 Task: Open Card Bug Report Triage in Board Content Marketing SEO Optimization to Workspace Event Planning and add a team member Softage.1@softage.net, a label Orange, a checklist Legal Compliance, an attachment from your computer, a color Orange and finally, add a card description 'Conduct performance review for team member' and a comment 'We should approach this task with a sense of humility and a willingness to seek feedback and guidance from others.'. Add a start date 'Jan 09, 1900' with a due date 'Jan 16, 1900'
Action: Mouse moved to (81, 337)
Screenshot: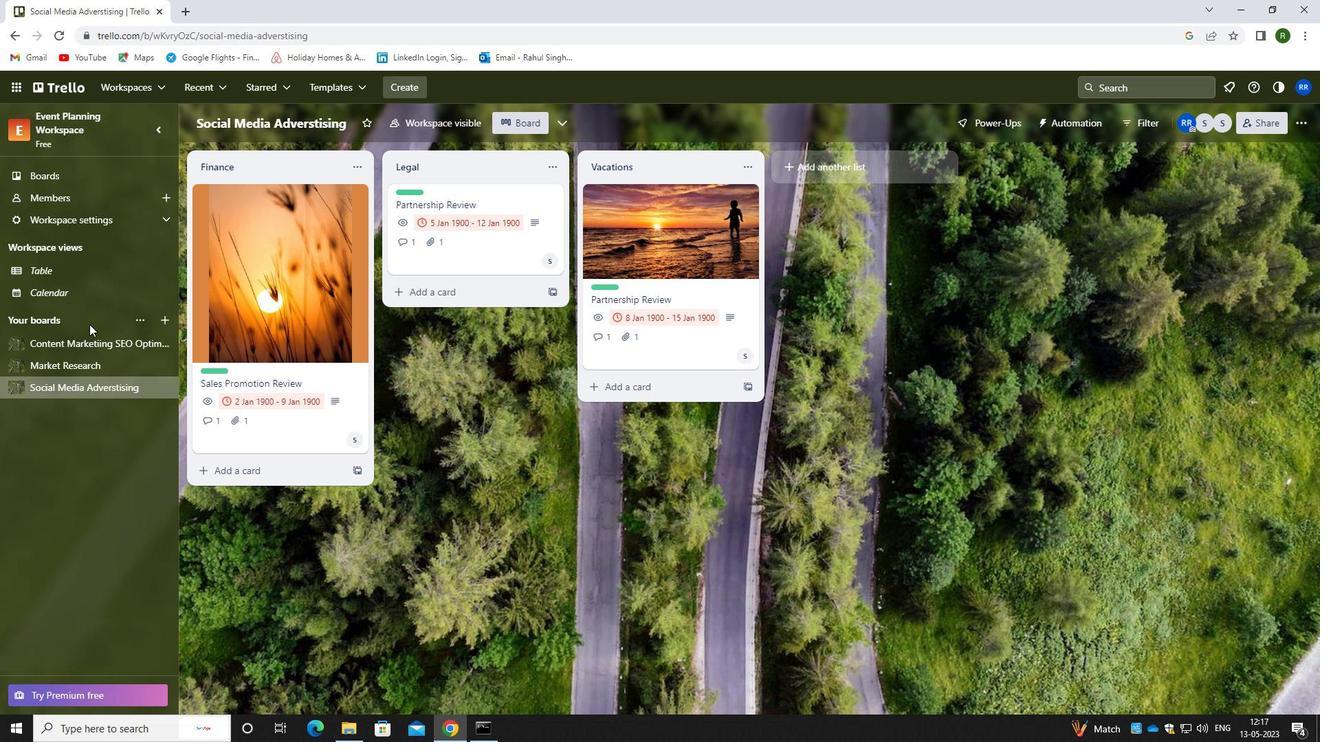 
Action: Mouse pressed left at (81, 337)
Screenshot: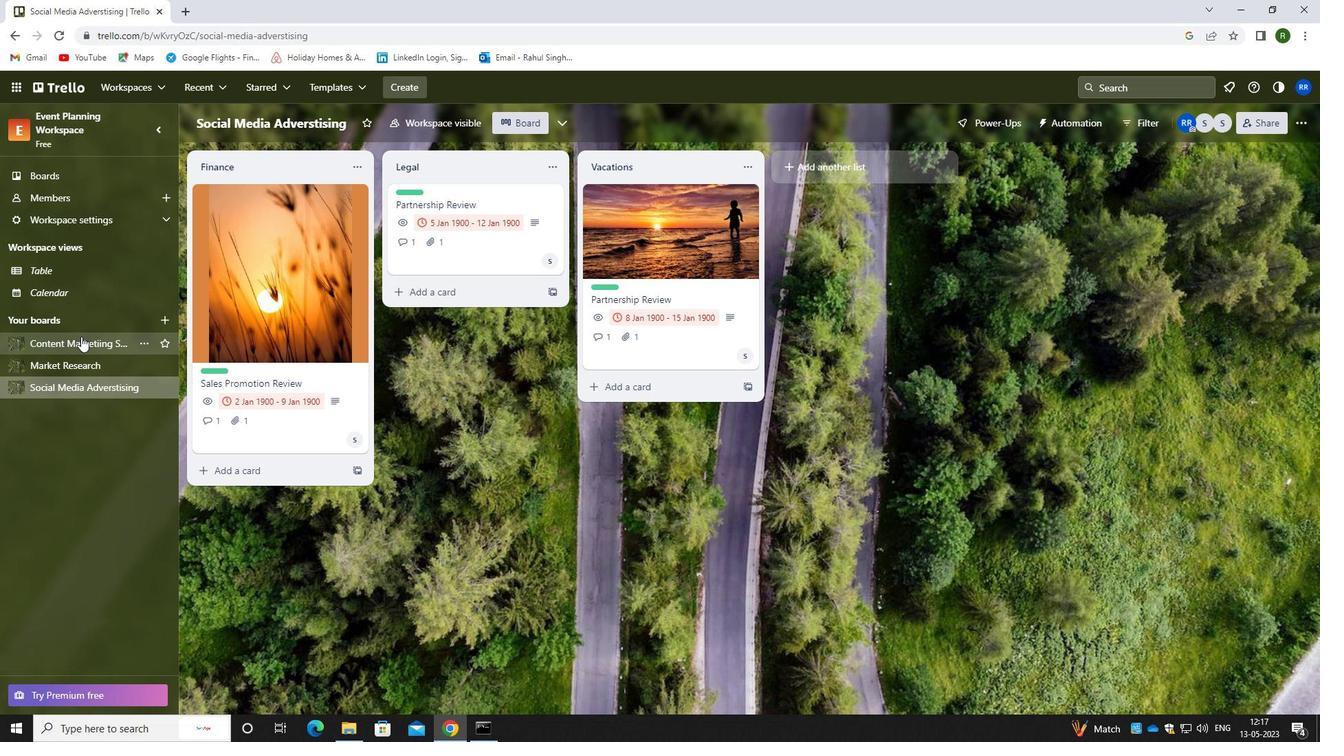 
Action: Mouse moved to (748, 200)
Screenshot: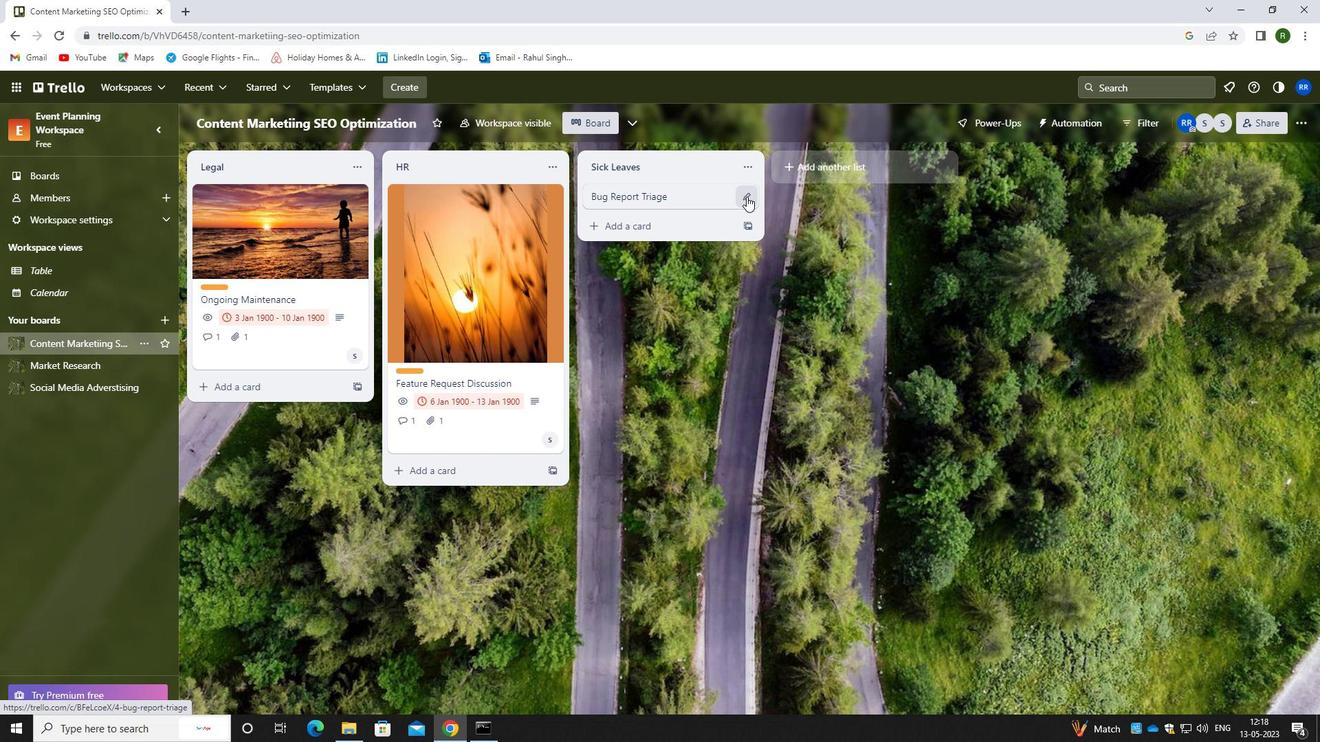 
Action: Mouse pressed left at (748, 200)
Screenshot: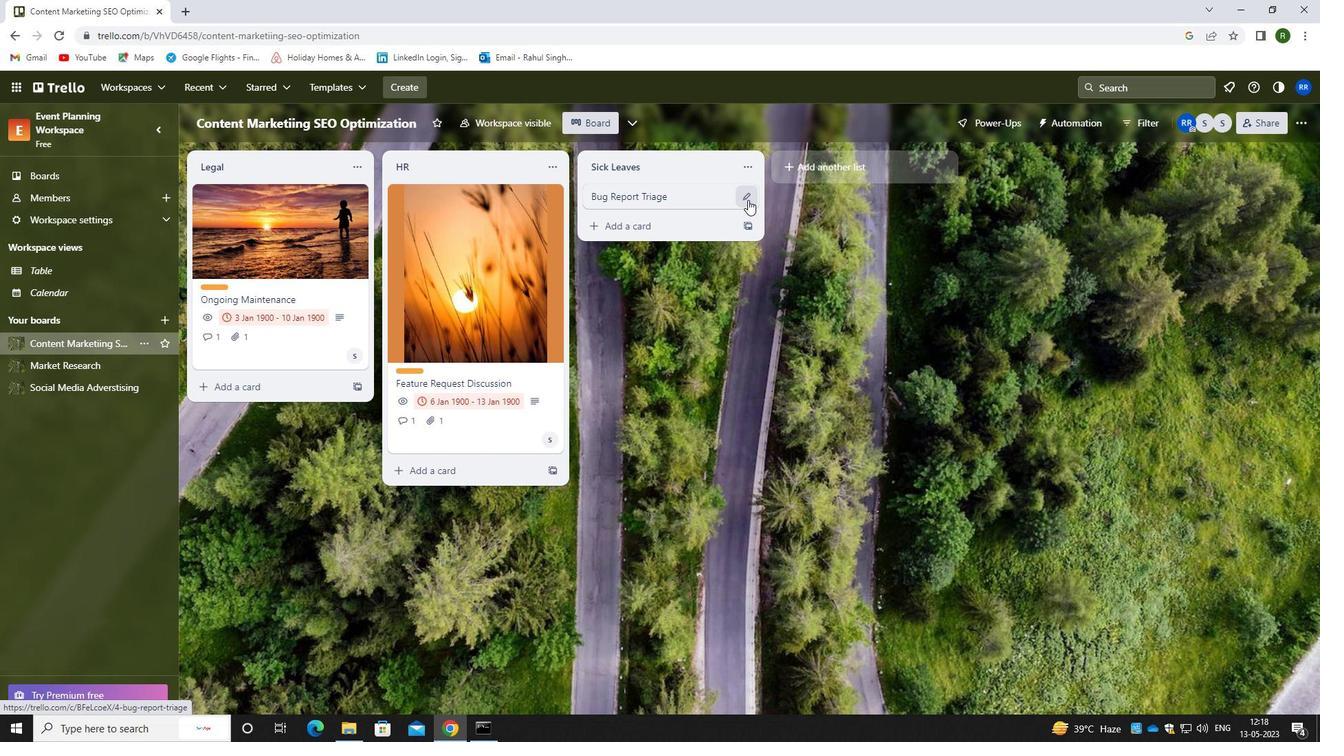 
Action: Mouse moved to (817, 190)
Screenshot: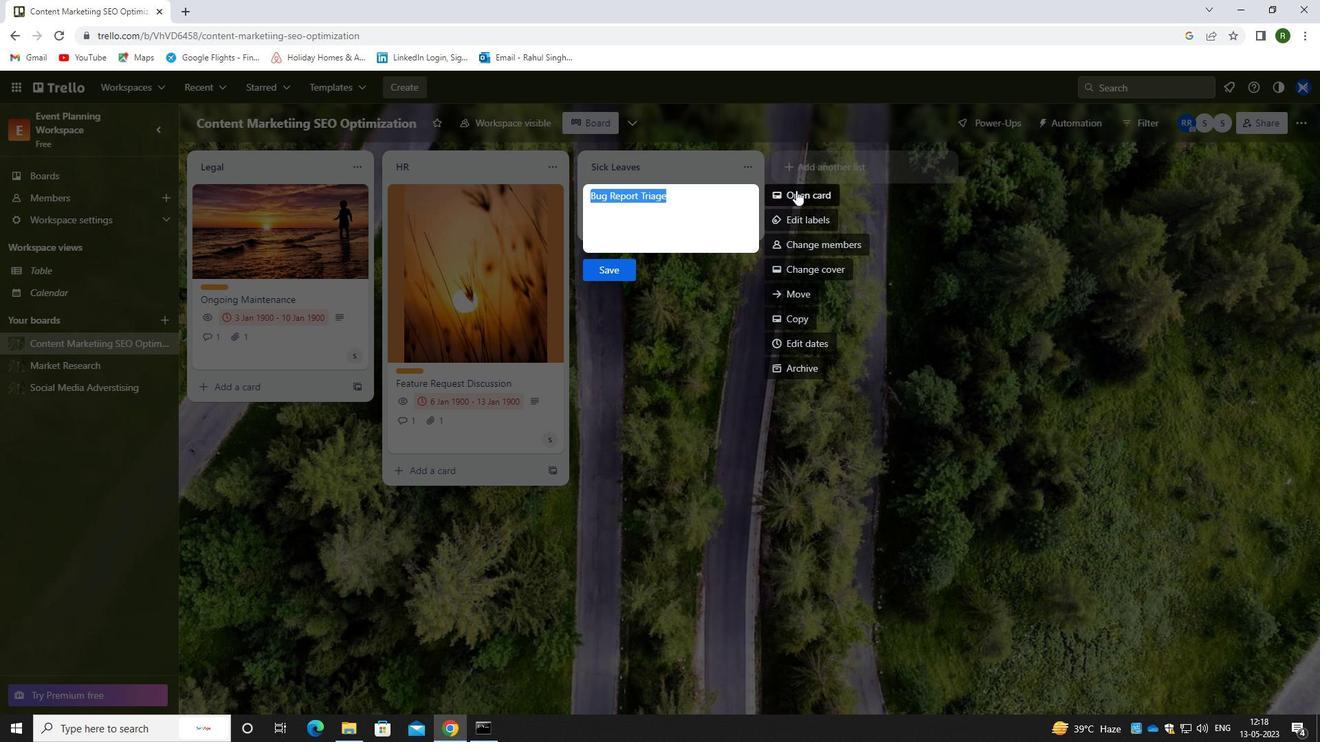 
Action: Mouse pressed left at (817, 190)
Screenshot: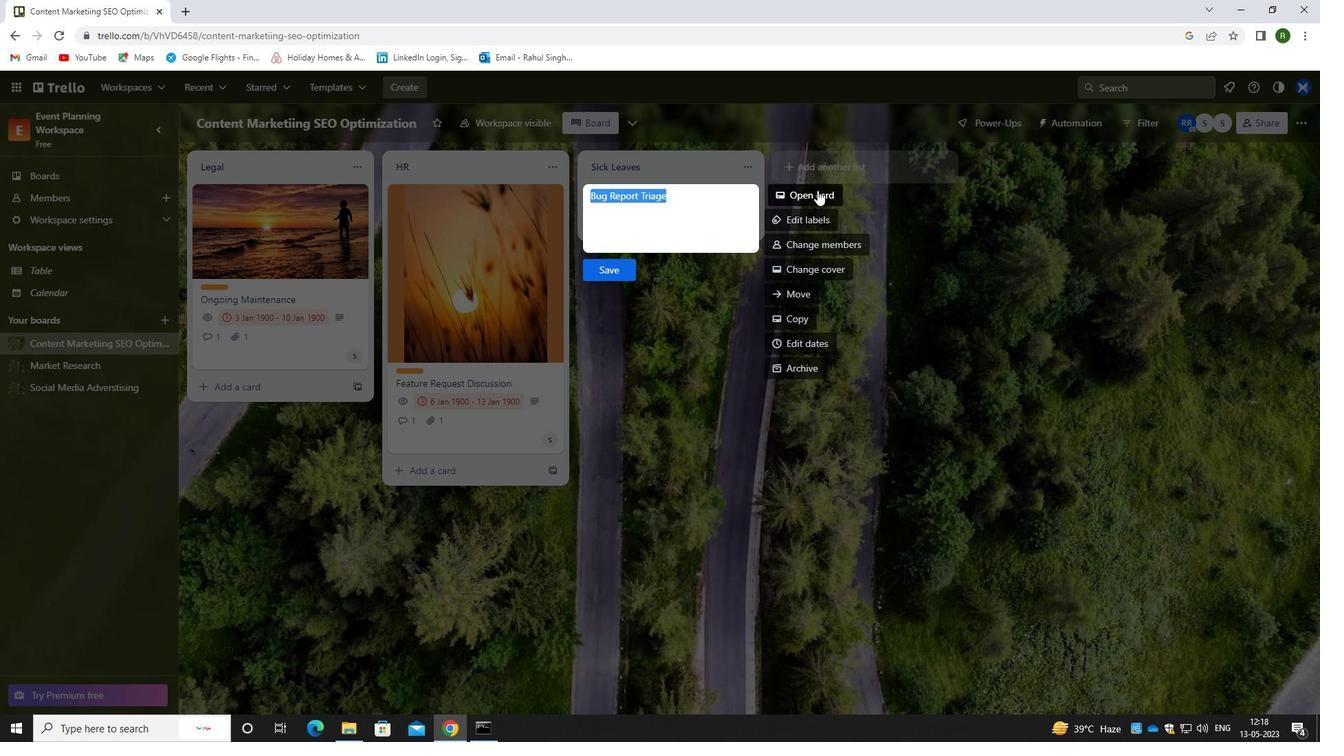 
Action: Mouse moved to (826, 240)
Screenshot: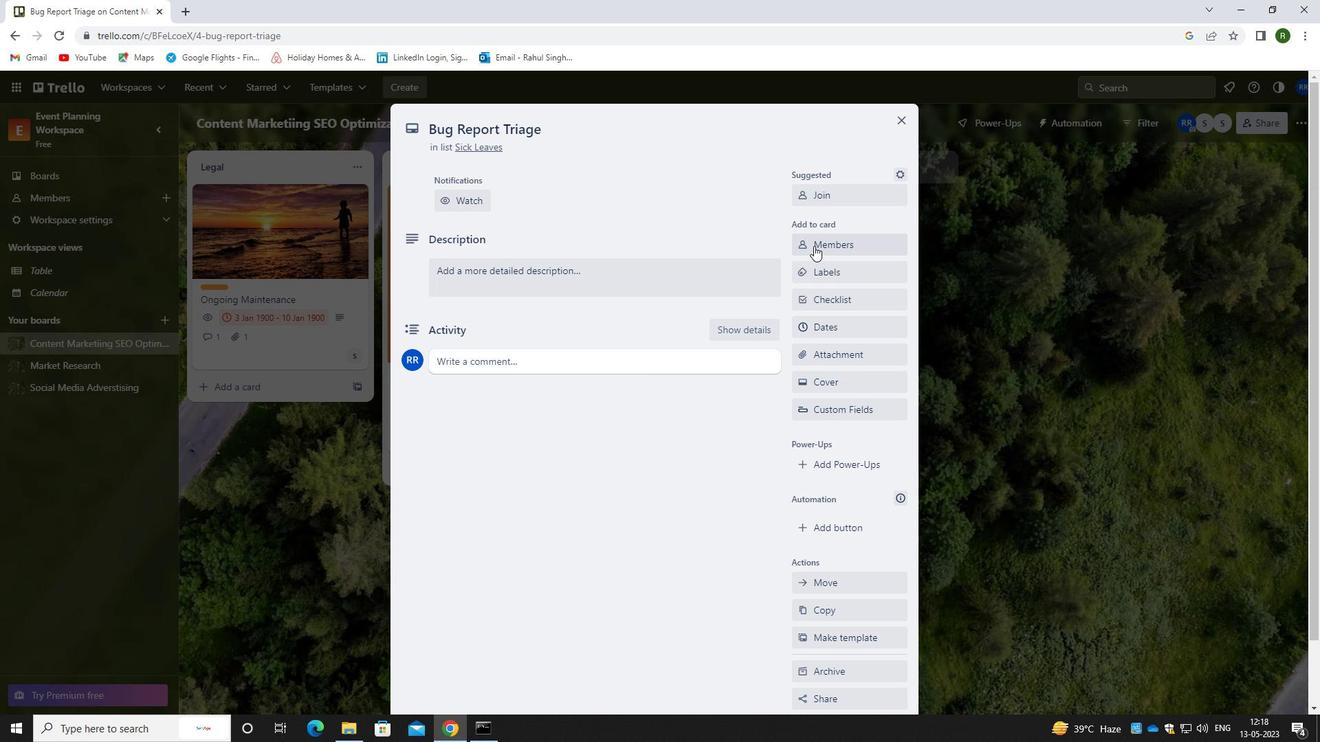 
Action: Mouse pressed left at (826, 240)
Screenshot: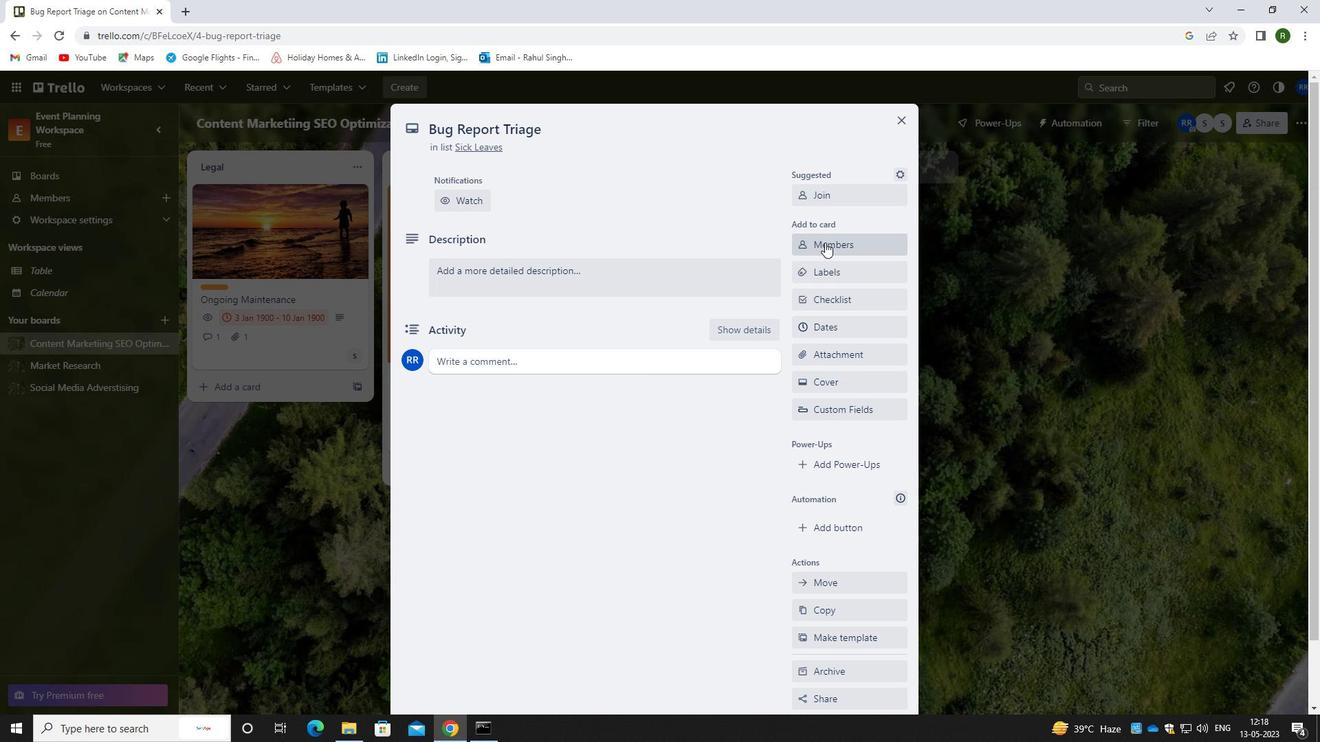 
Action: Mouse moved to (848, 305)
Screenshot: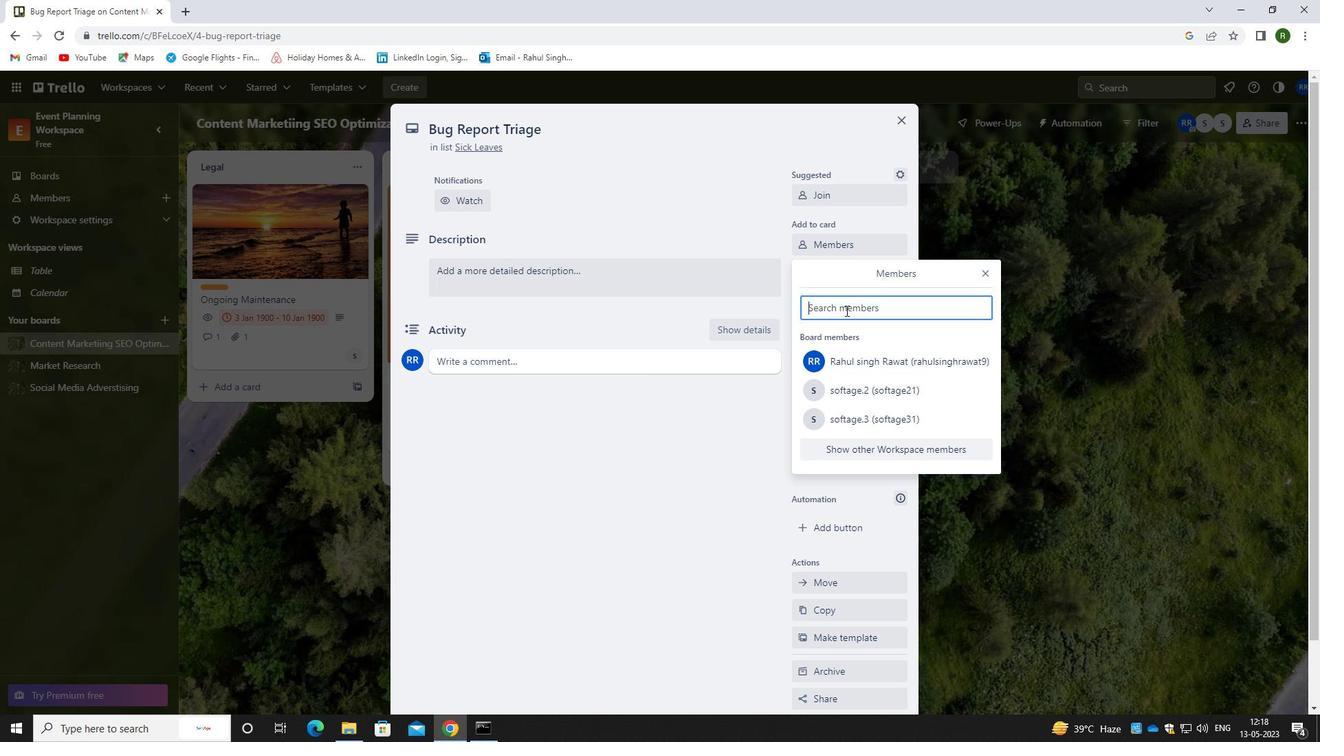 
Action: Mouse pressed left at (848, 305)
Screenshot: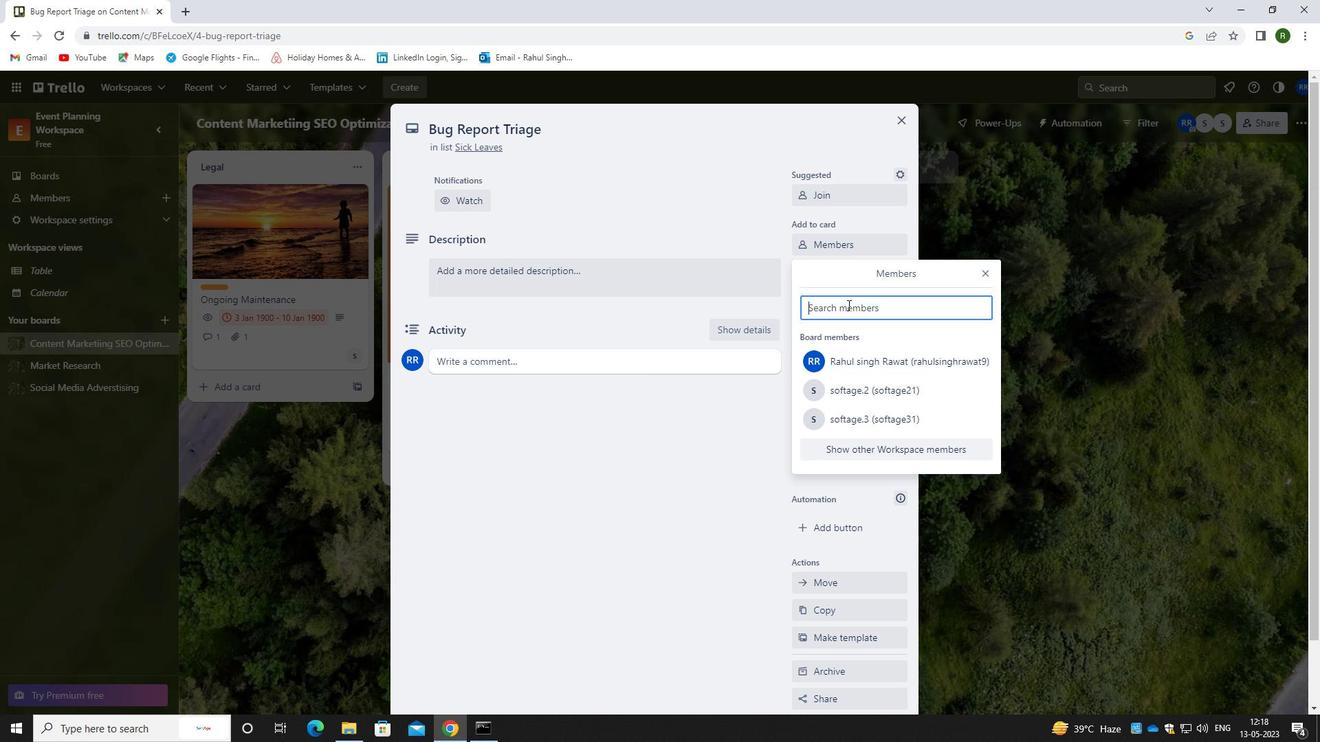 
Action: Mouse moved to (749, 252)
Screenshot: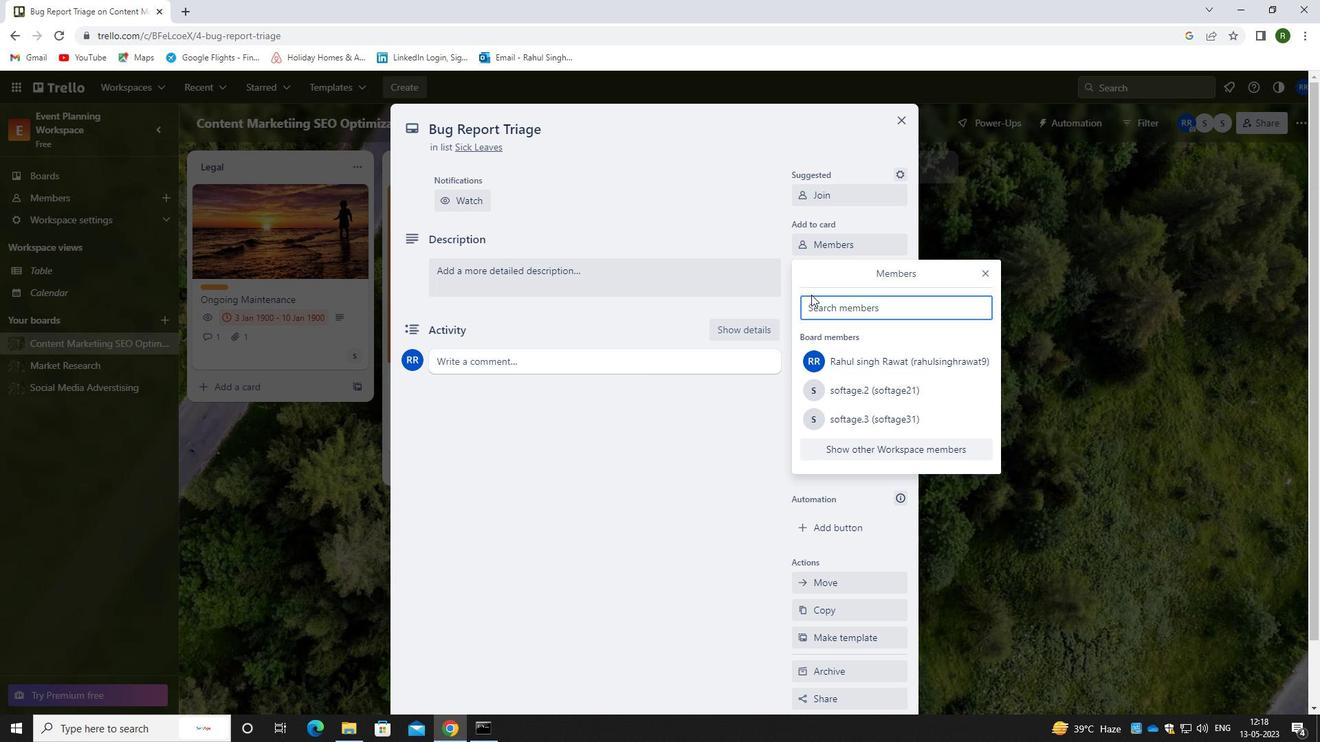 
Action: Key pressed <Key.caps_lock>s
Screenshot: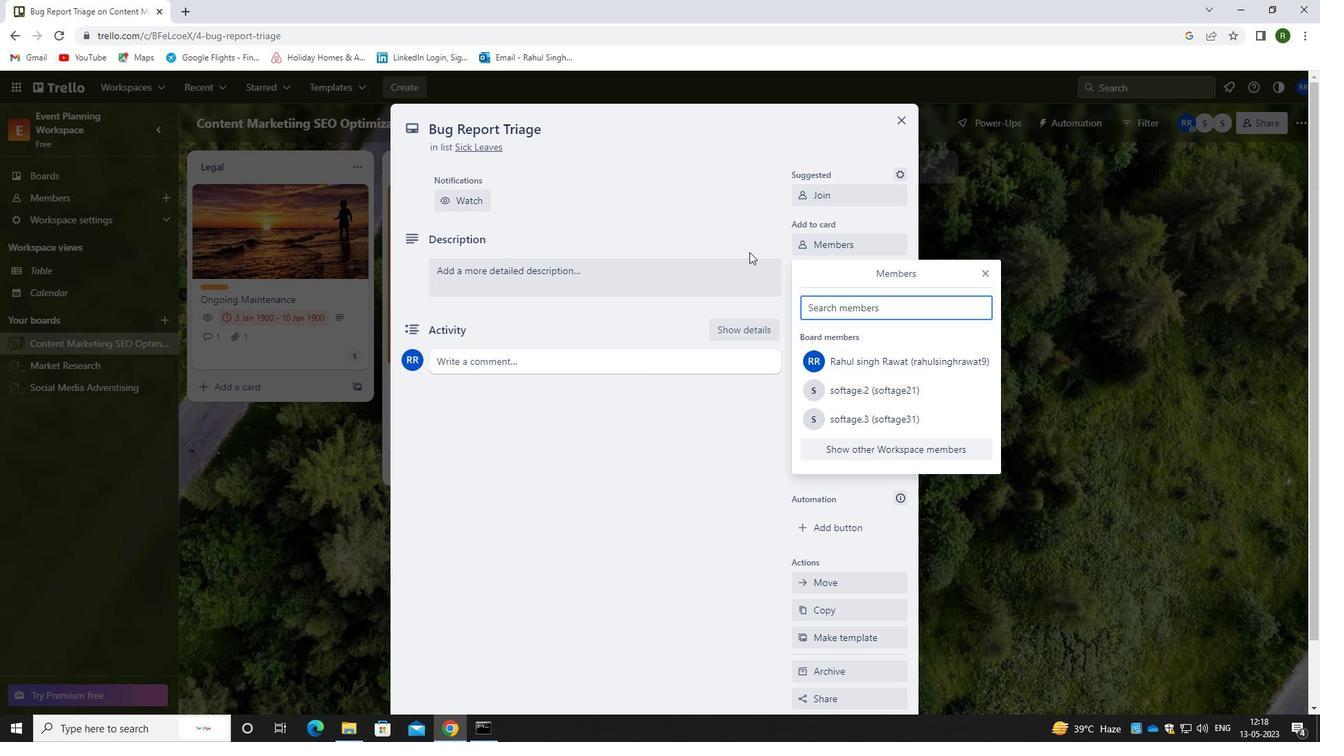 
Action: Mouse moved to (749, 252)
Screenshot: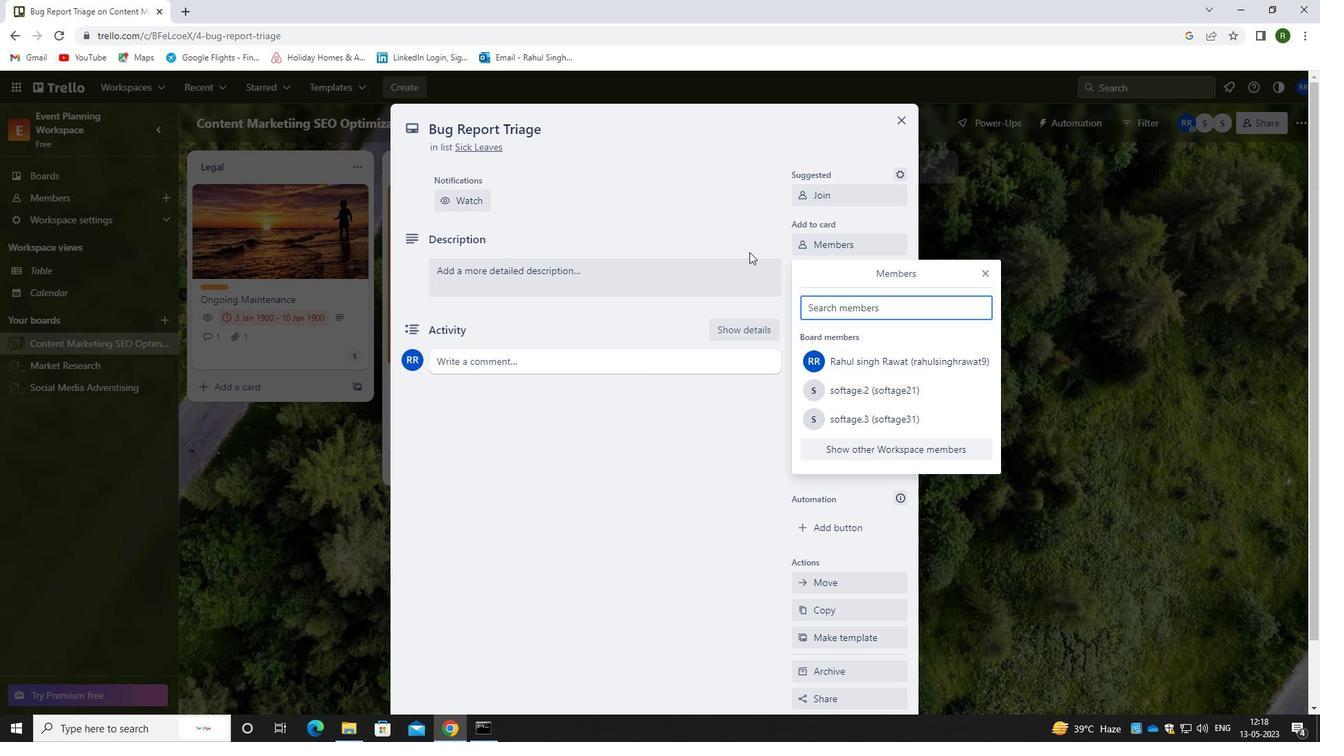 
Action: Key pressed <Key.caps_lock>Oftage.1<Key.shift>@SOFTAGE.NET
Screenshot: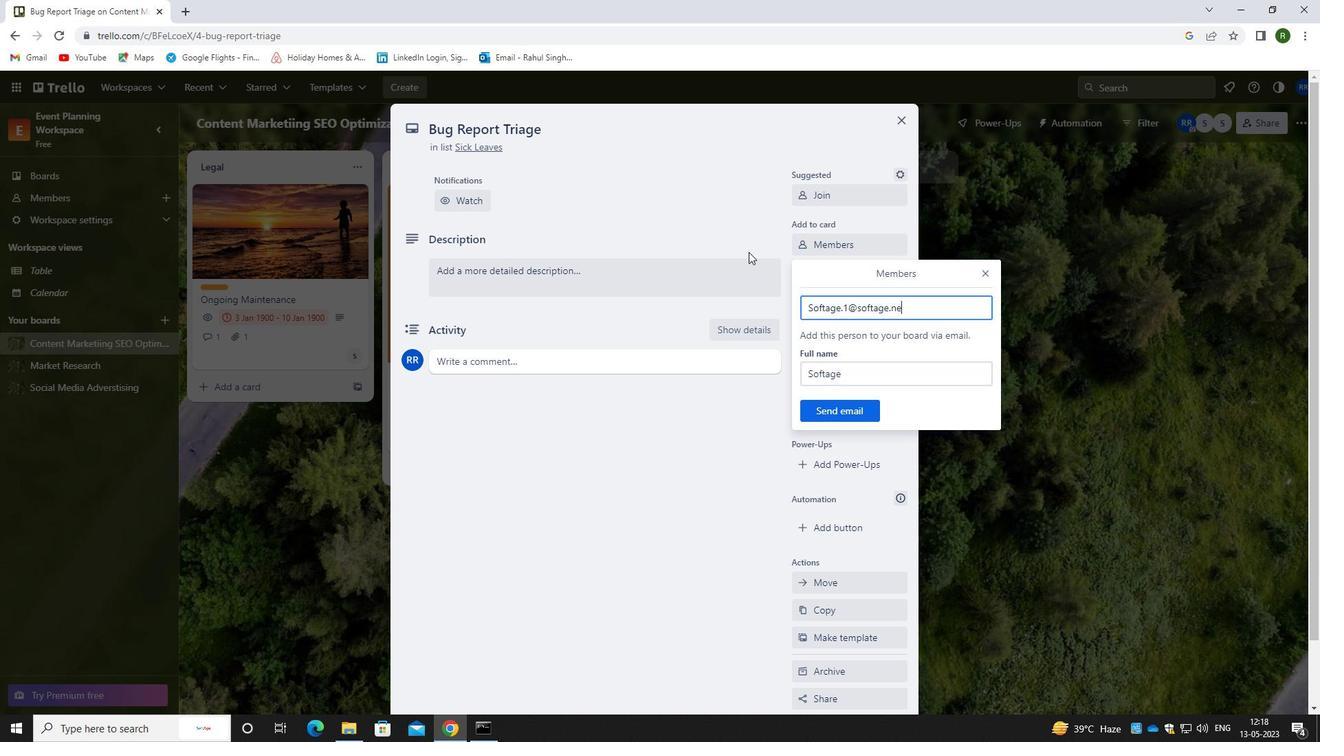 
Action: Mouse moved to (821, 414)
Screenshot: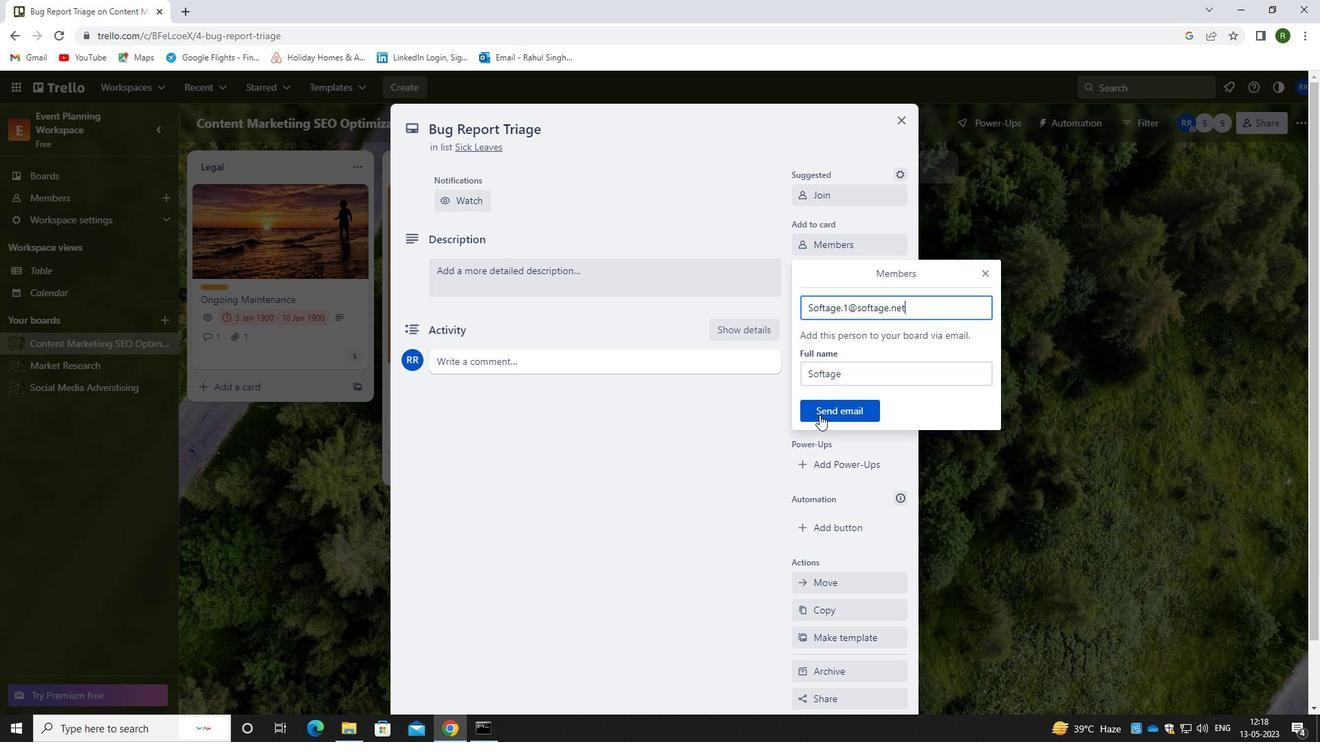 
Action: Mouse pressed left at (821, 414)
Screenshot: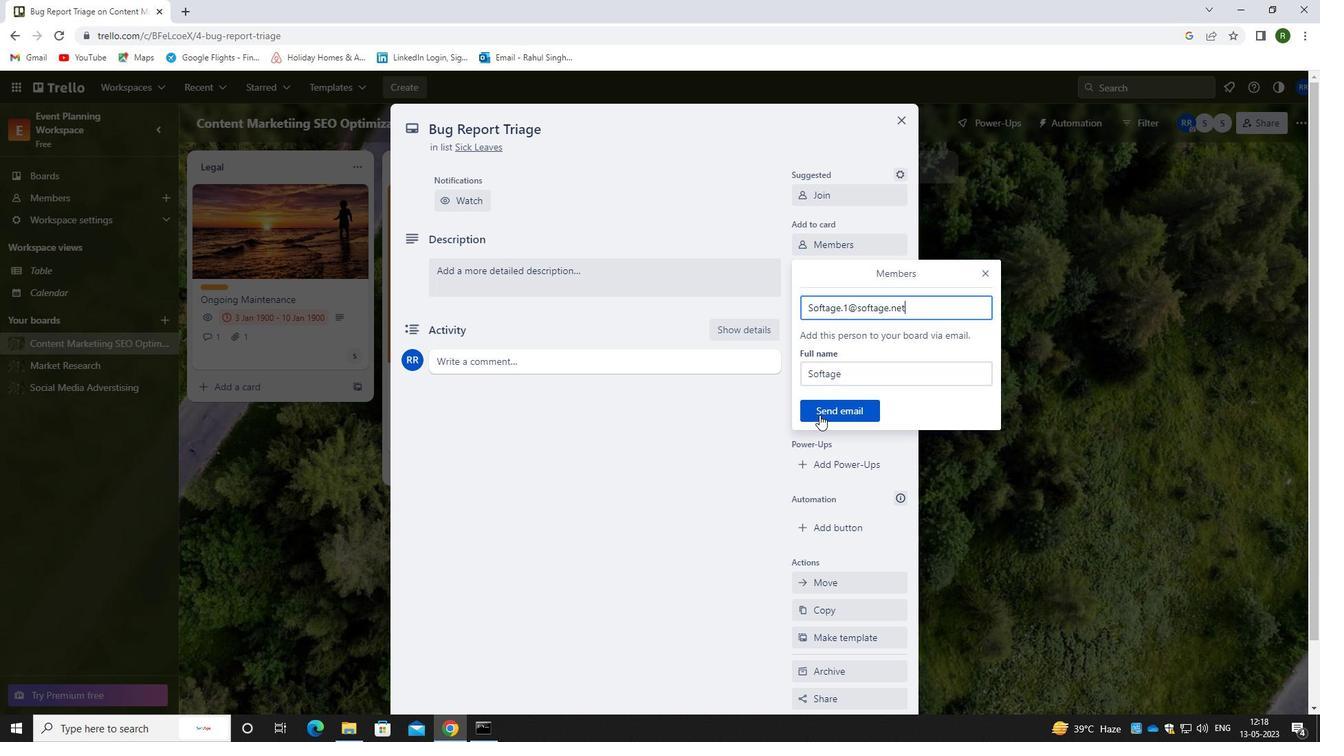 
Action: Mouse moved to (837, 301)
Screenshot: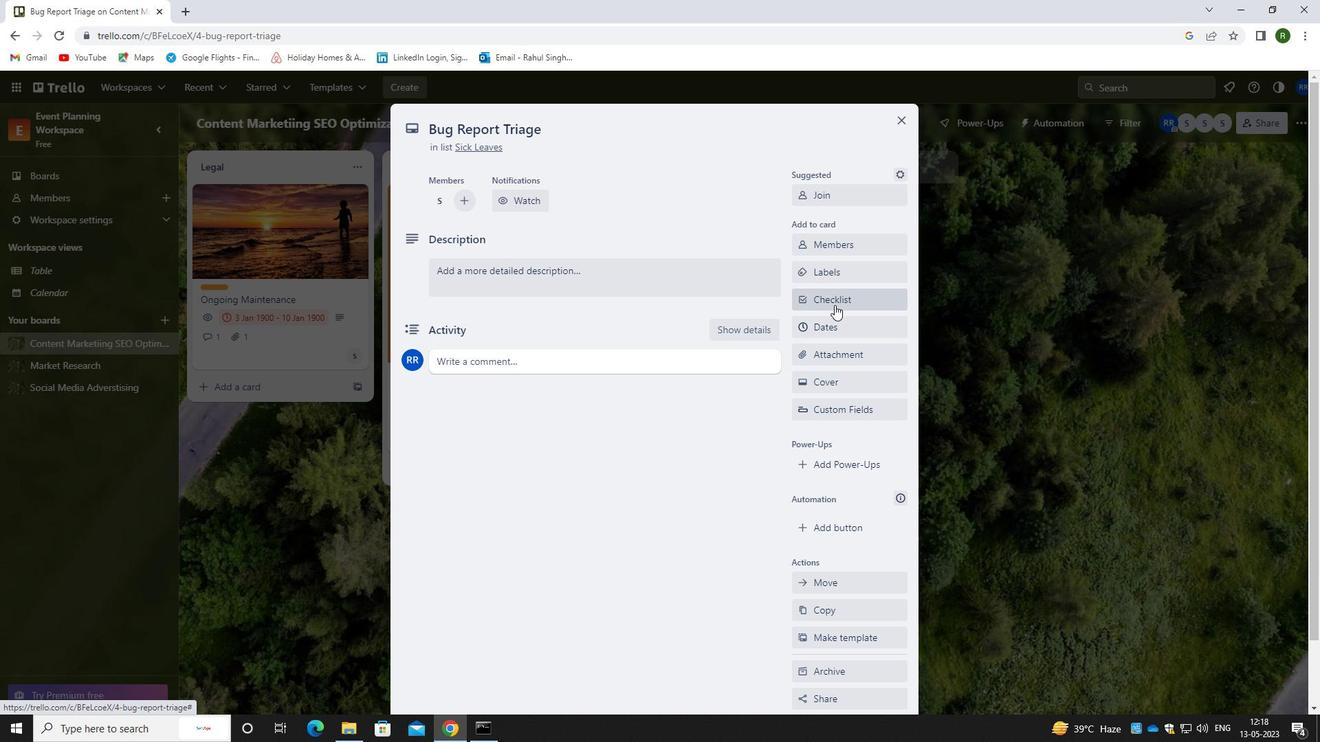 
Action: Mouse pressed left at (837, 301)
Screenshot: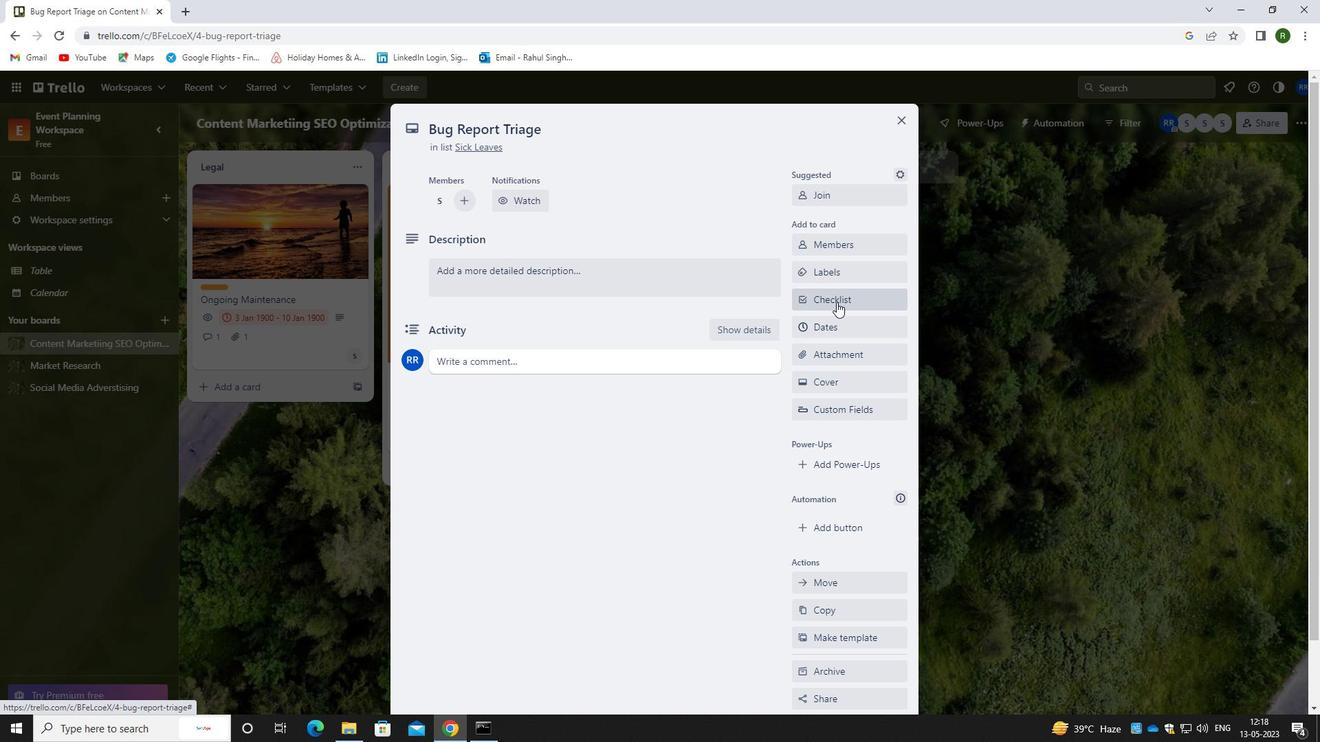 
Action: Mouse moved to (840, 274)
Screenshot: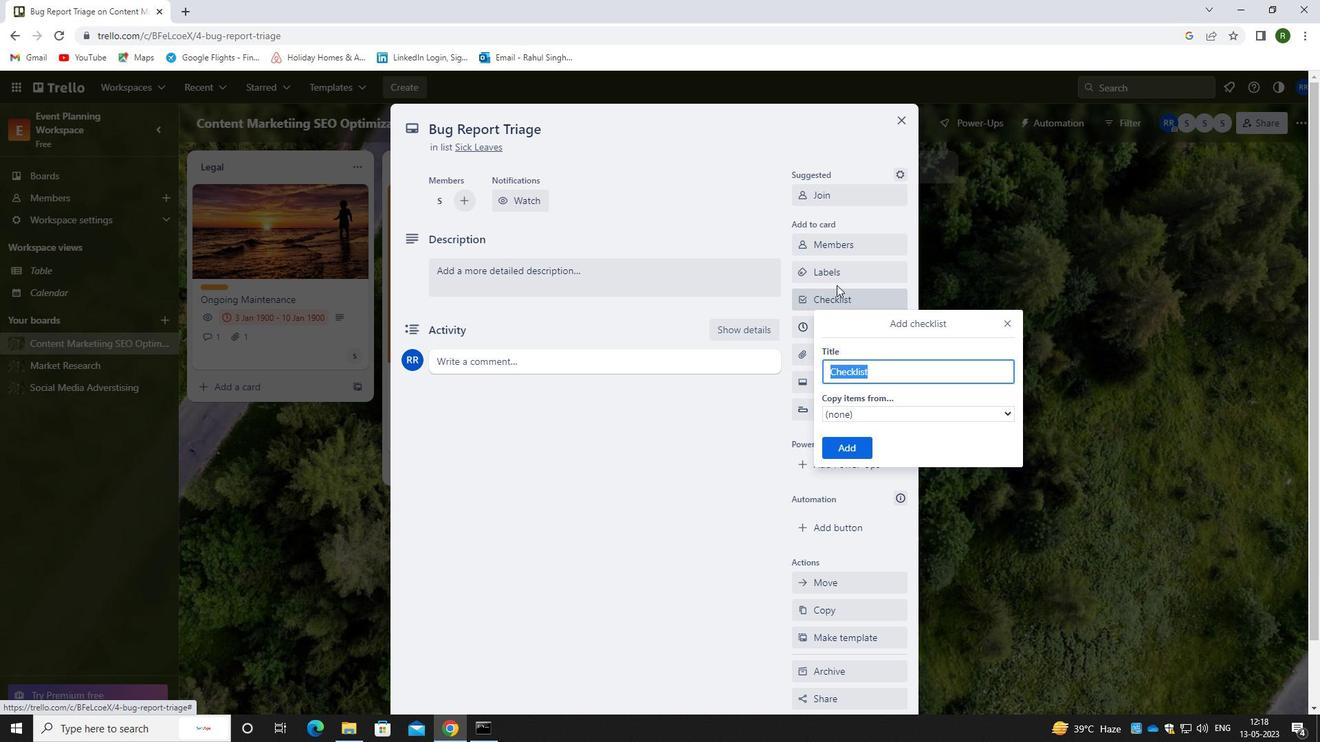 
Action: Mouse pressed left at (840, 274)
Screenshot: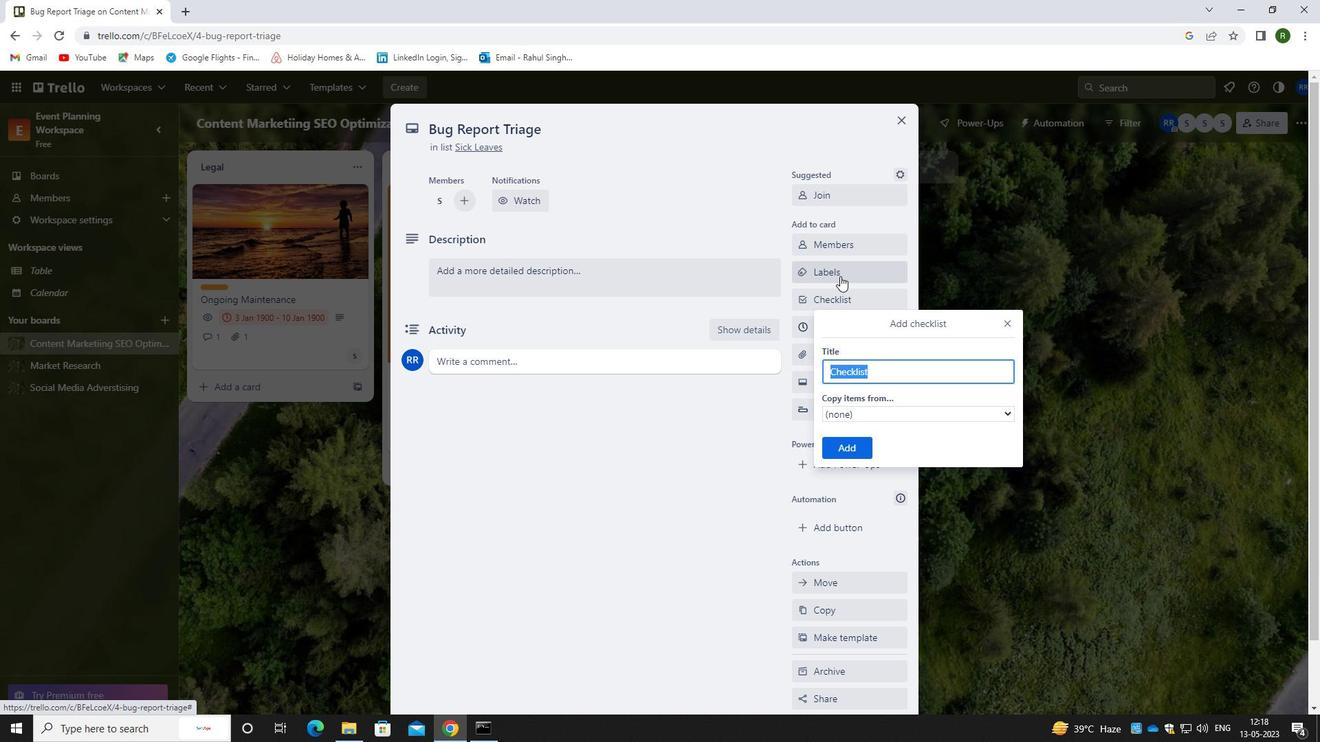 
Action: Mouse moved to (796, 310)
Screenshot: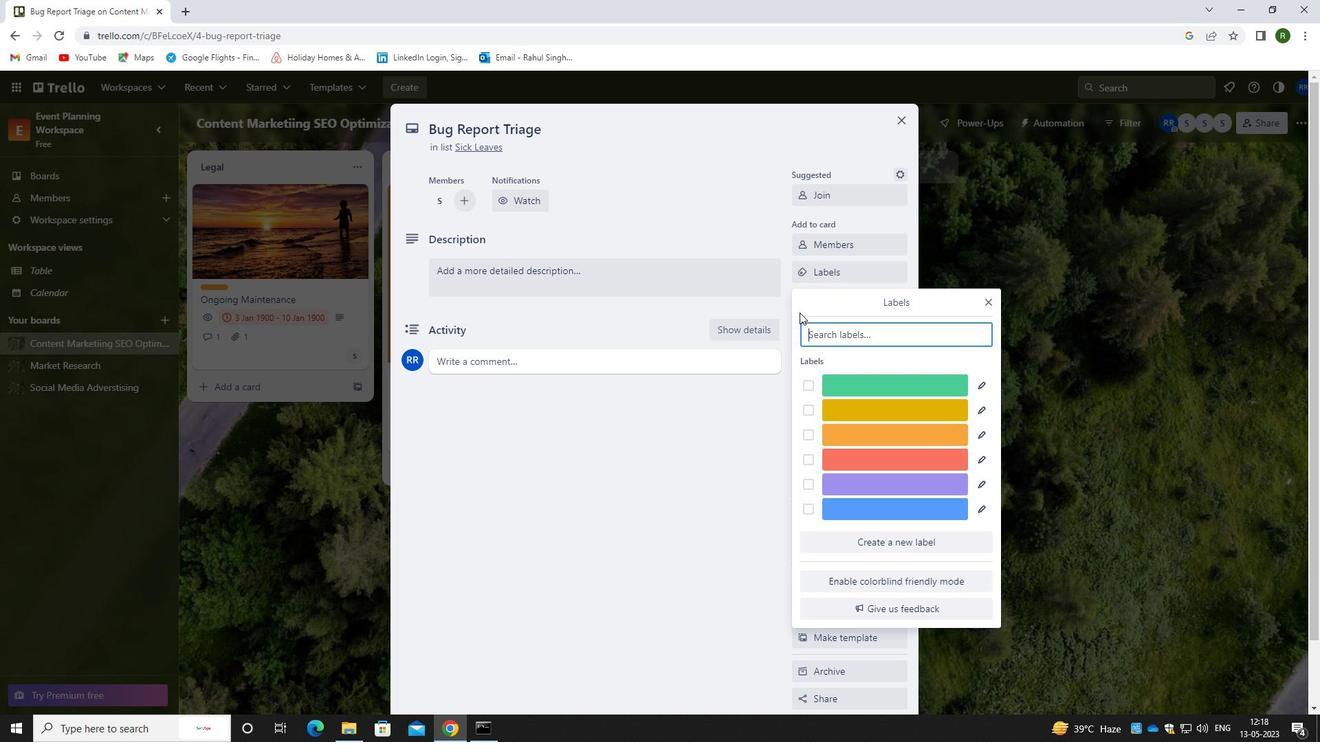 
Action: Key pressed ORANGE
Screenshot: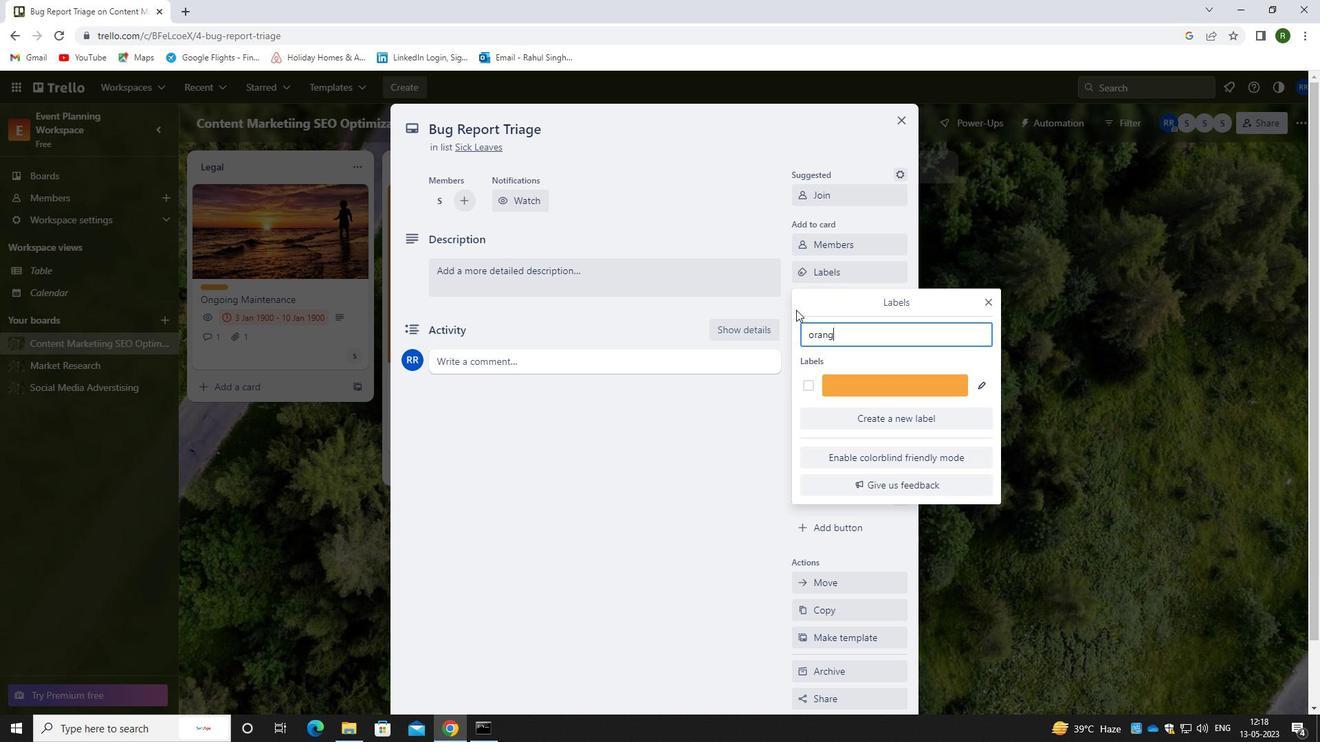 
Action: Mouse moved to (809, 380)
Screenshot: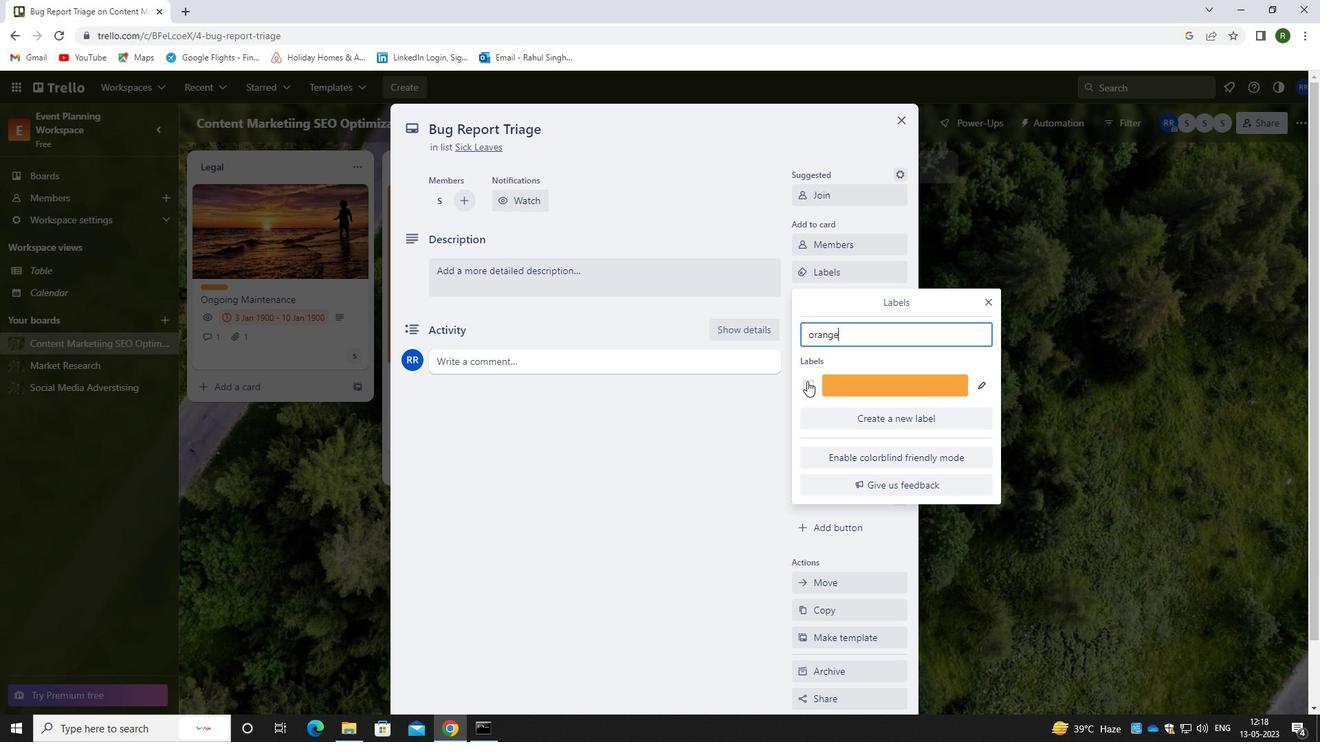 
Action: Mouse pressed left at (809, 380)
Screenshot: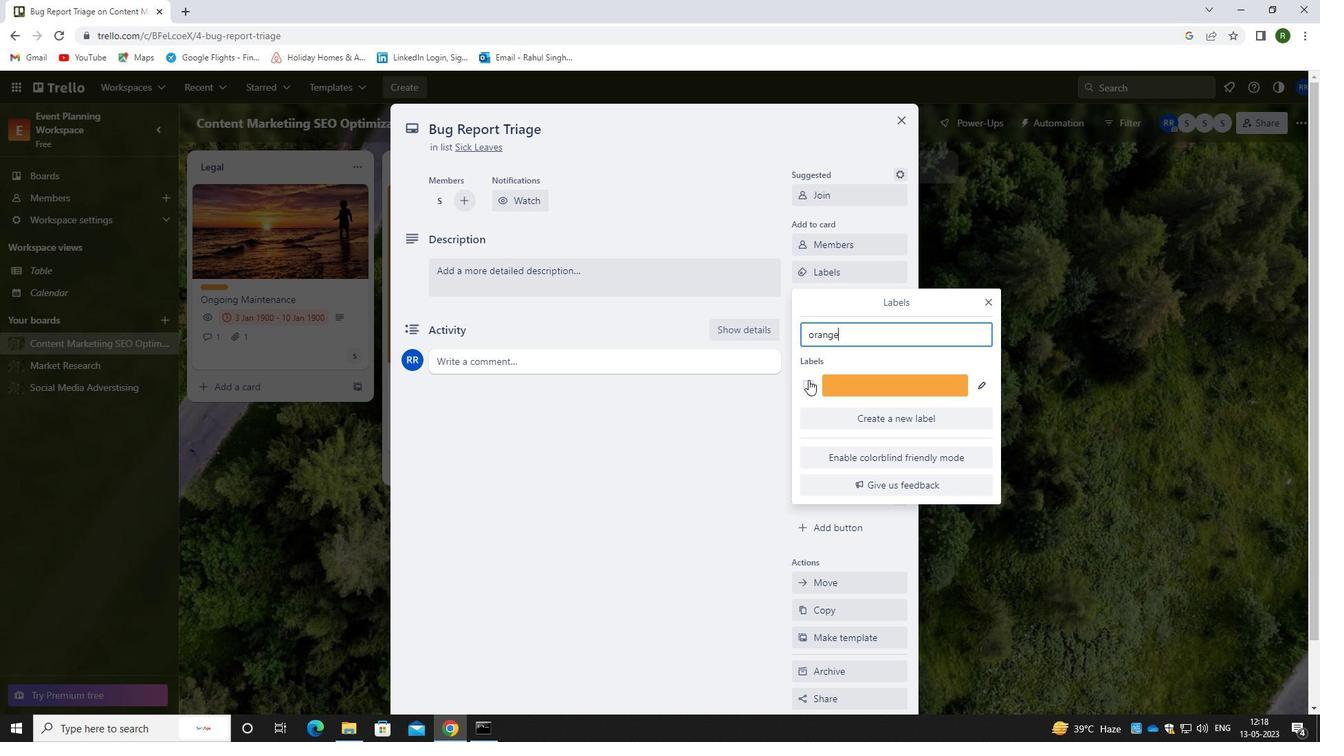 
Action: Mouse moved to (719, 436)
Screenshot: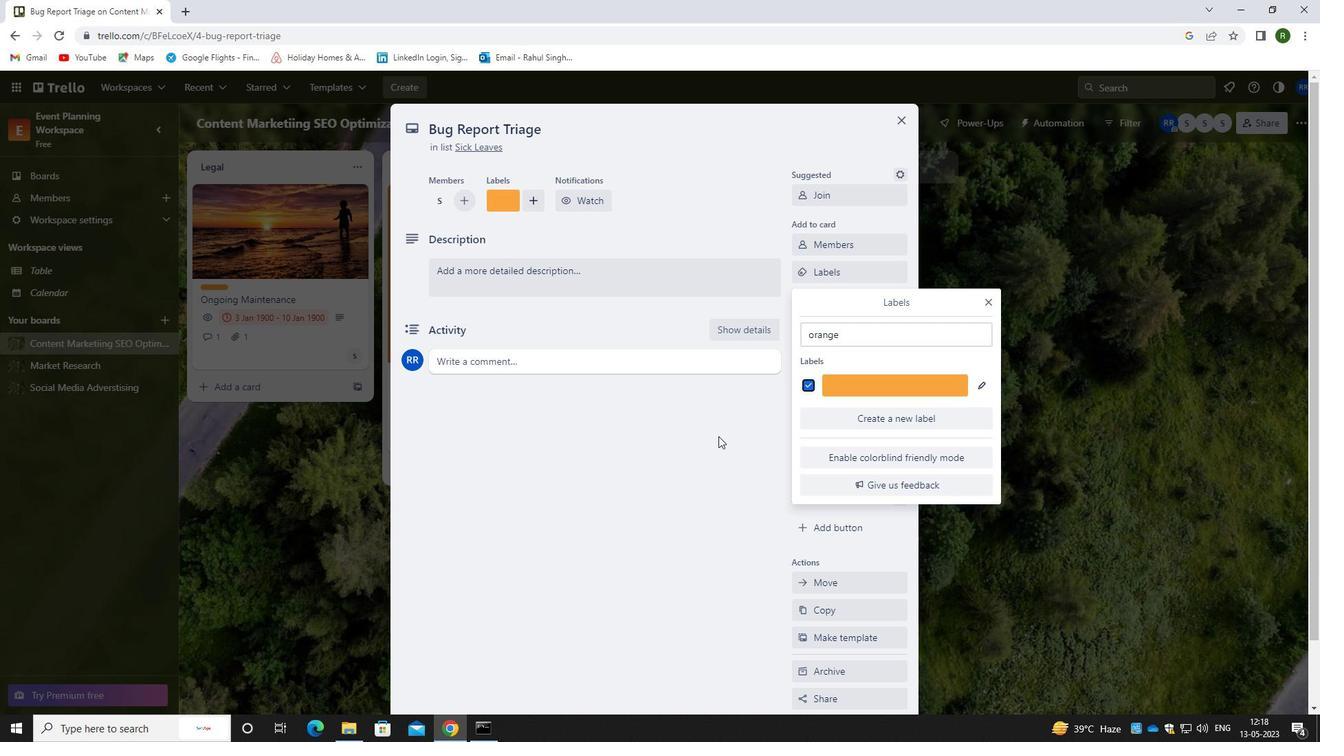 
Action: Mouse pressed left at (719, 436)
Screenshot: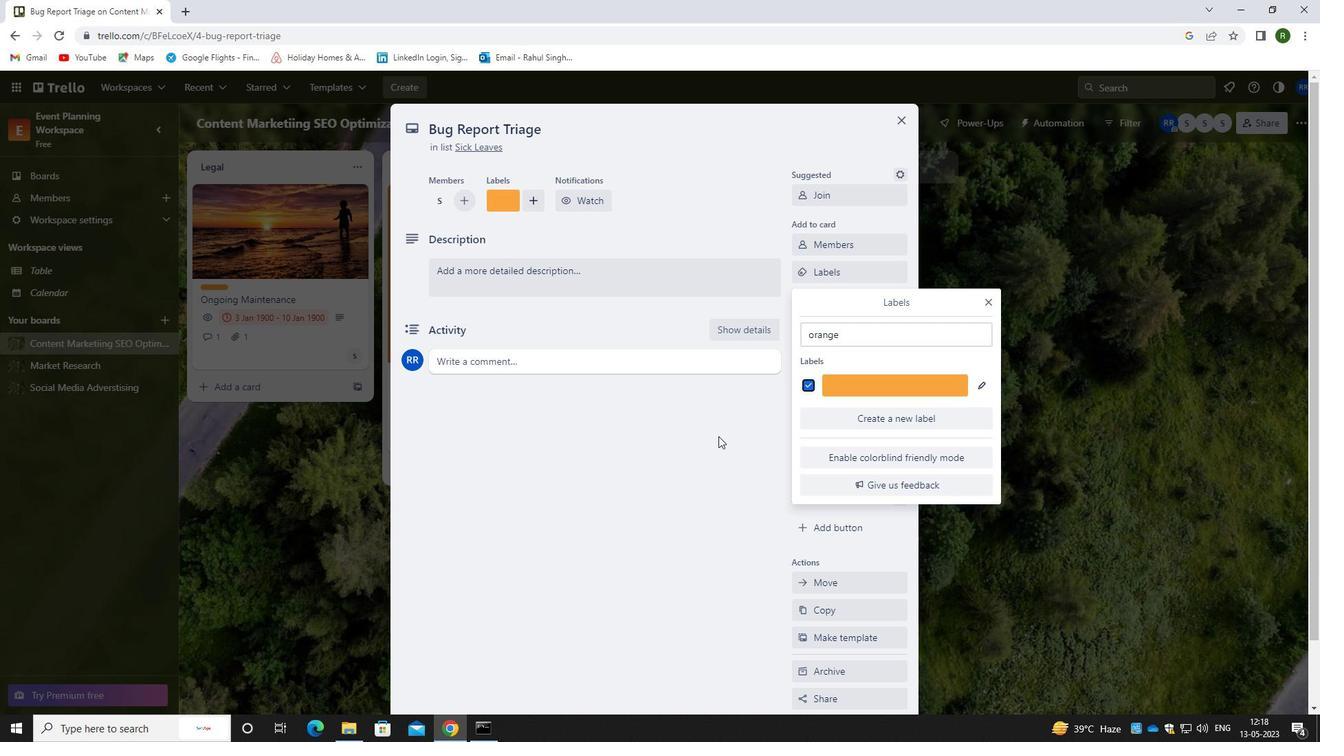 
Action: Mouse moved to (839, 297)
Screenshot: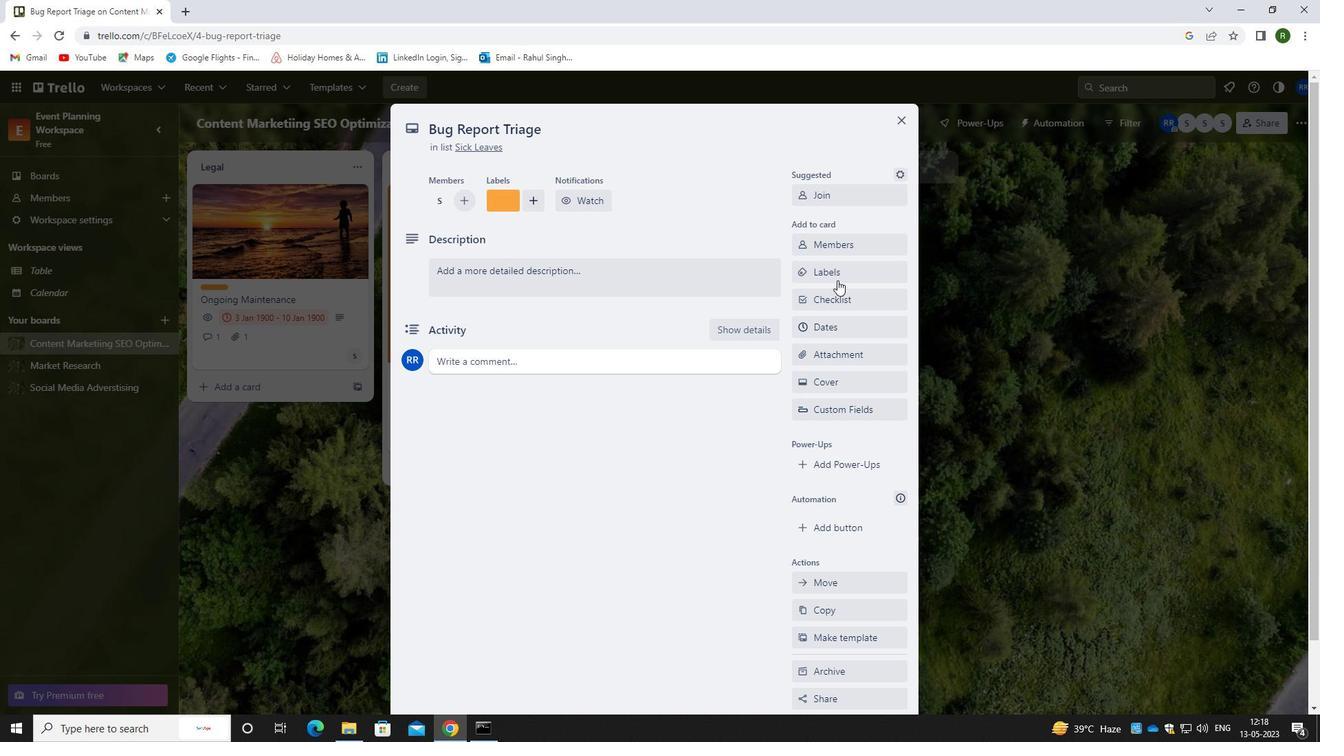 
Action: Mouse pressed left at (839, 297)
Screenshot: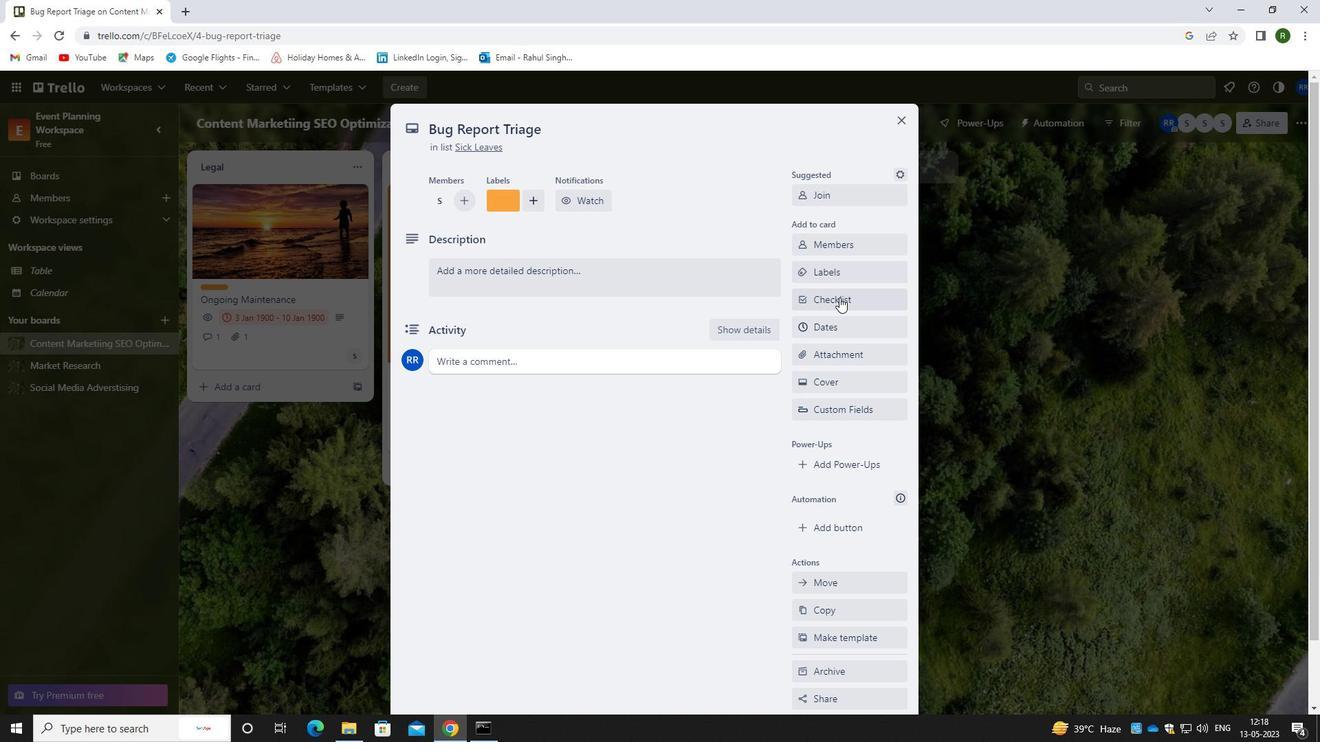 
Action: Mouse moved to (737, 281)
Screenshot: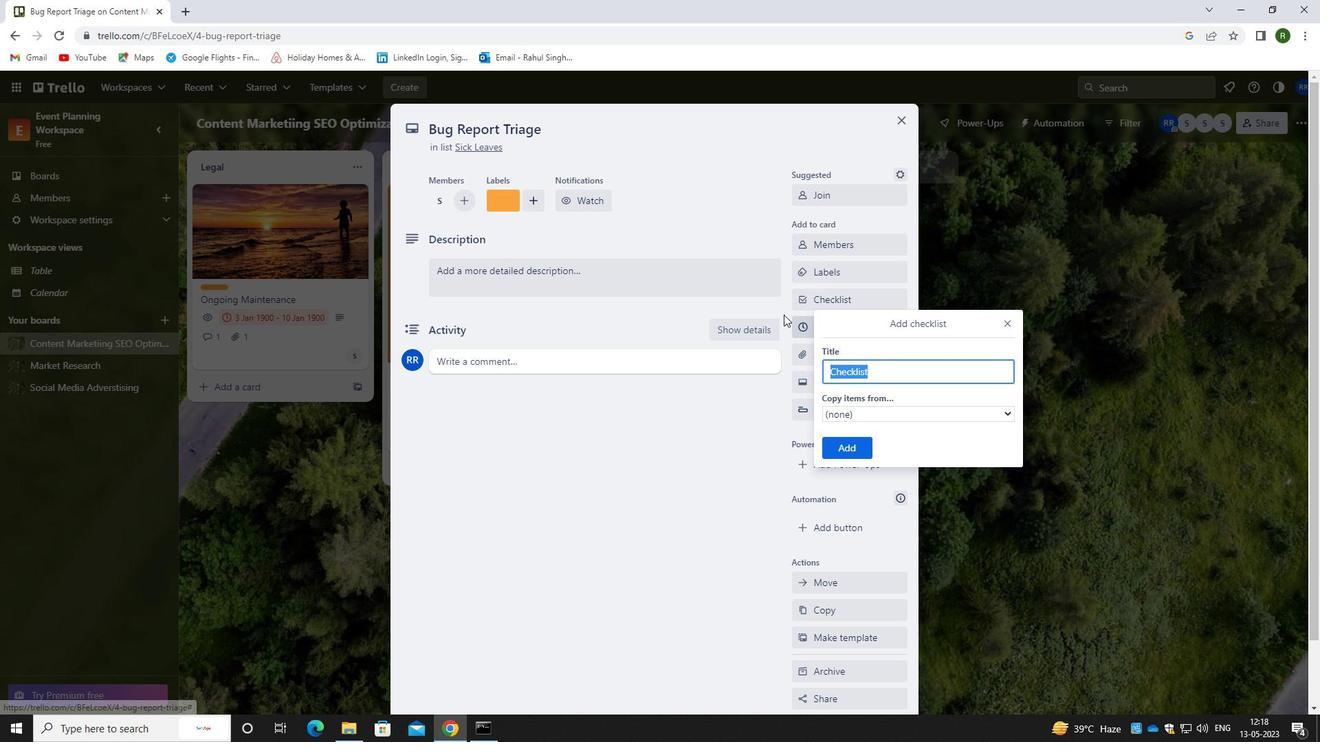 
Action: Key pressed <Key.backspace><Key.shift><Key.shift><Key.shift><Key.shift><Key.shift>LEGAL<Key.space><Key.shift>CO
Screenshot: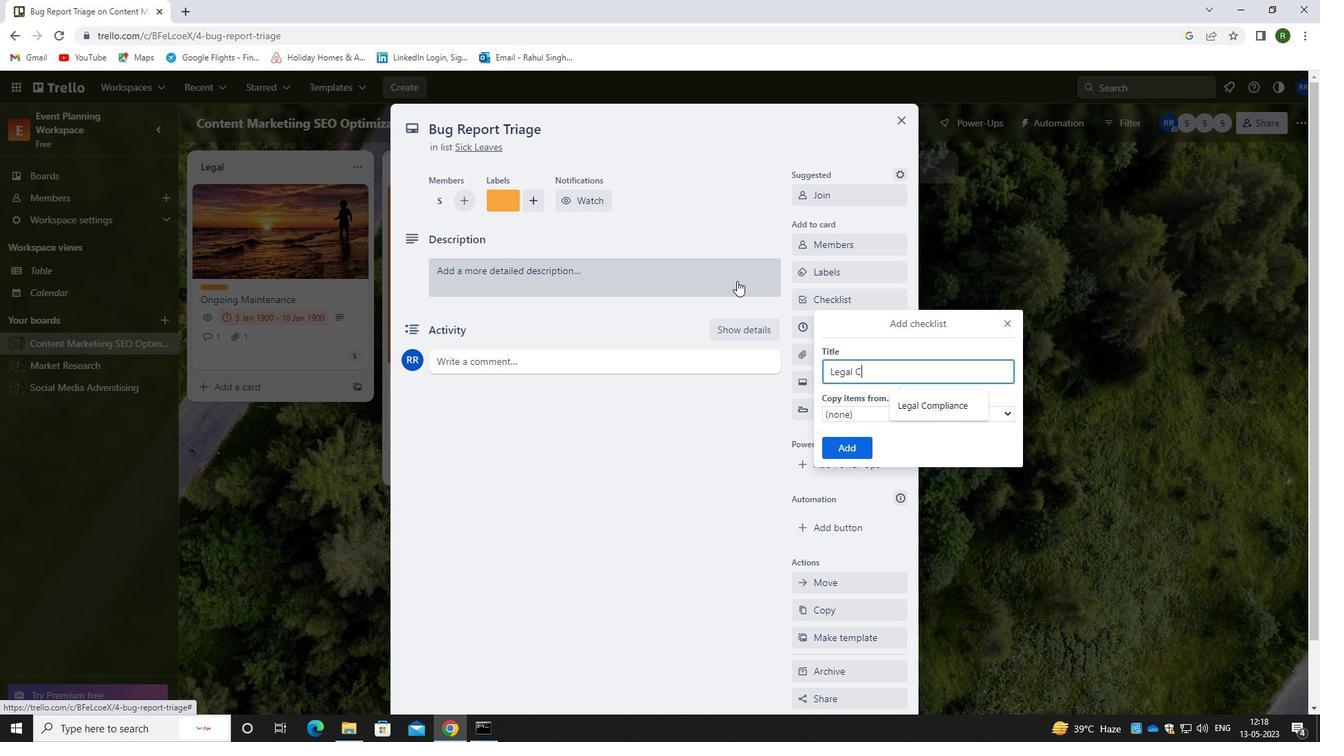 
Action: Mouse moved to (955, 413)
Screenshot: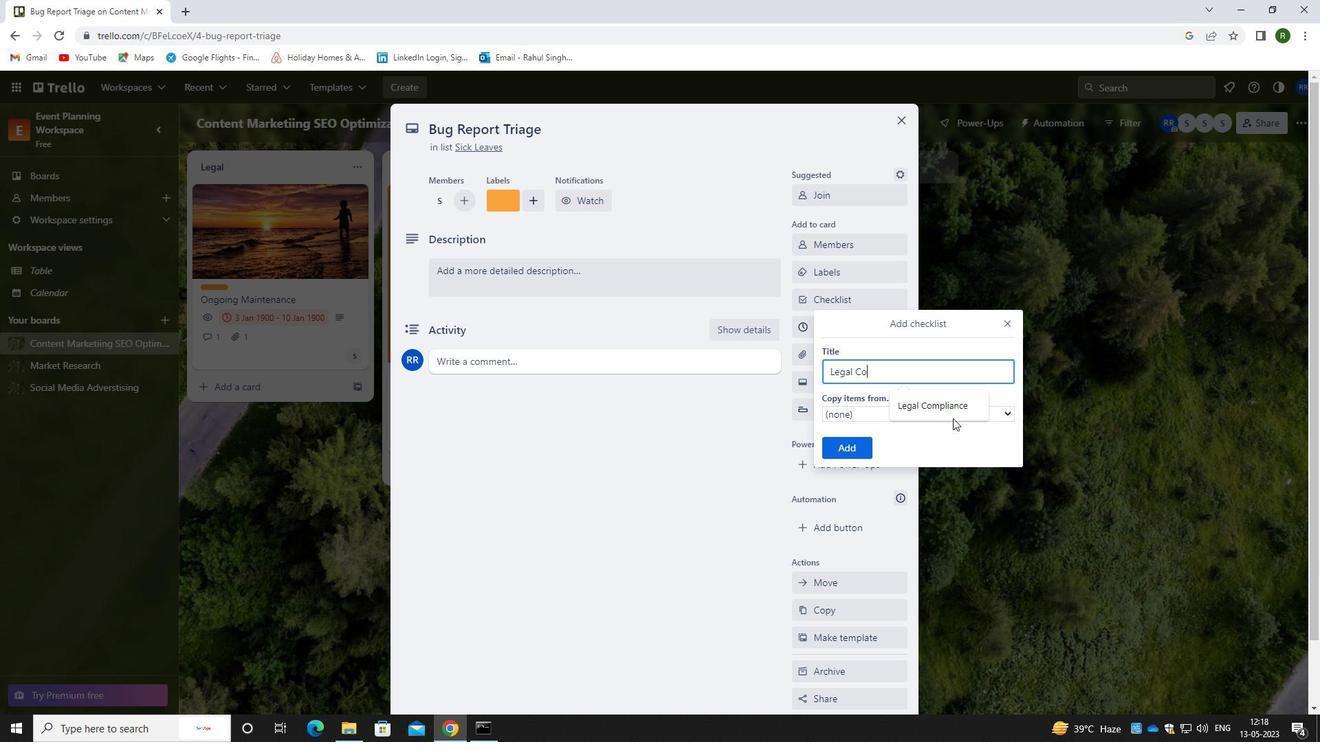 
Action: Key pressed M
Screenshot: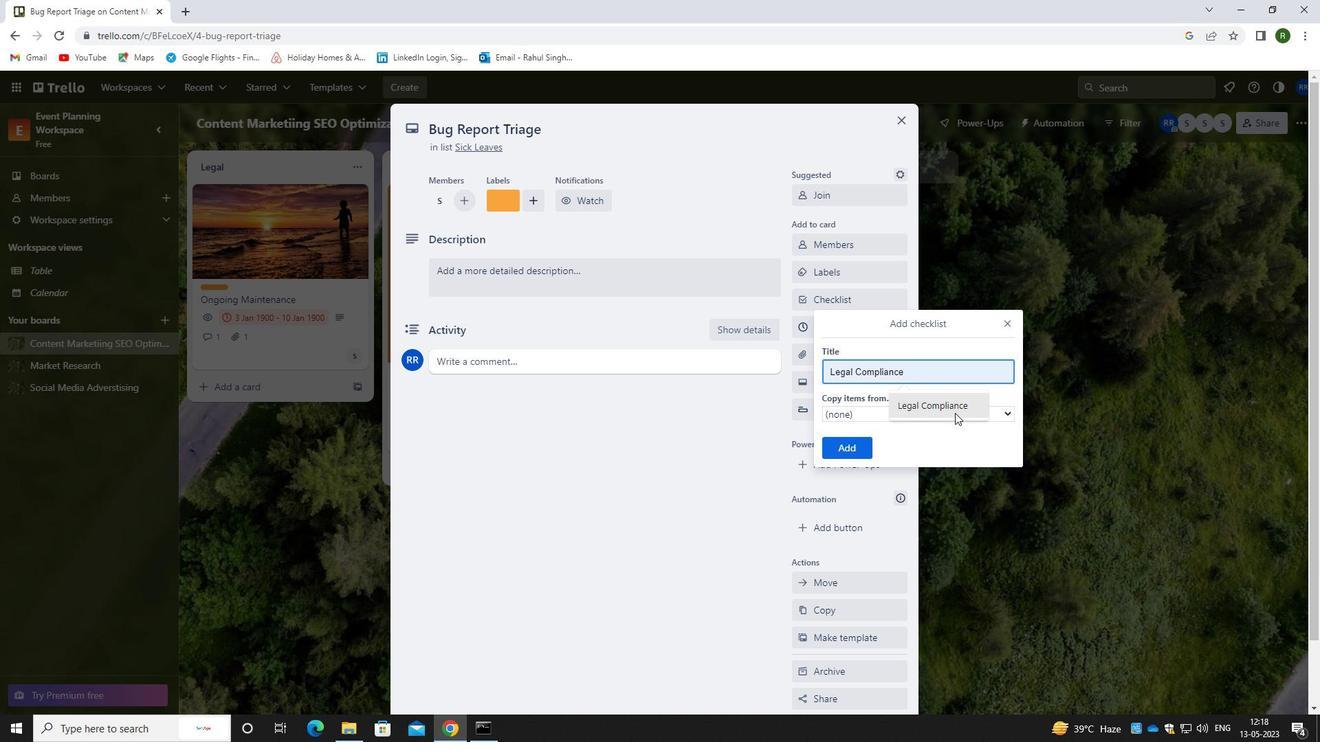 
Action: Mouse moved to (954, 412)
Screenshot: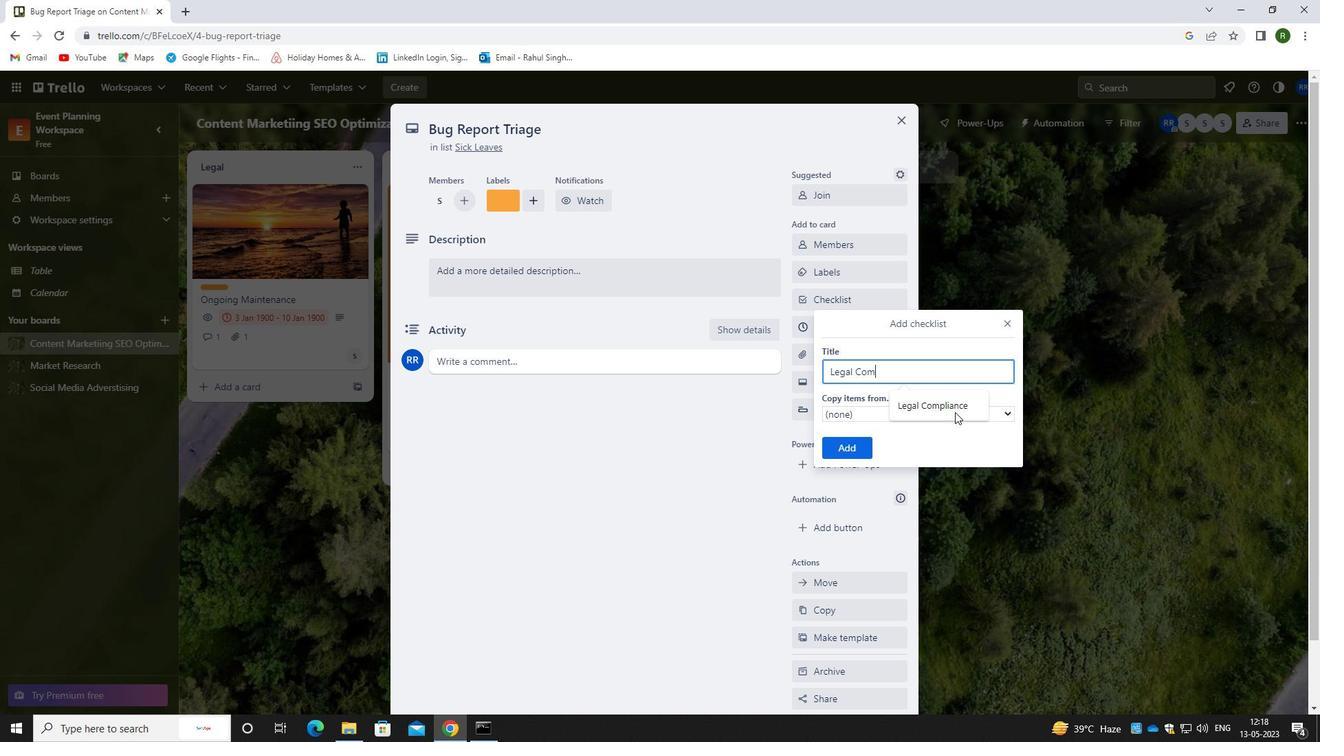 
Action: Mouse pressed left at (954, 412)
Screenshot: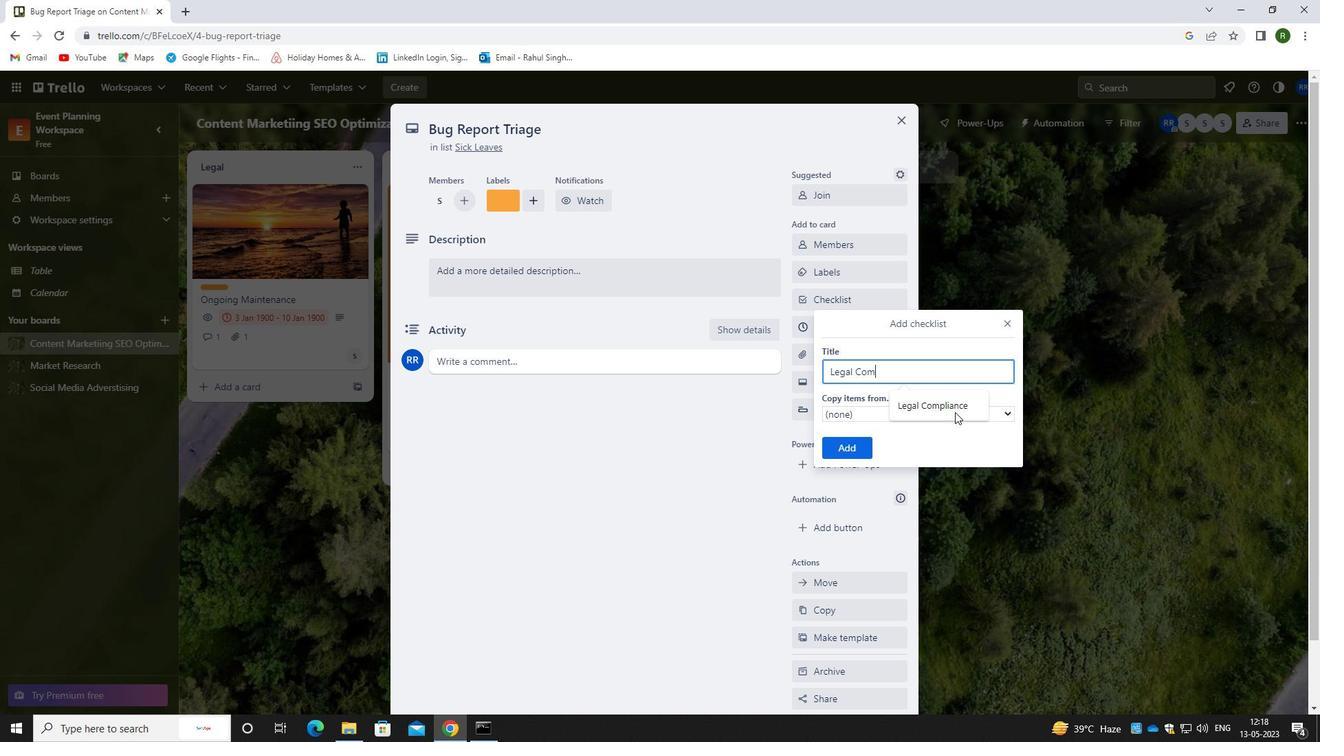 
Action: Mouse moved to (920, 407)
Screenshot: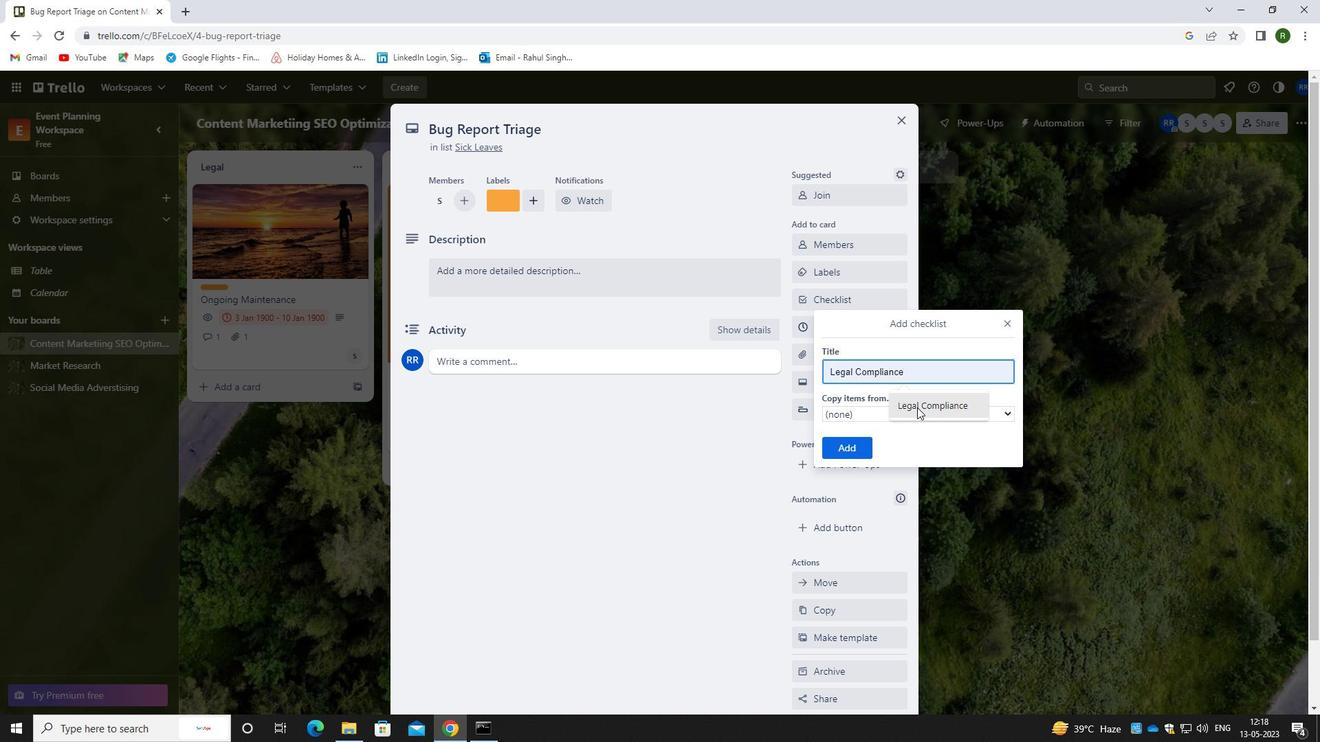 
Action: Mouse pressed left at (920, 407)
Screenshot: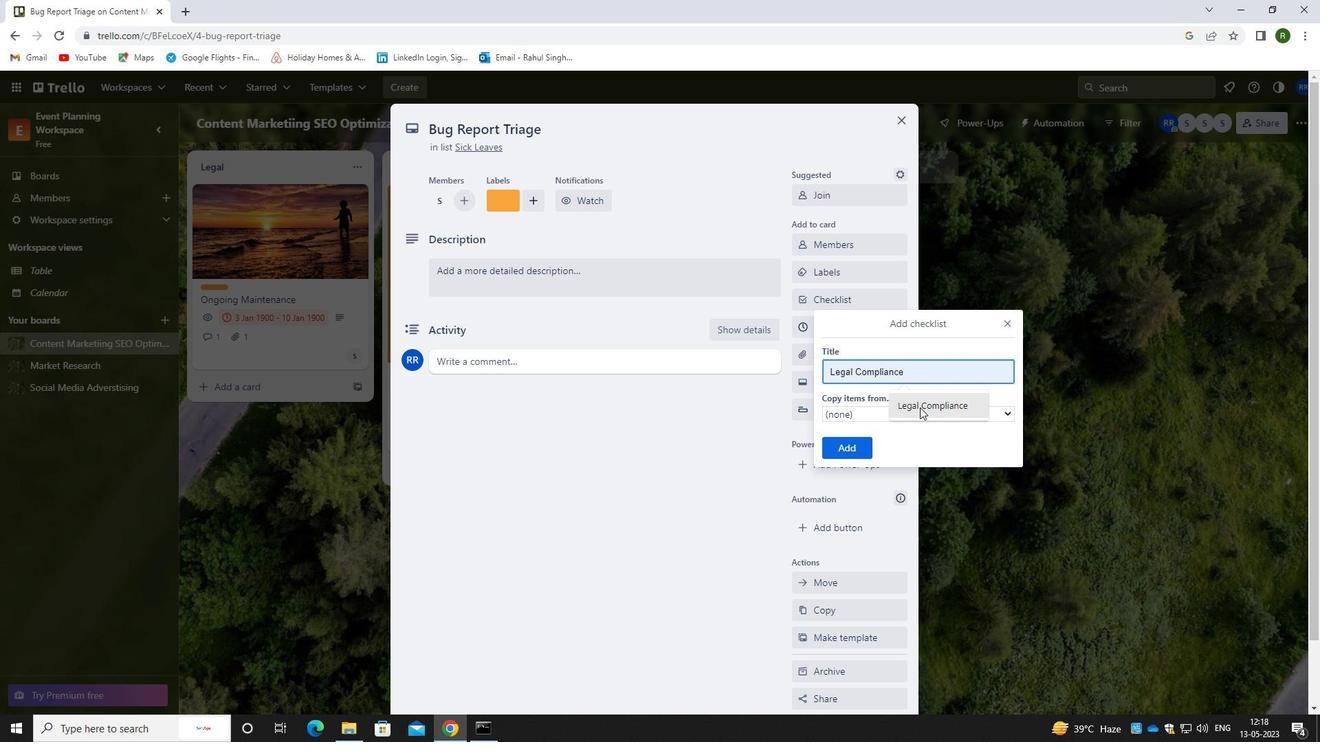 
Action: Mouse moved to (850, 449)
Screenshot: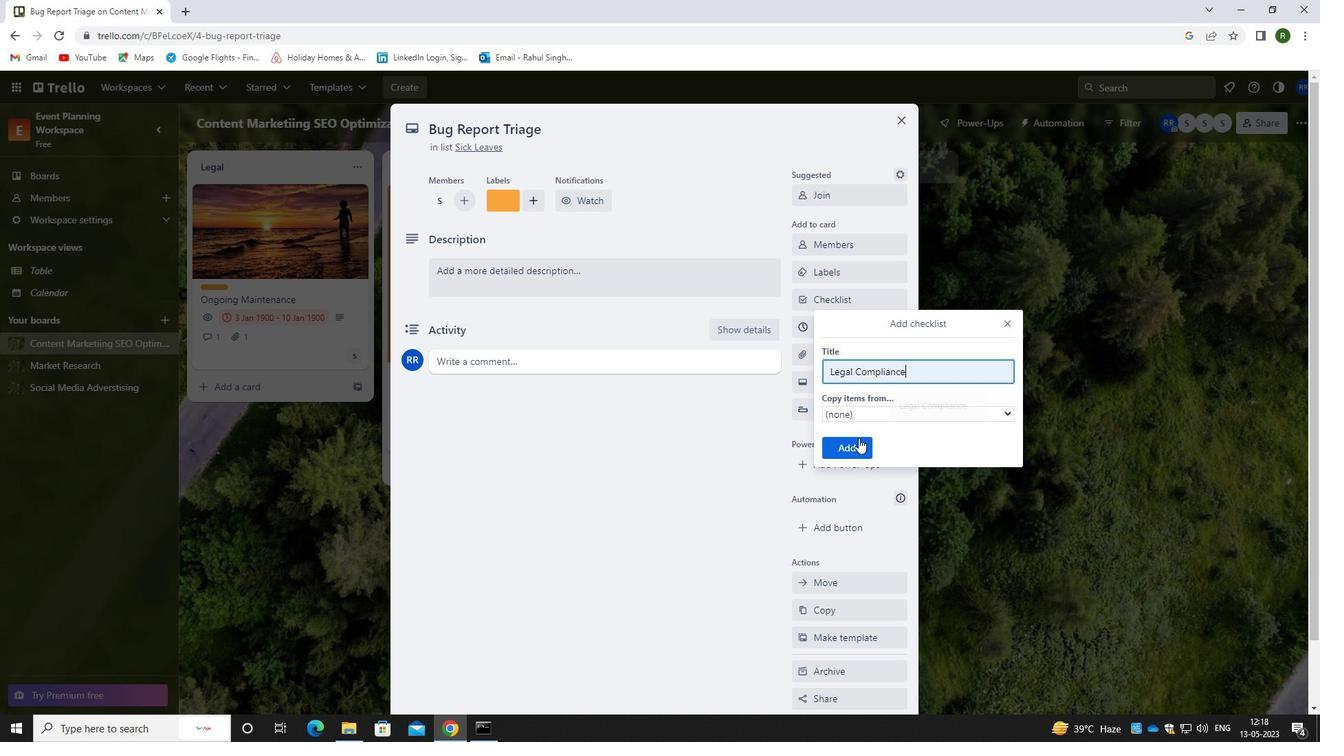 
Action: Mouse pressed left at (850, 449)
Screenshot: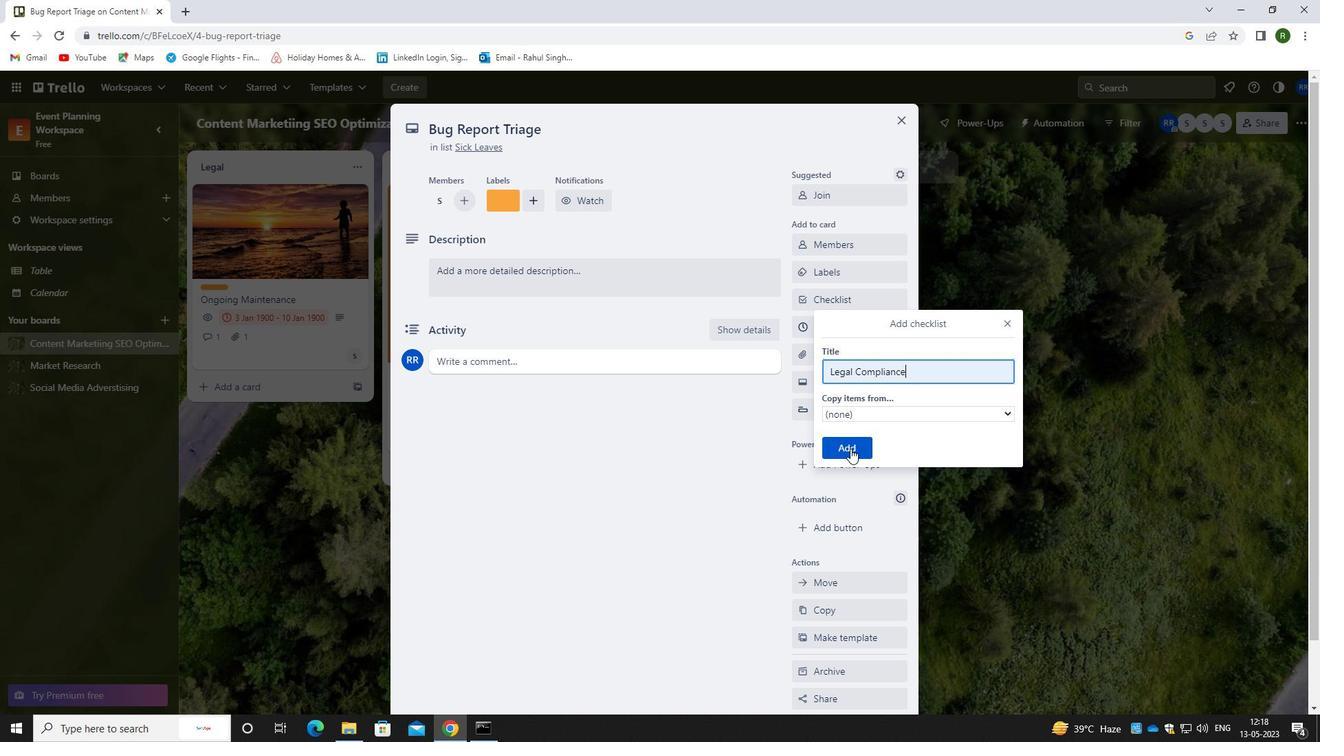 
Action: Mouse moved to (828, 353)
Screenshot: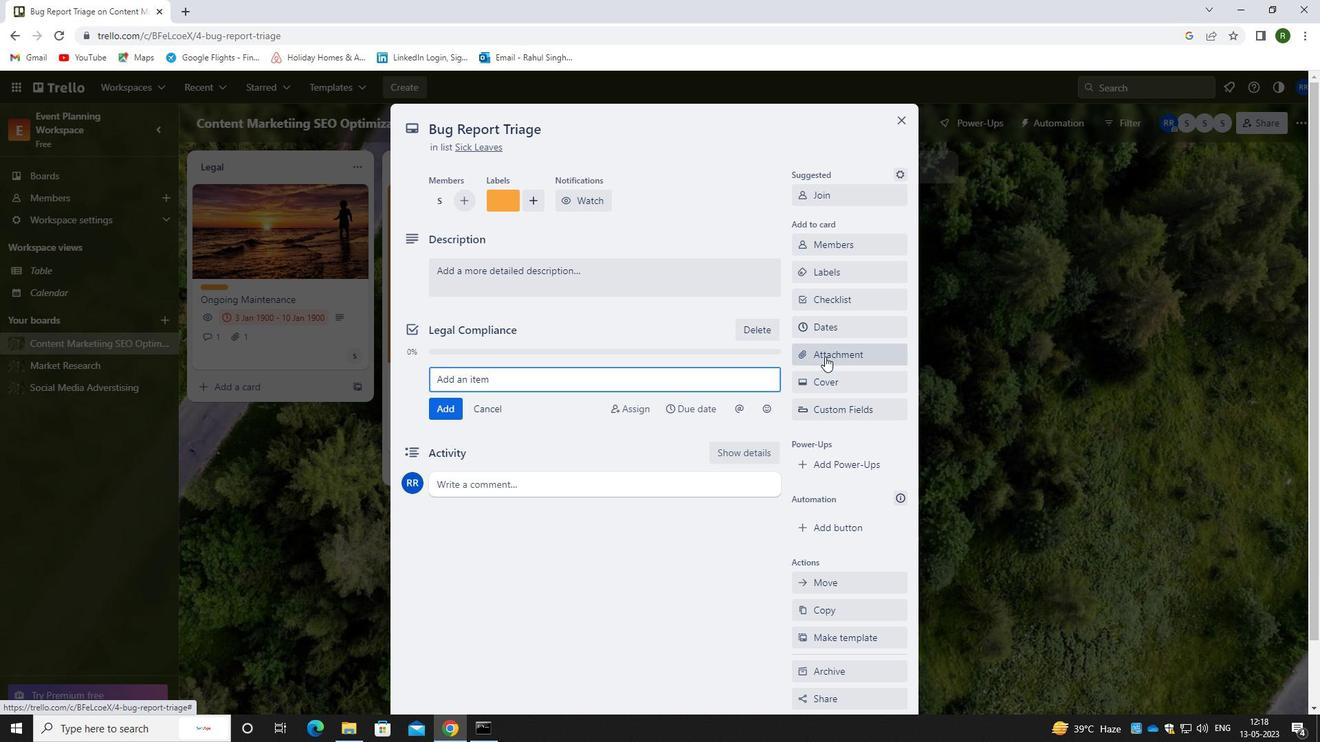 
Action: Mouse pressed left at (828, 353)
Screenshot: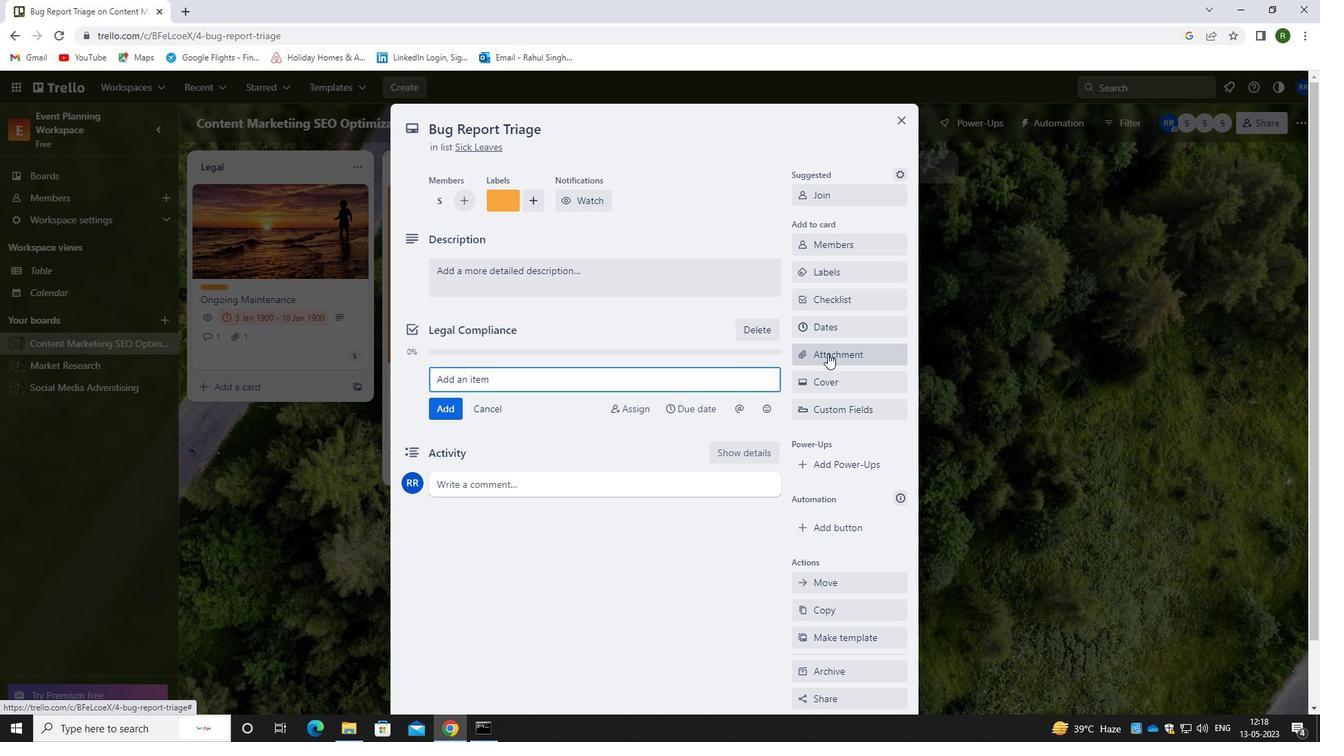 
Action: Mouse moved to (831, 420)
Screenshot: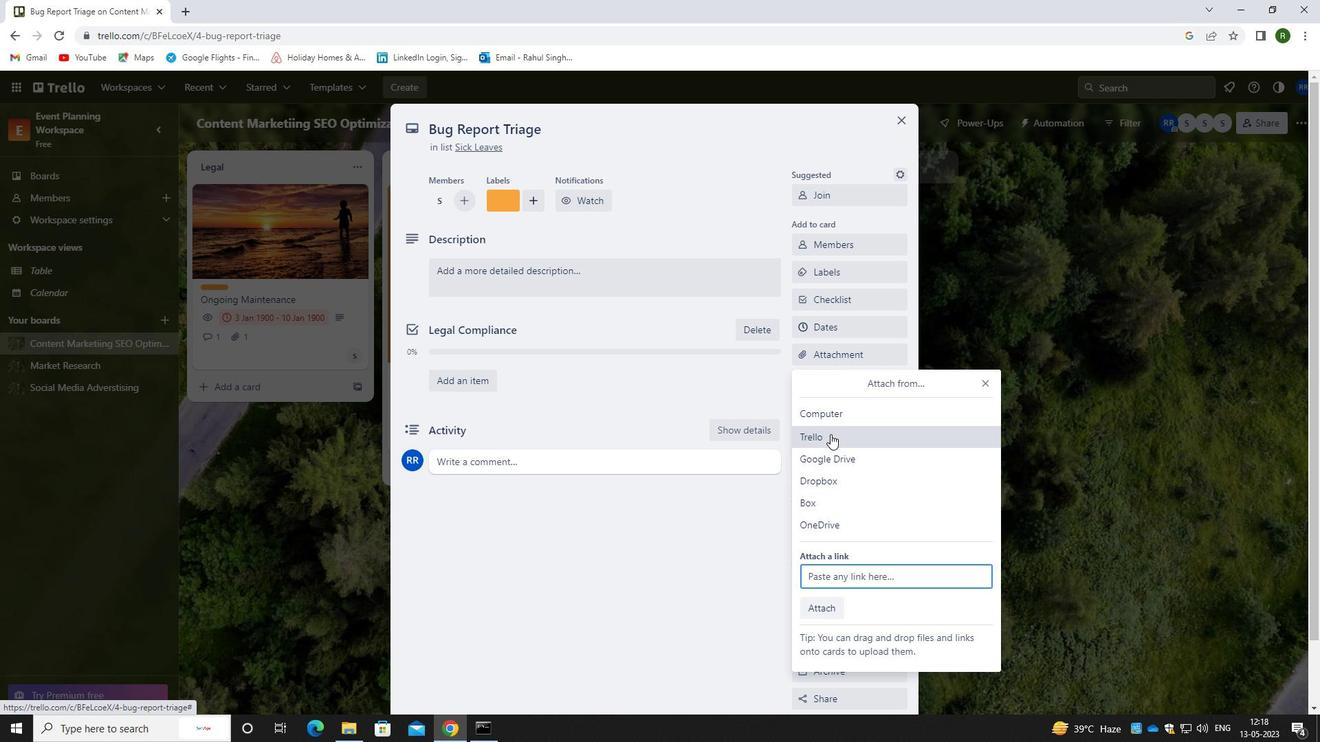 
Action: Mouse pressed left at (831, 420)
Screenshot: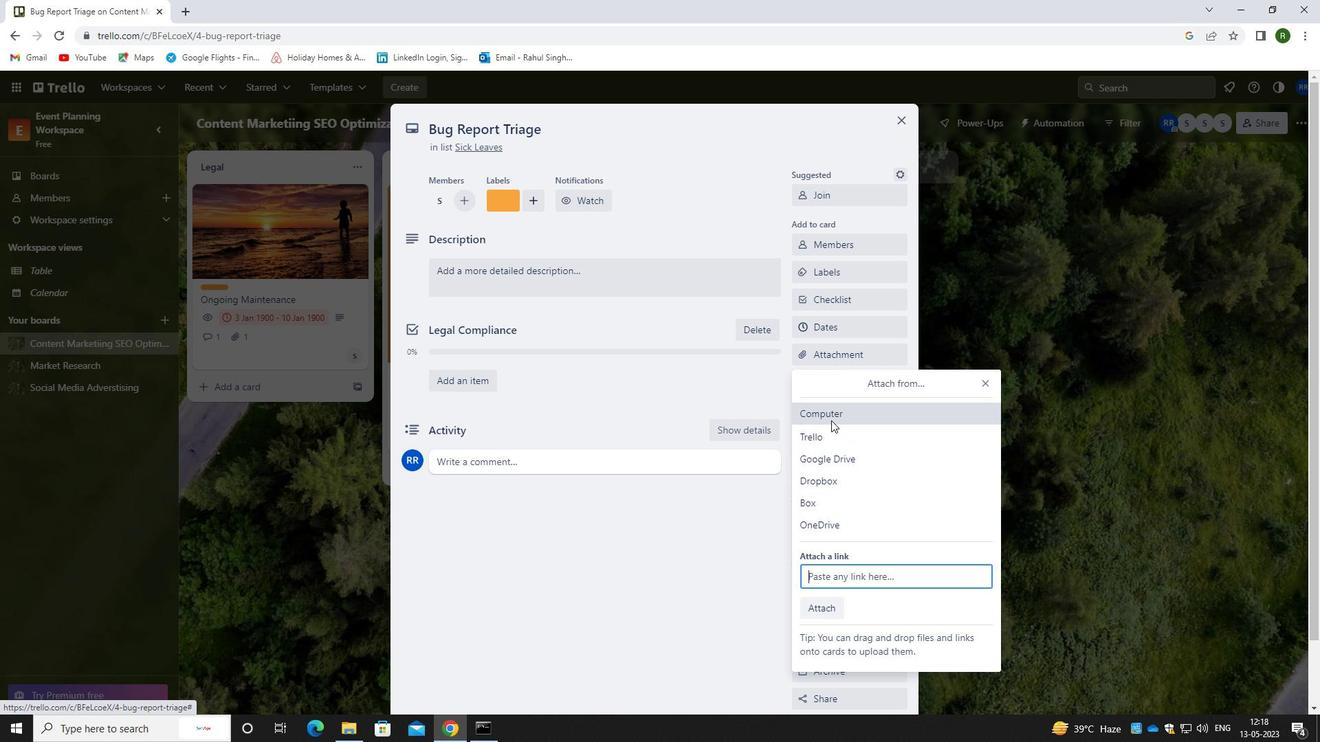 
Action: Mouse moved to (246, 130)
Screenshot: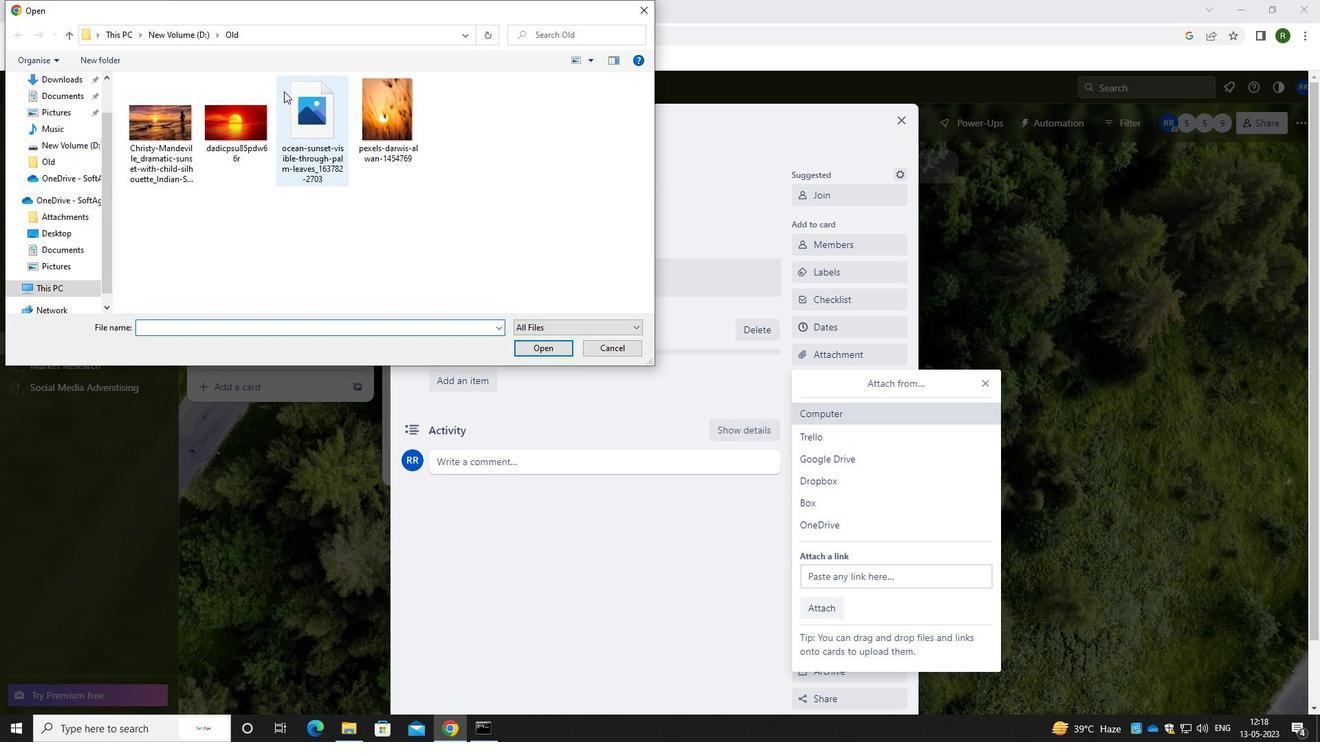 
Action: Mouse pressed left at (246, 130)
Screenshot: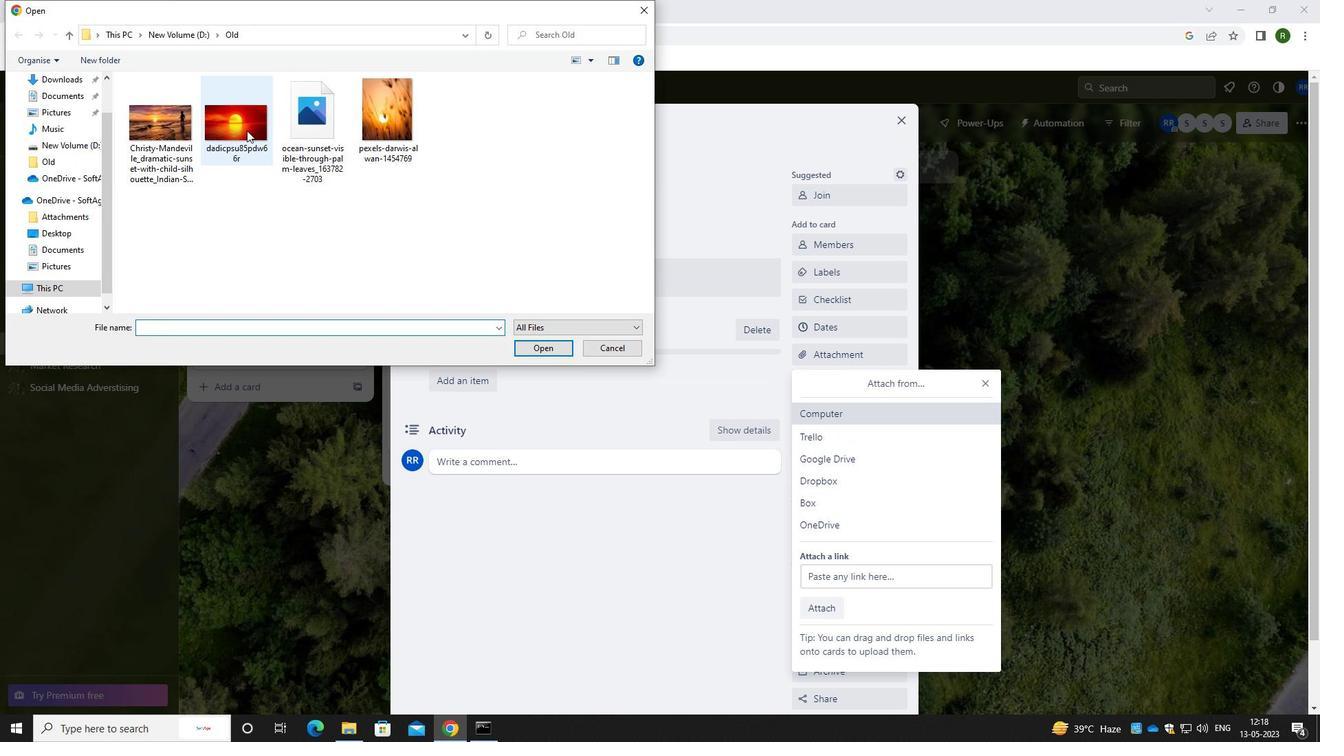 
Action: Mouse moved to (538, 352)
Screenshot: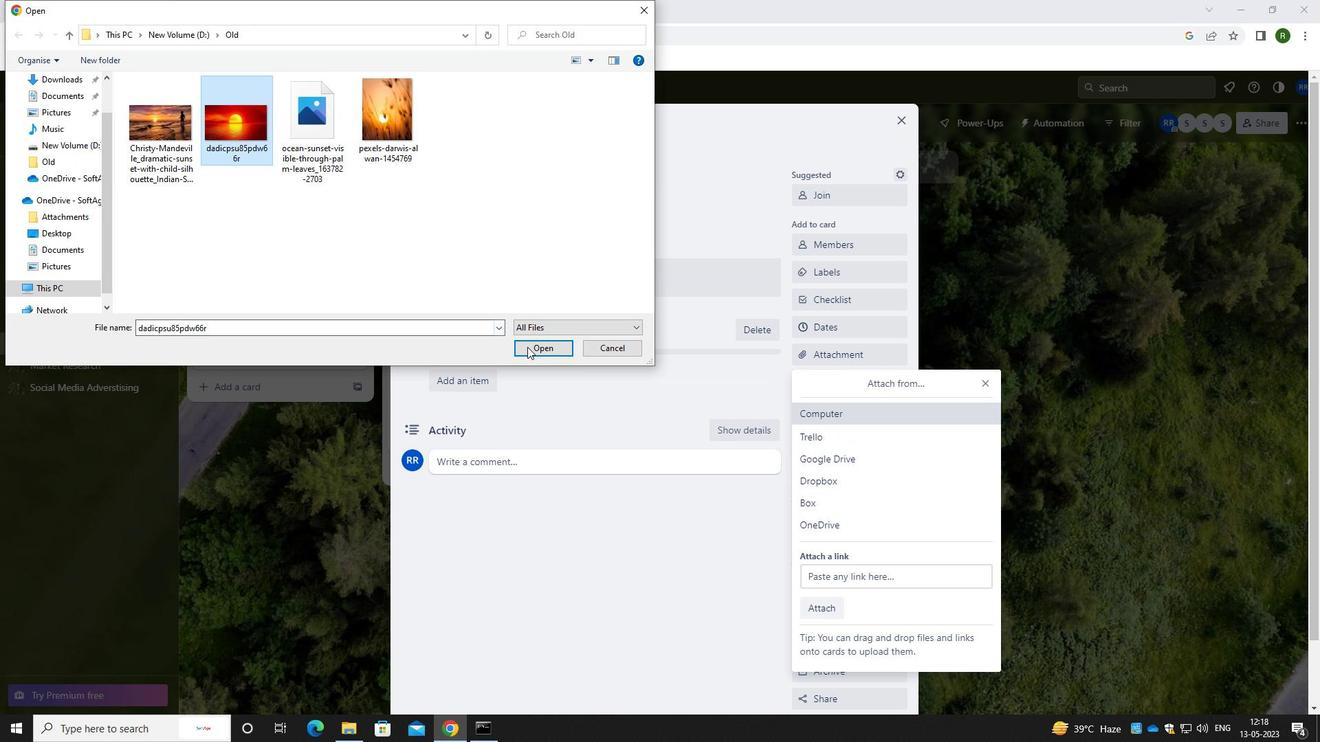 
Action: Mouse pressed left at (538, 352)
Screenshot: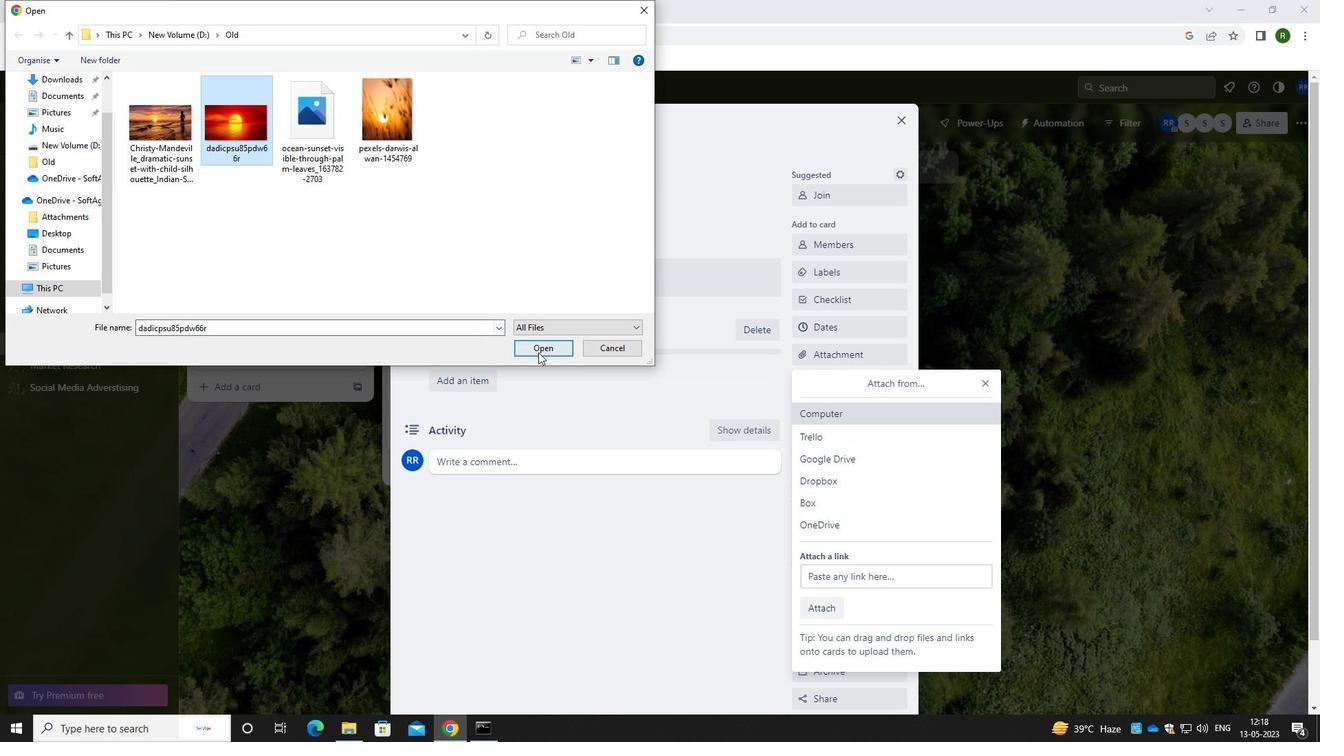 
Action: Mouse moved to (530, 390)
Screenshot: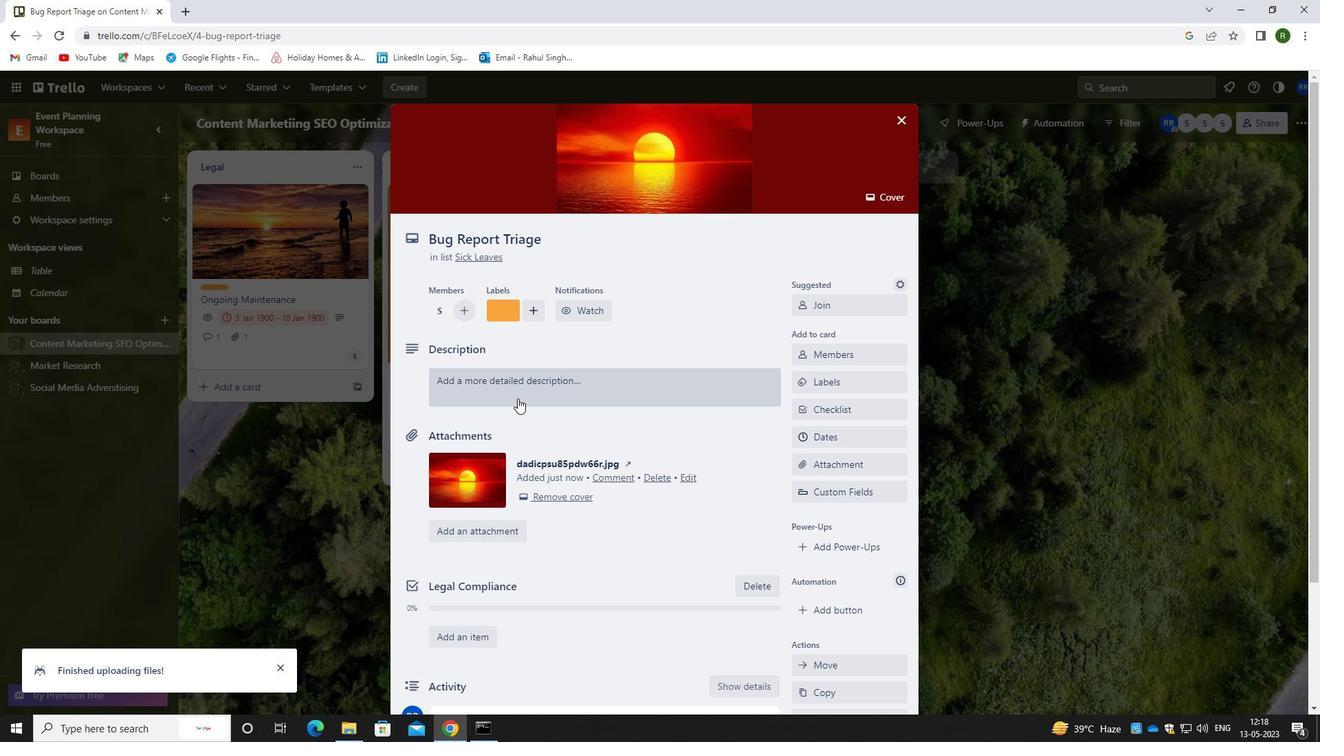 
Action: Mouse pressed left at (530, 390)
Screenshot: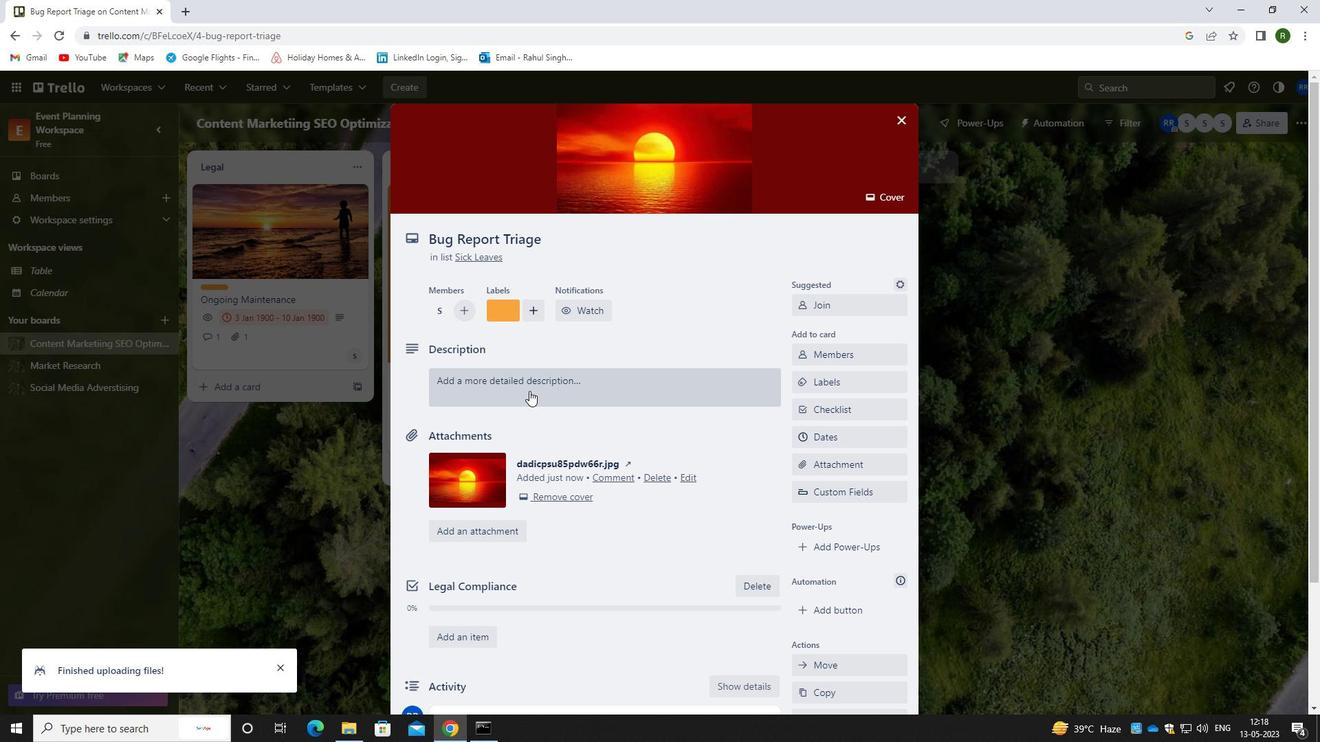 
Action: Mouse moved to (528, 427)
Screenshot: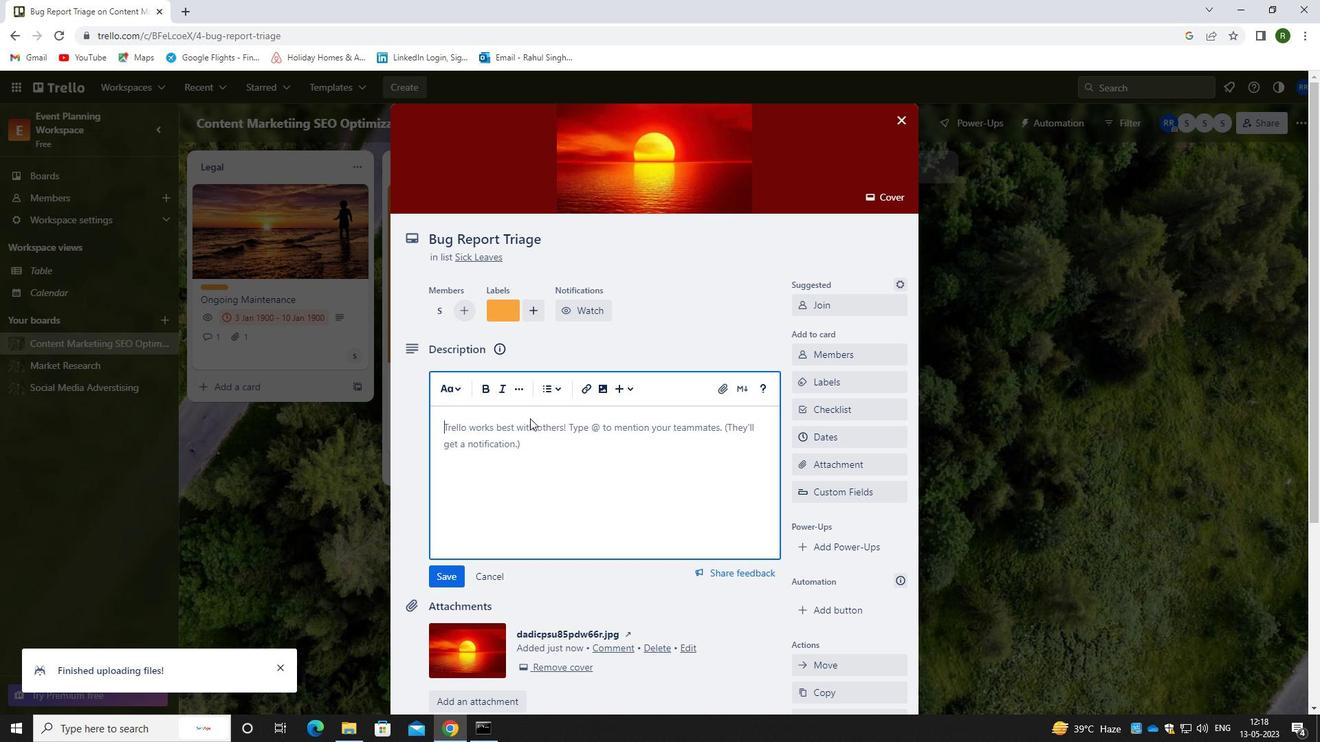 
Action: Mouse pressed left at (528, 427)
Screenshot: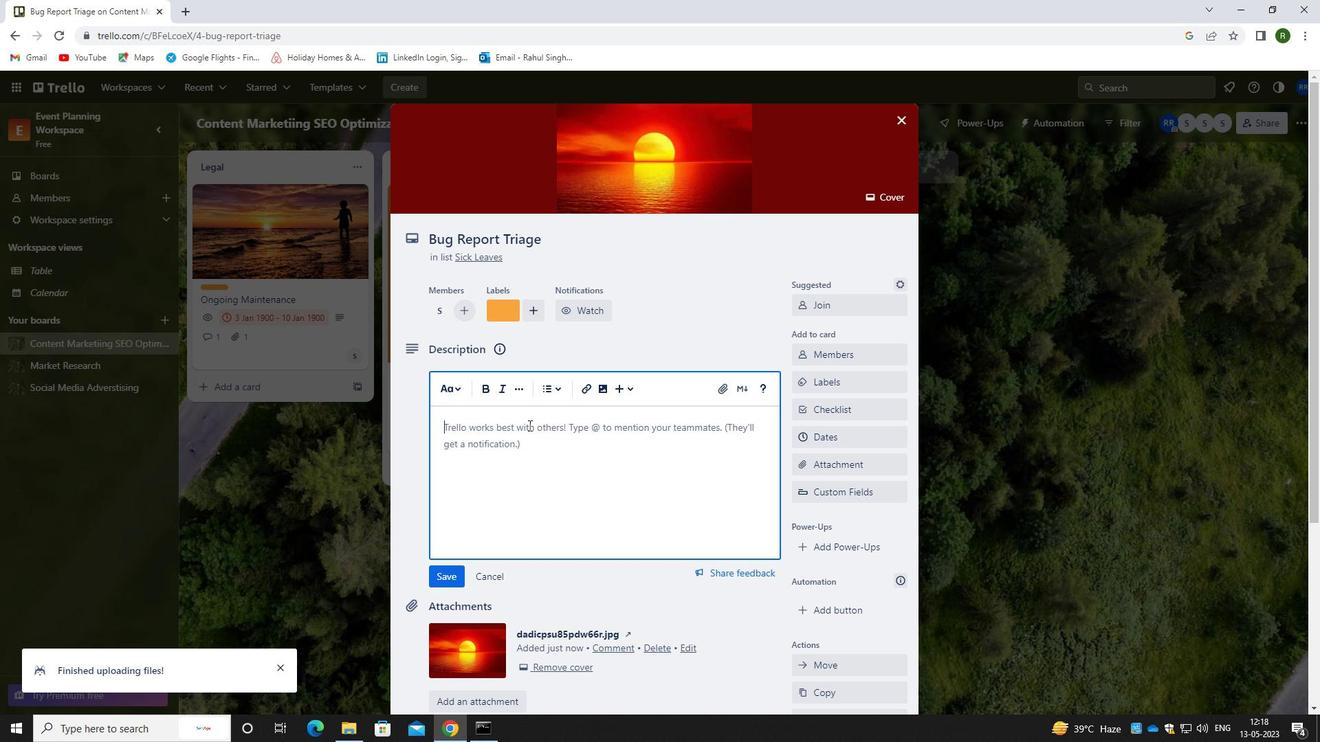 
Action: Mouse moved to (518, 427)
Screenshot: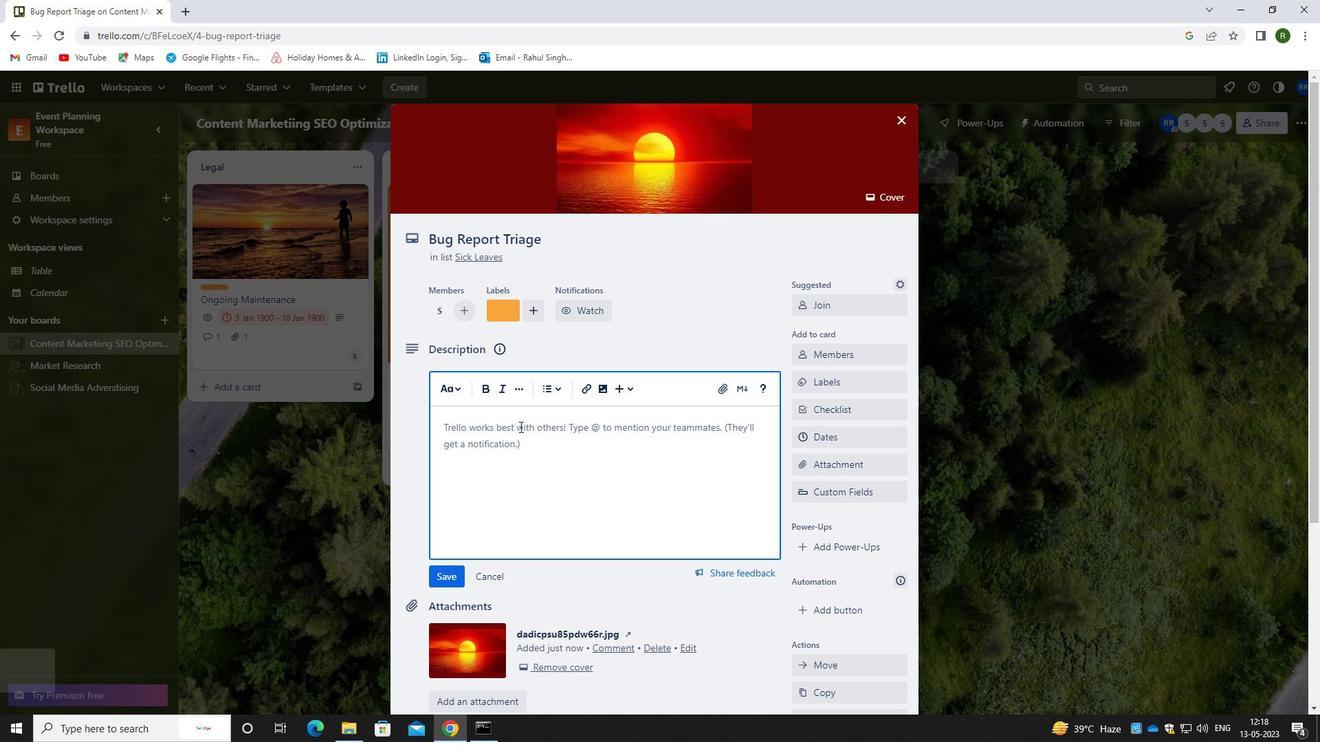 
Action: Key pressed <Key.caps_lock>C<Key.caps_lock>ONDUCT<Key.space>PERFORMANCE<Key.space>REVIEW<Key.space>FO<Key.space><Key.backspace>T<Key.space>T<Key.backspace><Key.backspace><Key.backspace>R<Key.space>TEAM<Key.space>MEN<Key.backspace>MBER.
Screenshot: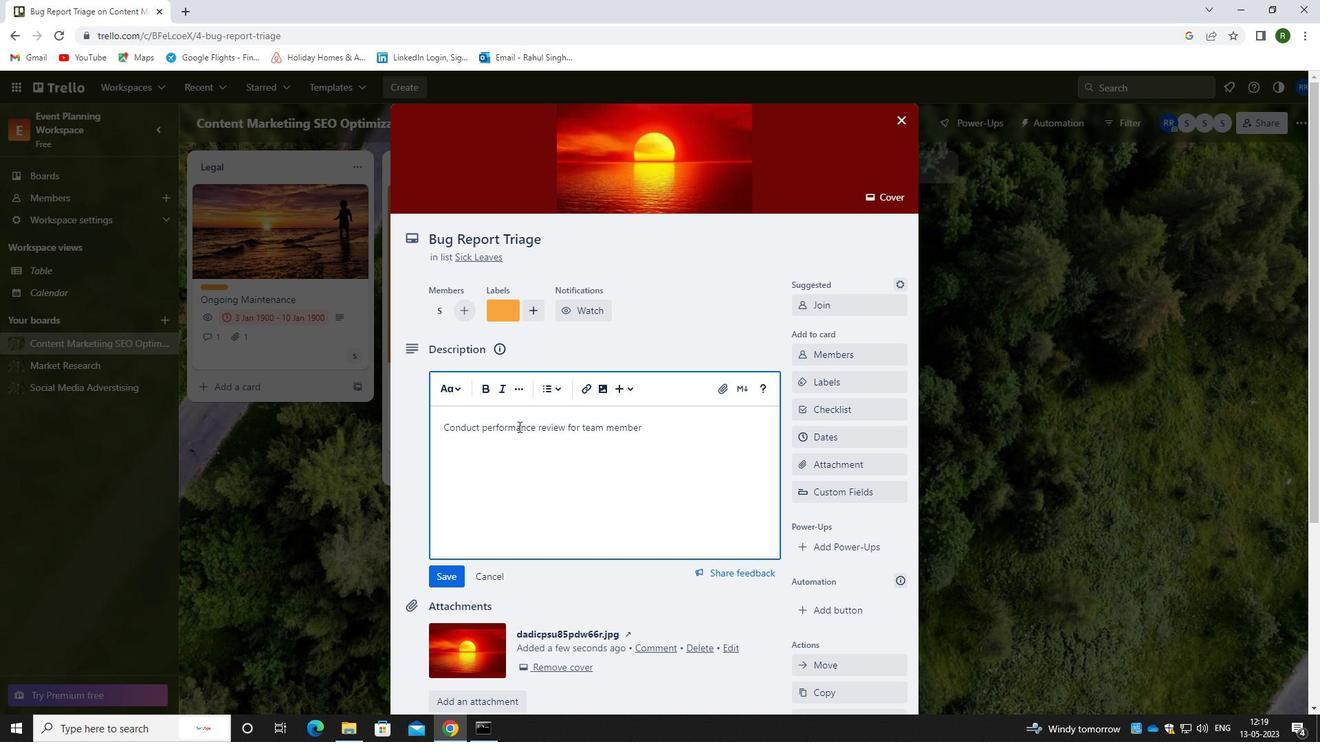 
Action: Mouse moved to (439, 575)
Screenshot: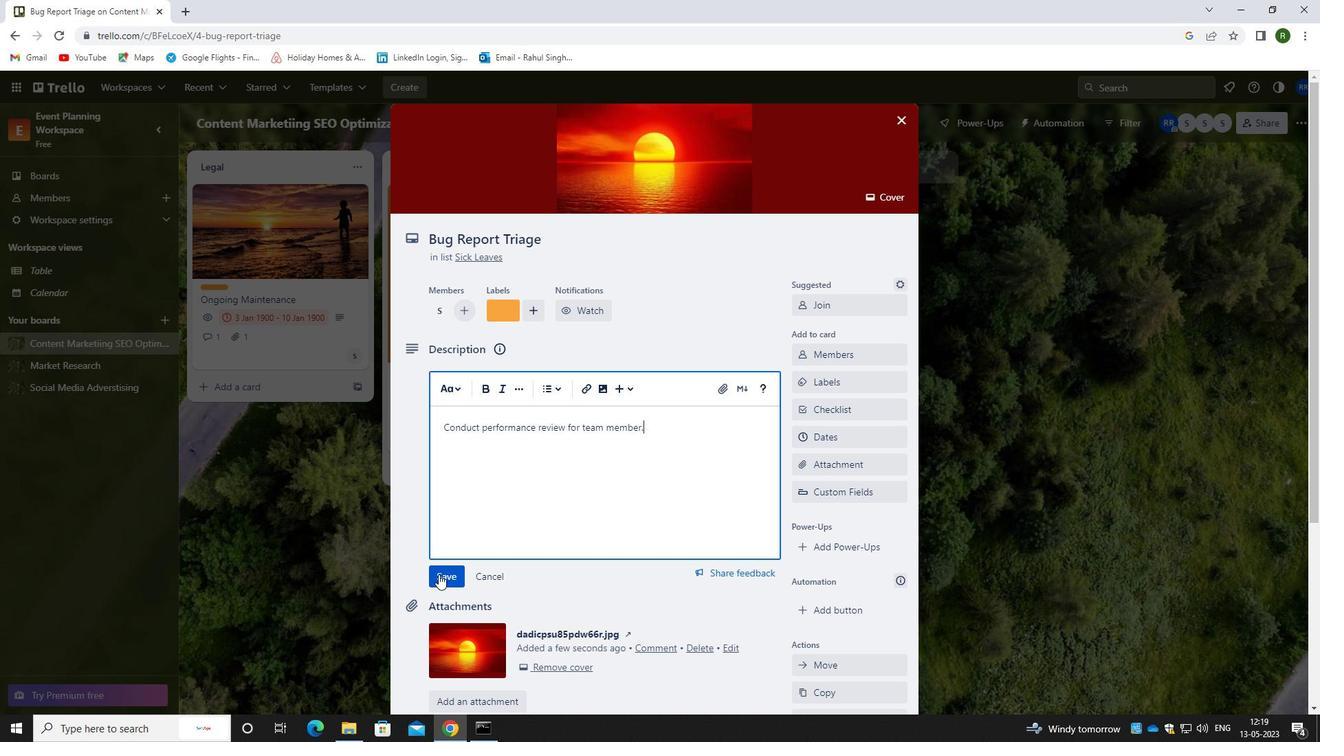 
Action: Mouse pressed left at (439, 575)
Screenshot: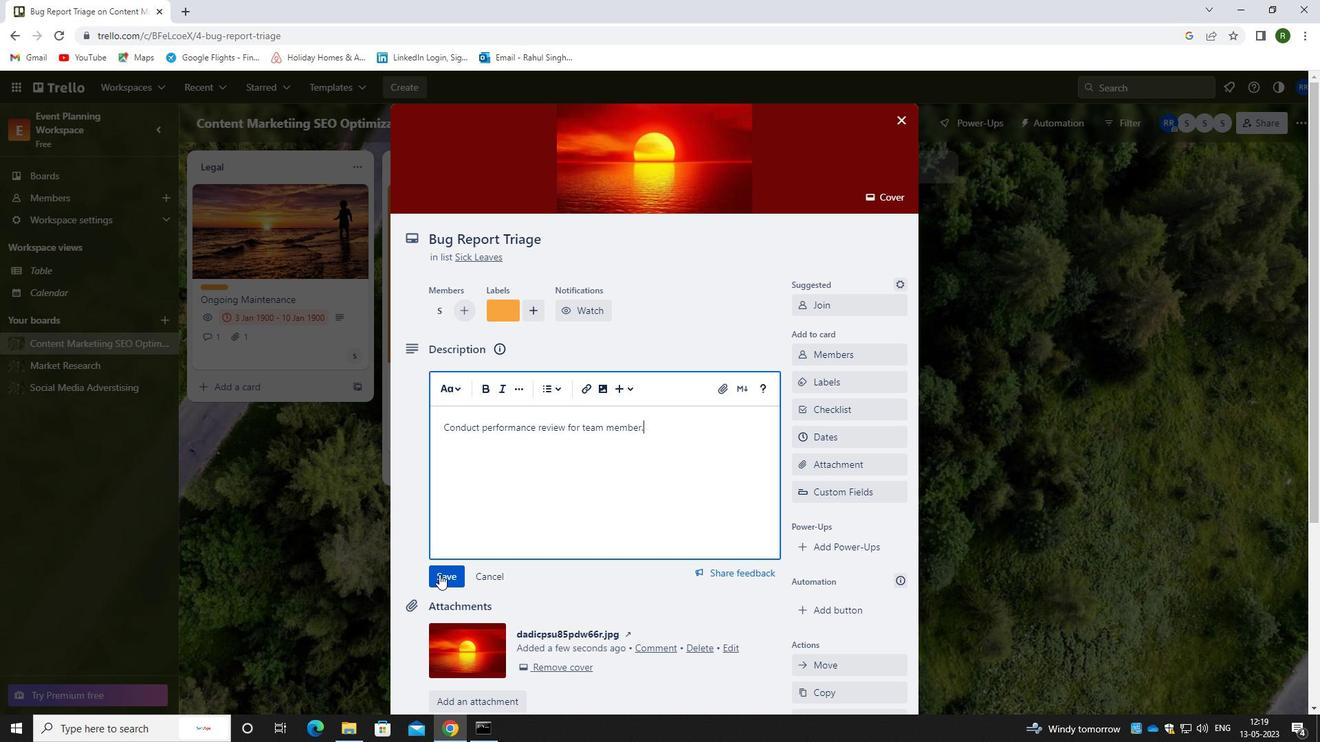 
Action: Mouse moved to (520, 454)
Screenshot: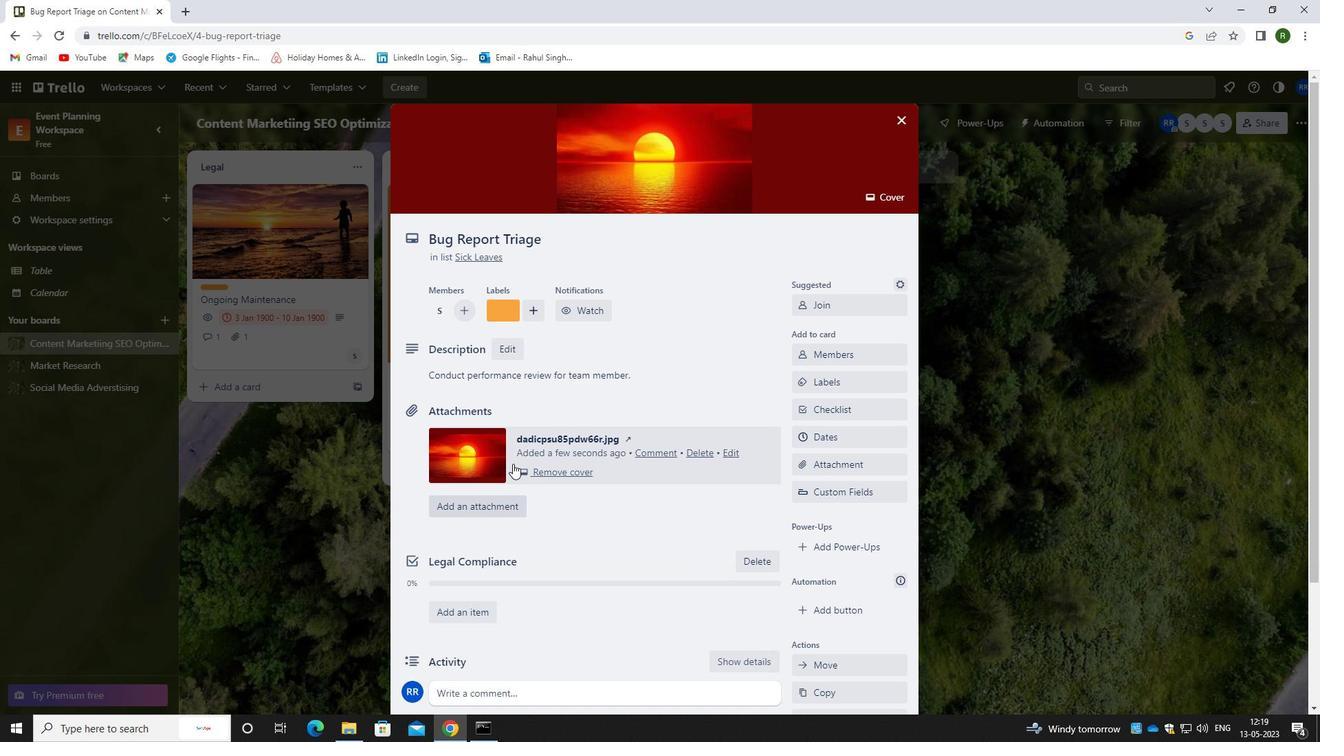
Action: Mouse scrolled (520, 453) with delta (0, 0)
Screenshot: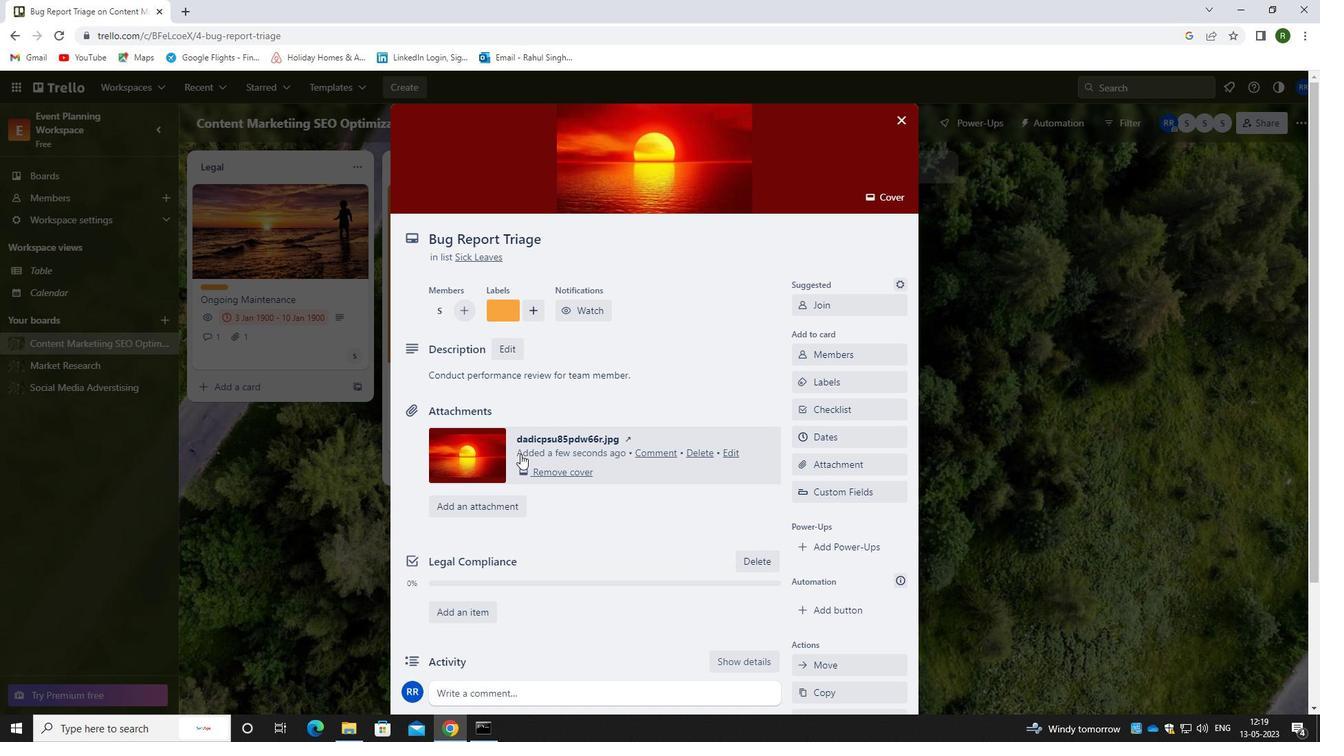 
Action: Mouse moved to (522, 457)
Screenshot: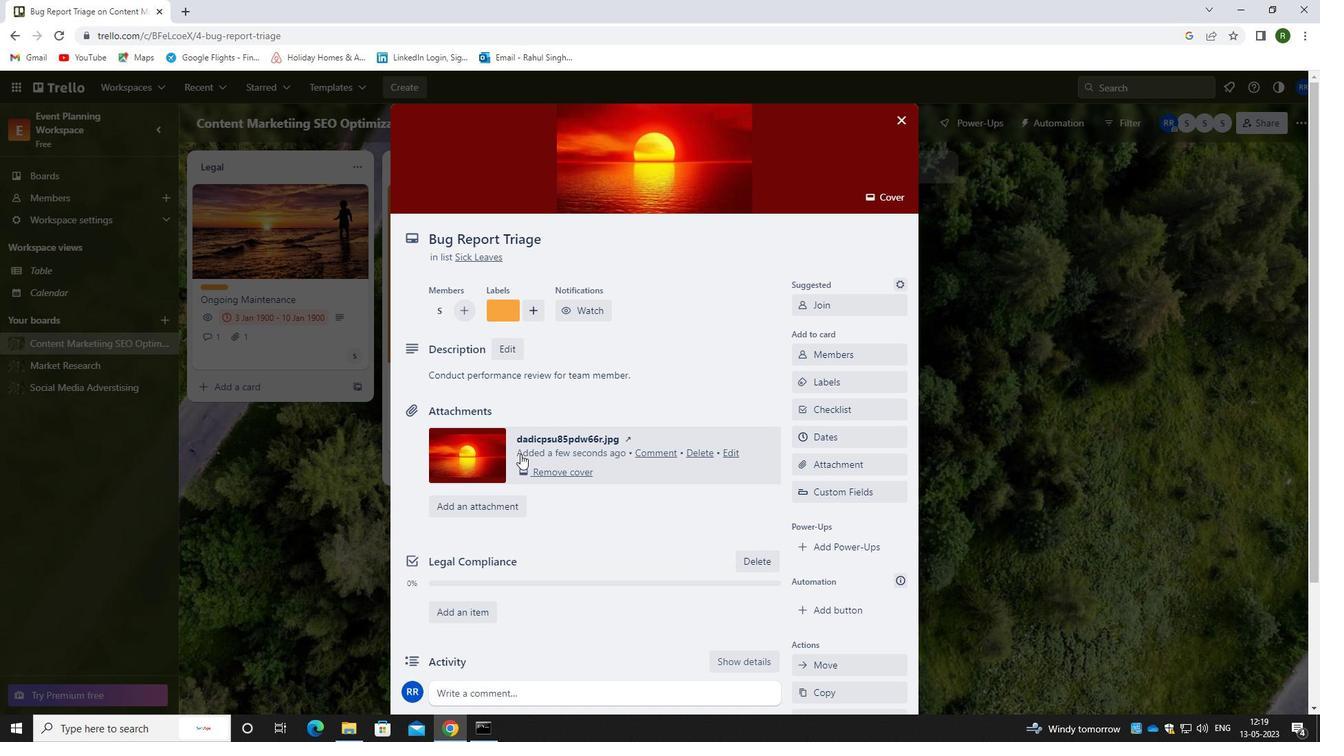 
Action: Mouse scrolled (522, 456) with delta (0, 0)
Screenshot: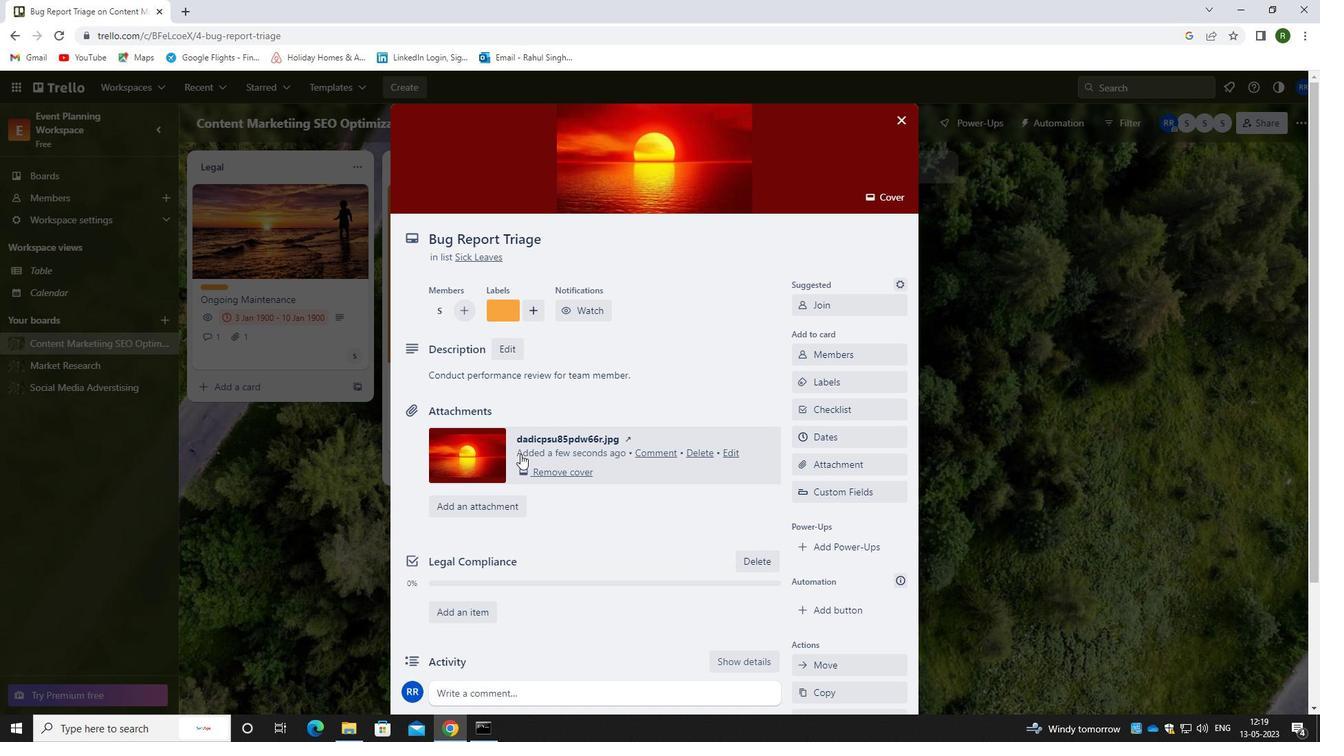 
Action: Mouse moved to (522, 464)
Screenshot: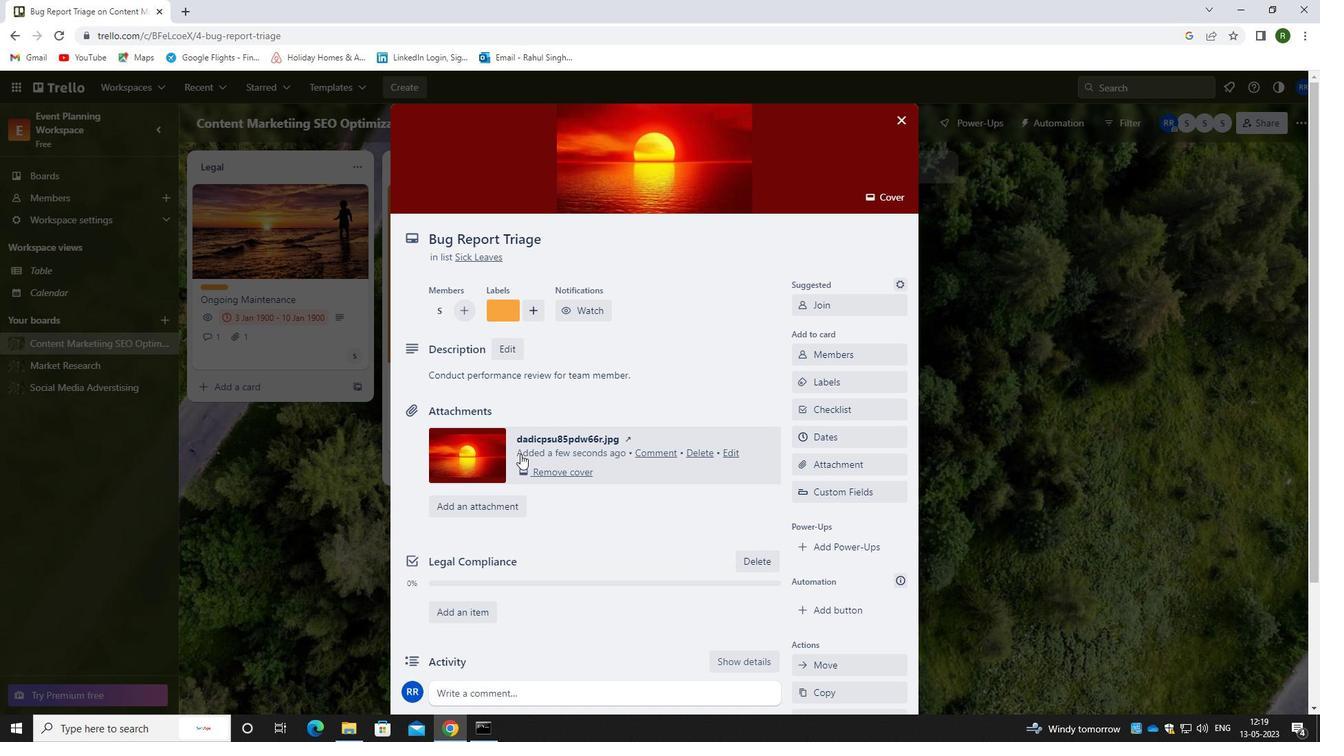 
Action: Mouse scrolled (522, 463) with delta (0, 0)
Screenshot: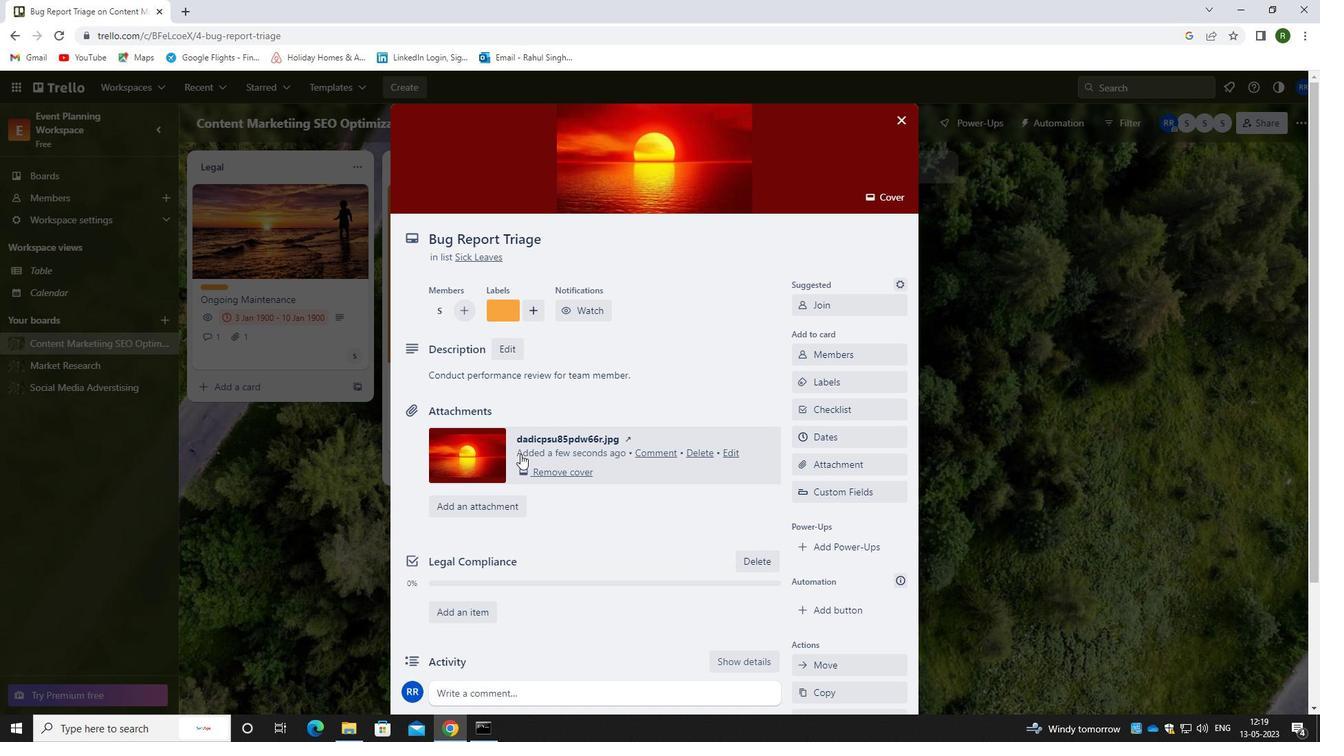 
Action: Mouse moved to (502, 545)
Screenshot: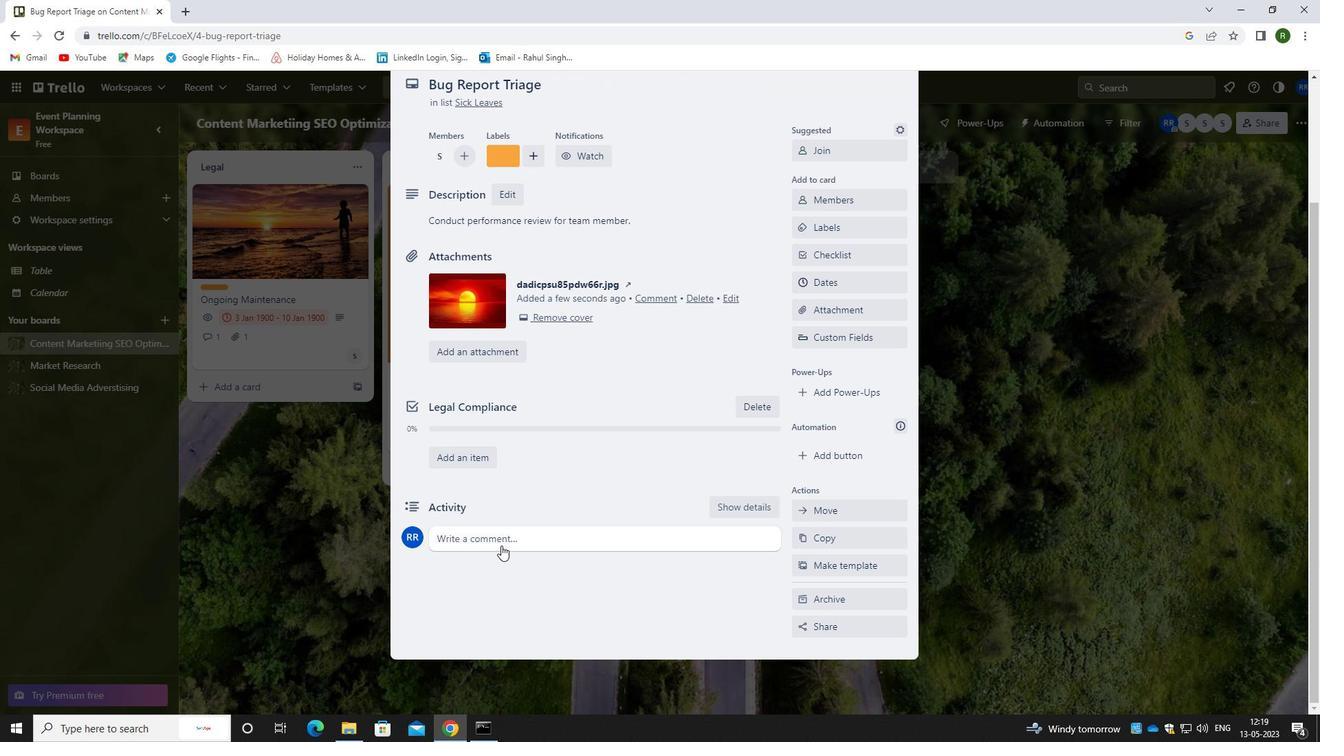 
Action: Mouse pressed left at (502, 545)
Screenshot: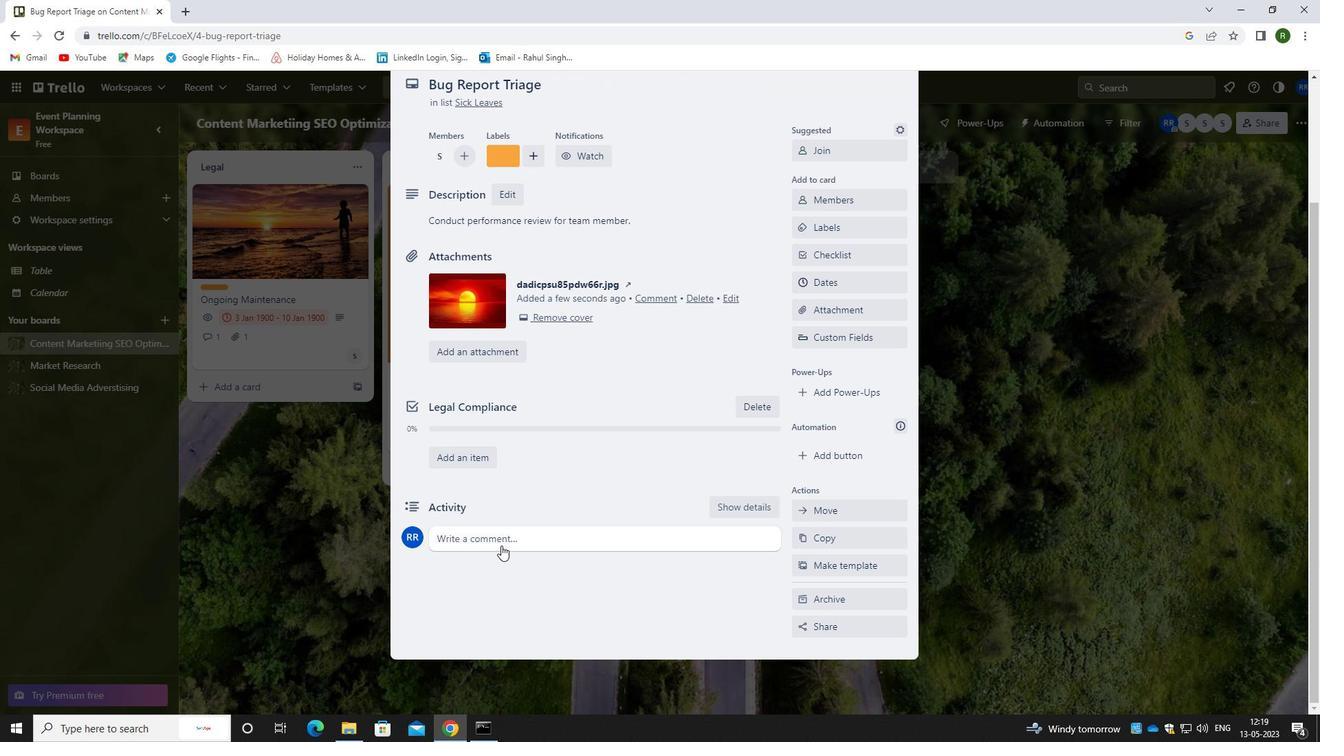 
Action: Mouse moved to (503, 572)
Screenshot: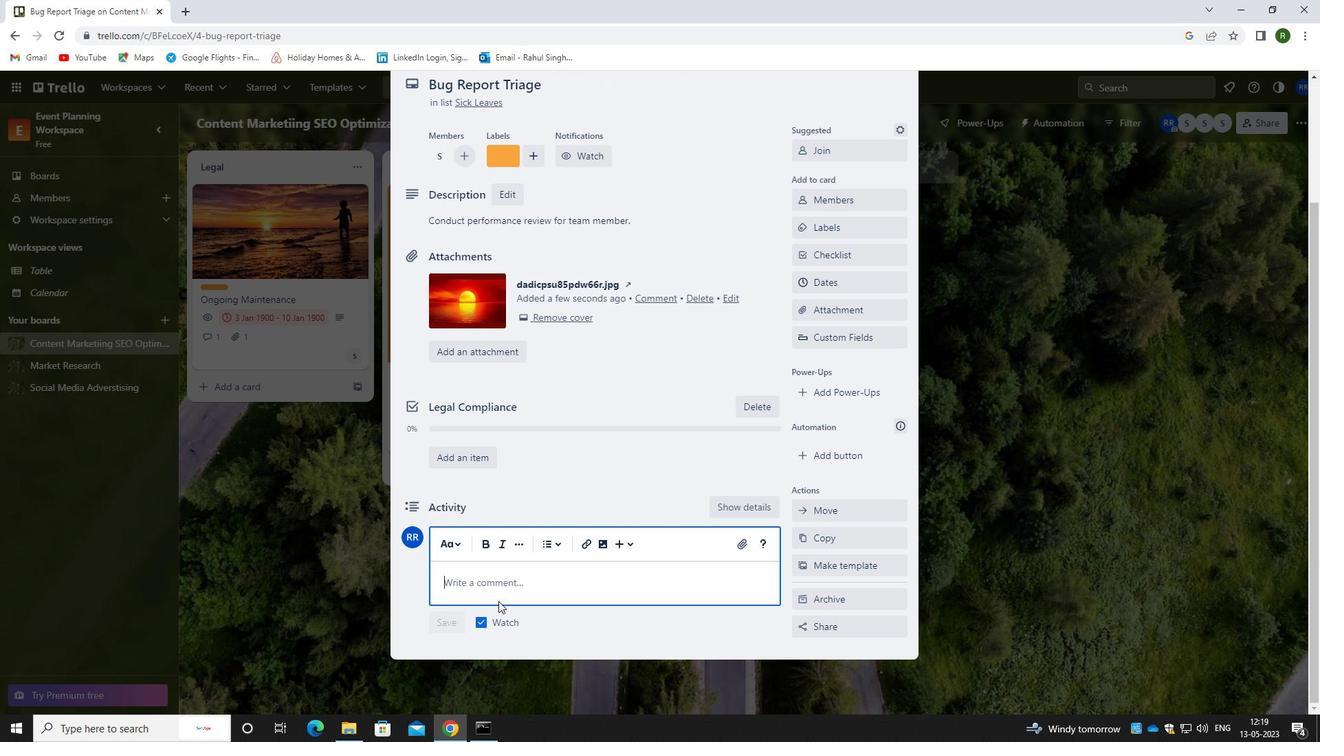 
Action: Mouse pressed left at (503, 572)
Screenshot: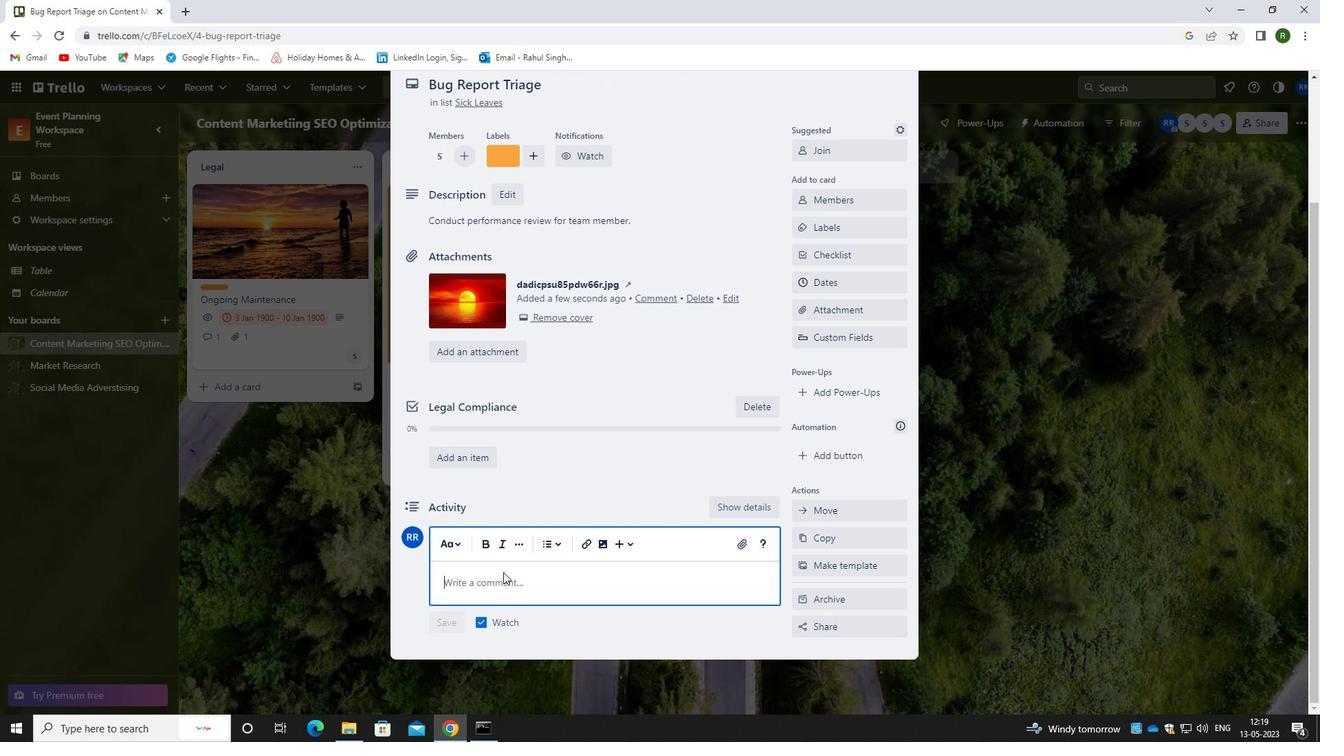 
Action: Mouse moved to (506, 590)
Screenshot: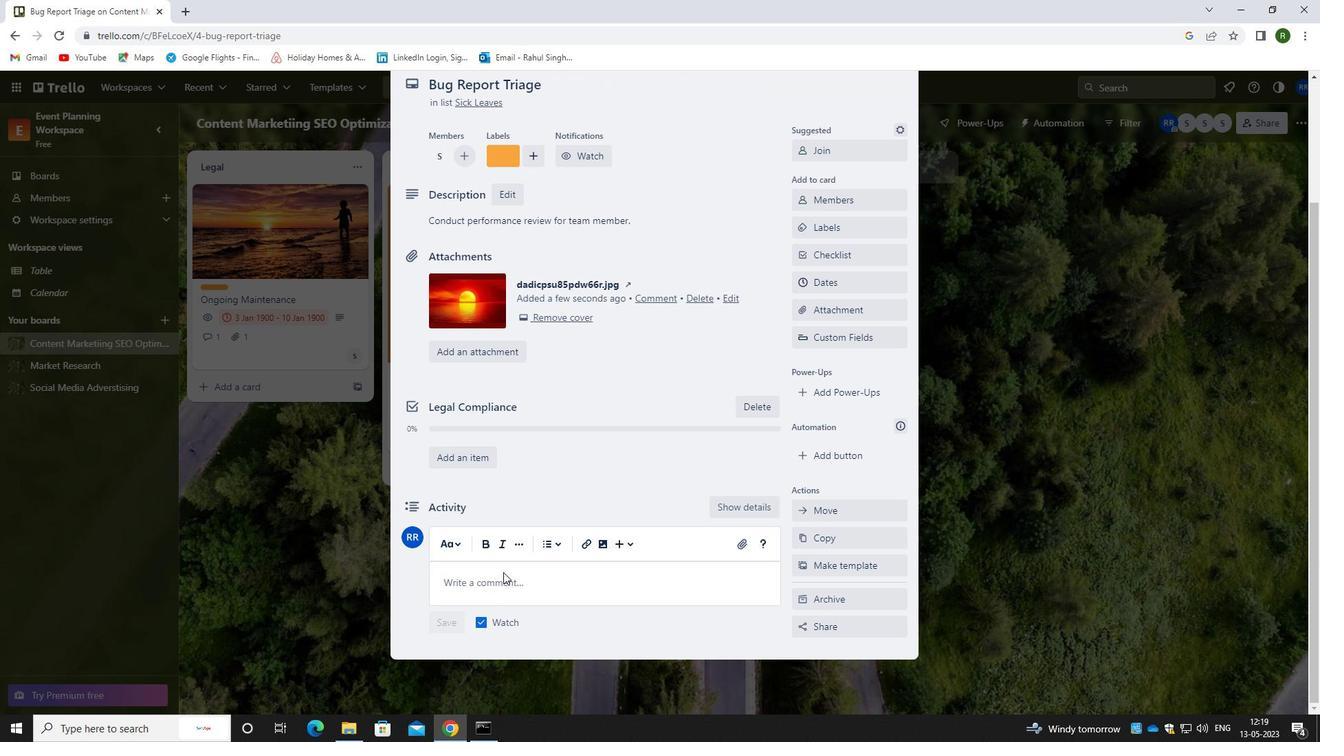 
Action: Mouse pressed left at (506, 590)
Screenshot: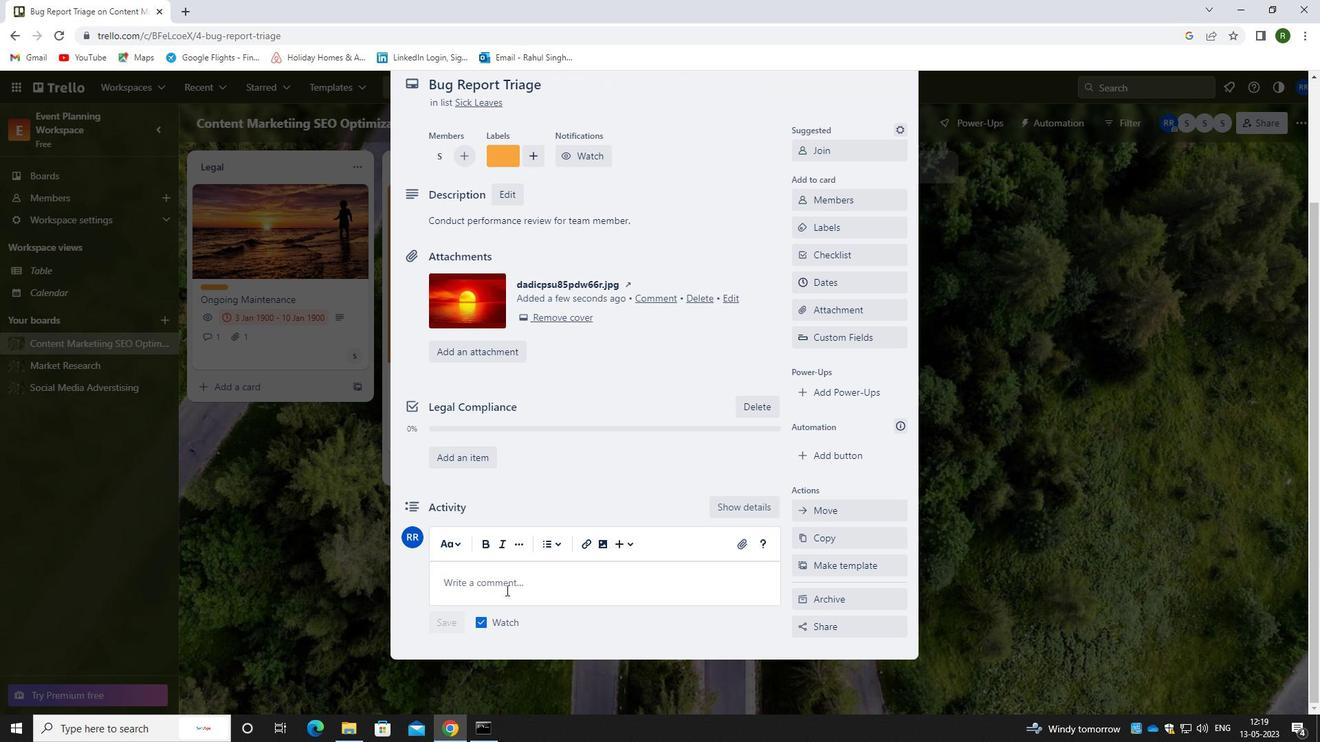 
Action: Mouse moved to (506, 591)
Screenshot: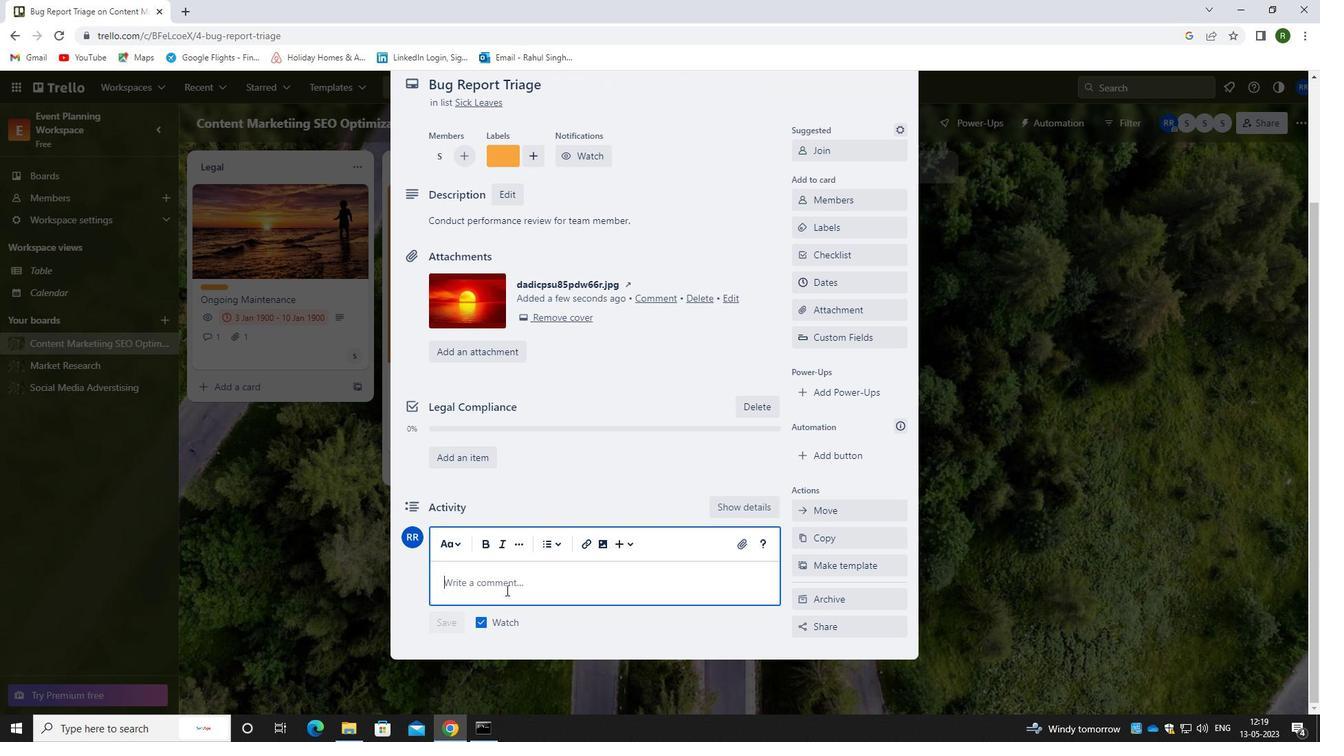 
Action: Key pressed <Key.caps_lock>W<Key.caps_lock>E<Key.space>SHOULD<Key.space>APPROACH<Key.space>THIS<Key.space>TASK<Key.space>WITH<Key.space>A<Key.space>SENSE<Key.space>OF<Key.space>HUMILITY<Key.space>AND<Key.space>A<Key.space>WILLINGNESS<Key.space>TO<Key.space>SEEK<Key.space>FEEDA<Key.backspace>BACK<Key.space>F<Key.backspace>AND<Key.space>GUIDEN<Key.backspace><Key.backspace>ANCE<Key.space>FROM<Key.space>OTHERS.
Screenshot: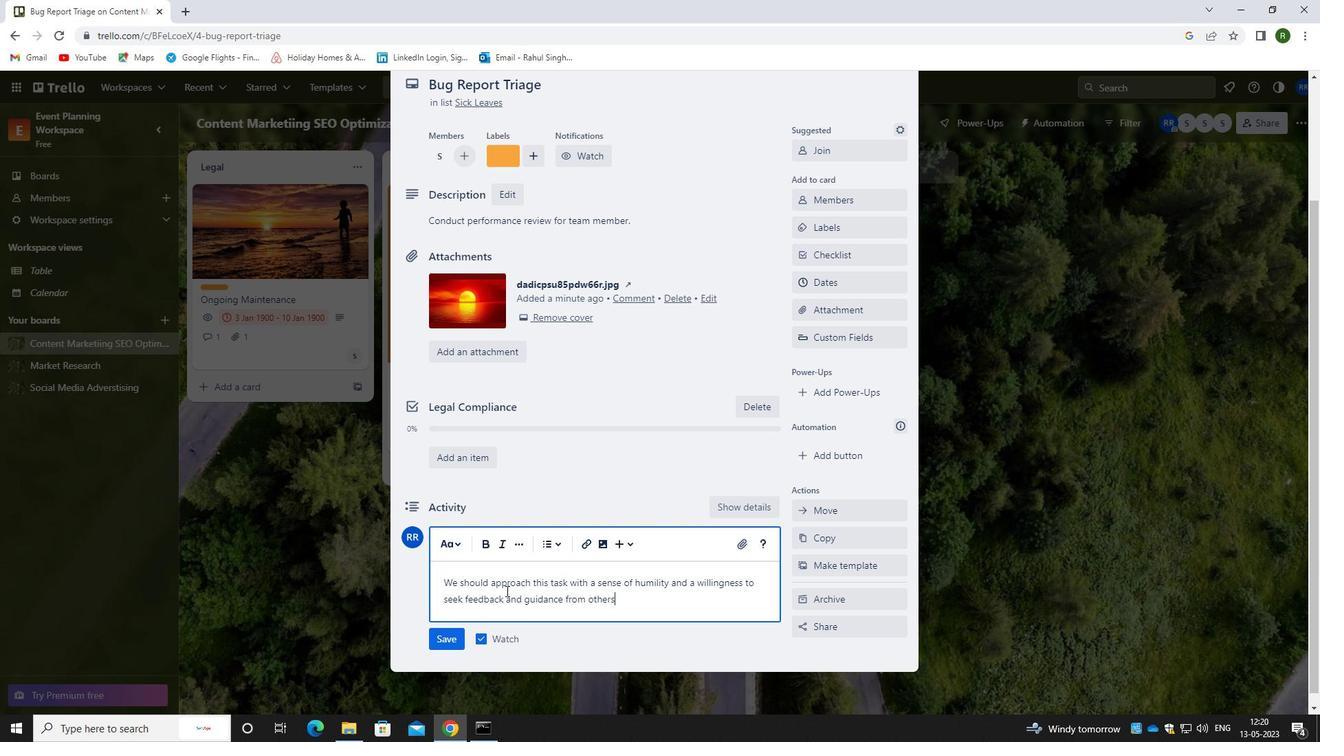 
Action: Mouse moved to (451, 642)
Screenshot: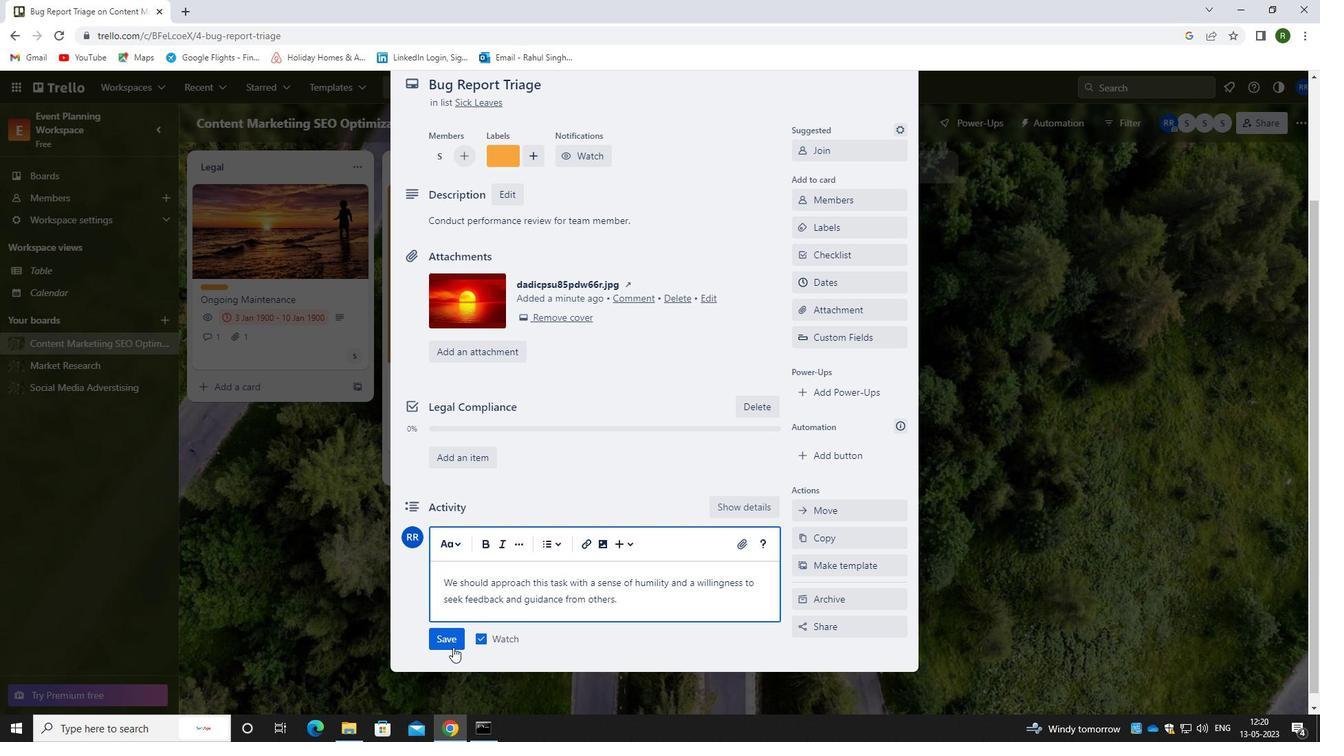 
Action: Mouse pressed left at (451, 642)
Screenshot: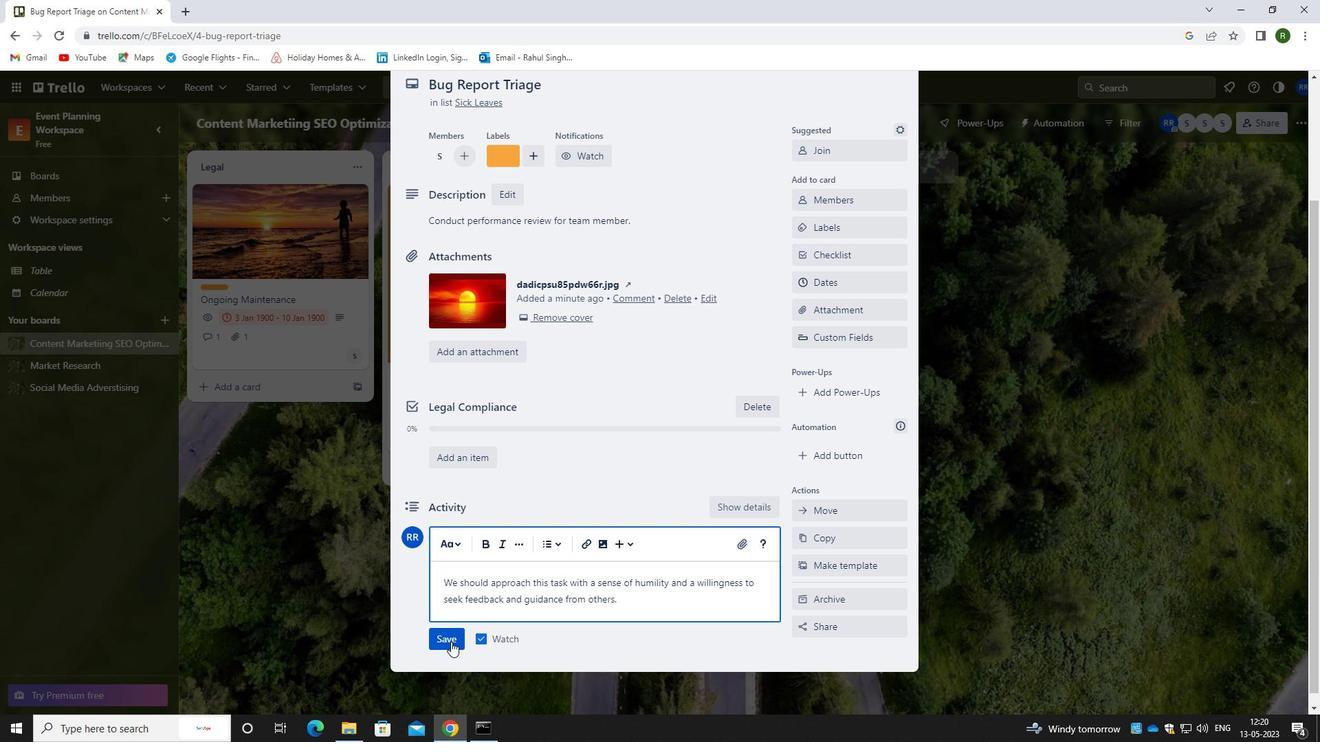 
Action: Mouse moved to (824, 279)
Screenshot: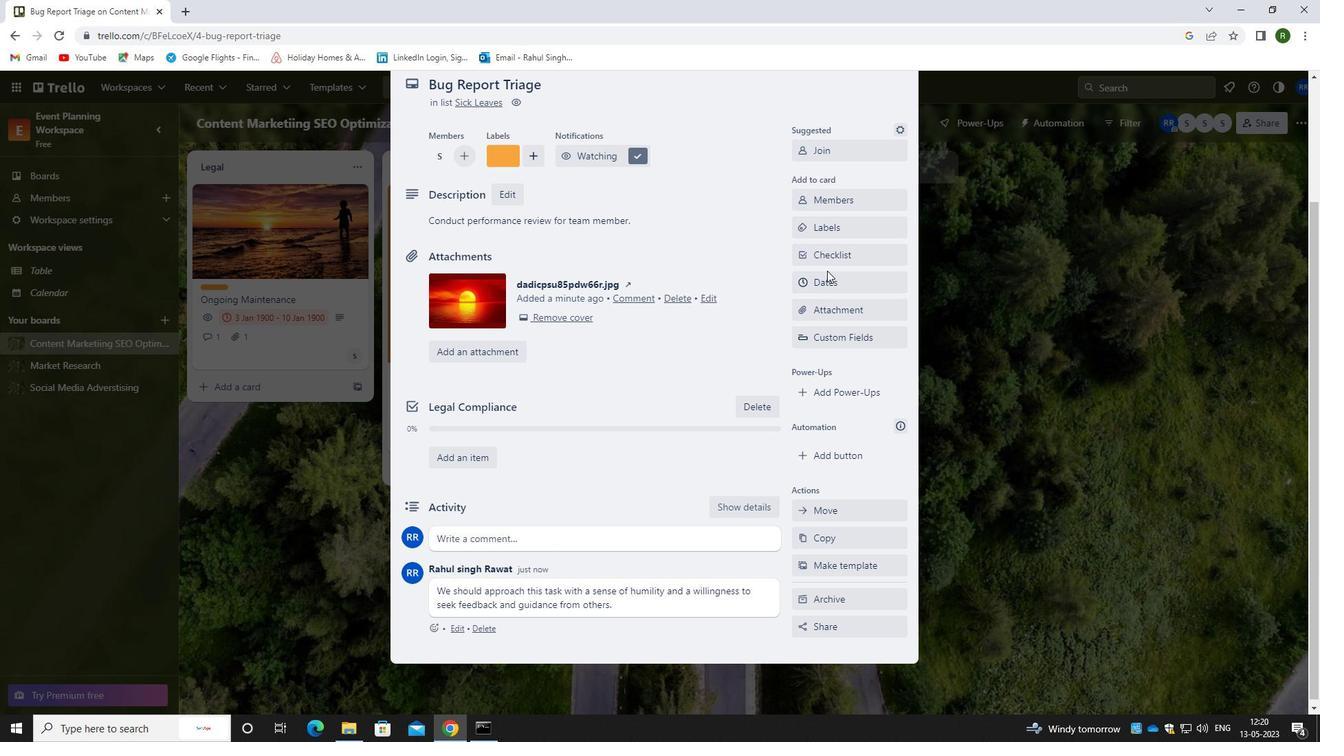 
Action: Mouse pressed left at (824, 279)
Screenshot: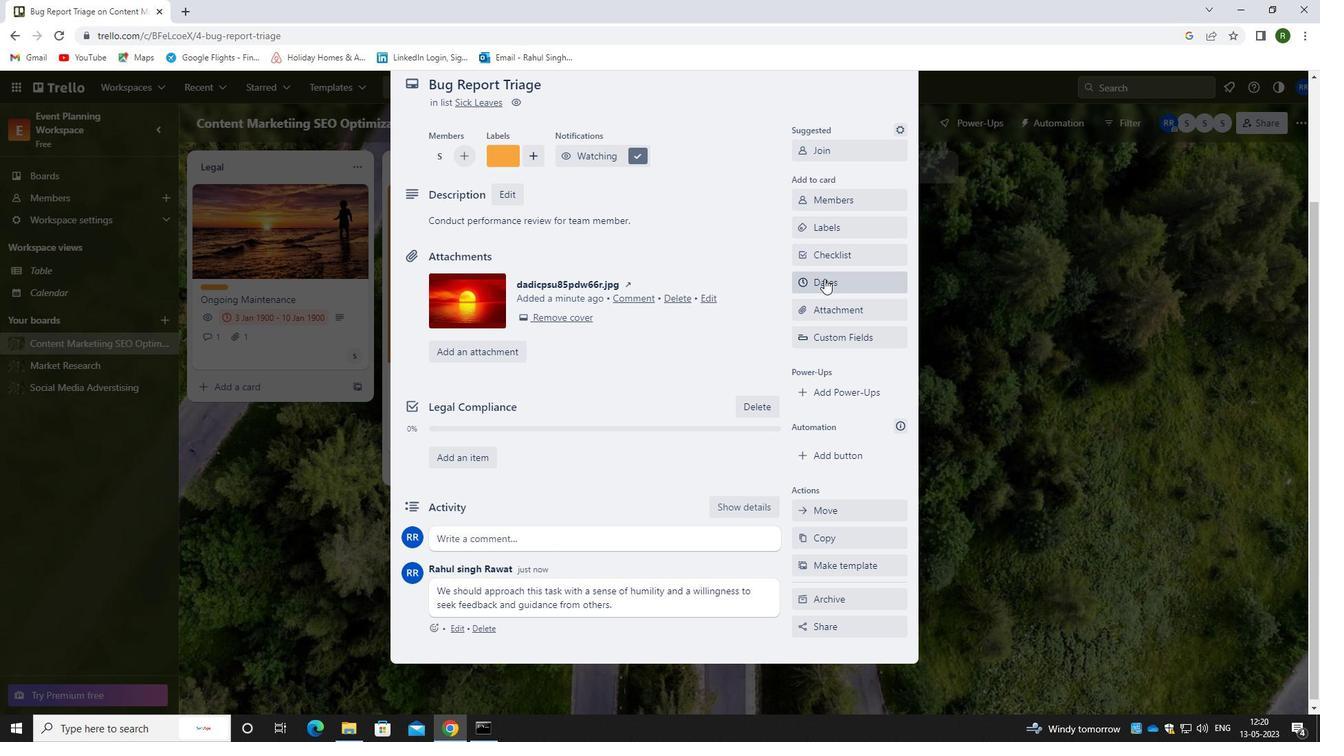 
Action: Mouse moved to (810, 374)
Screenshot: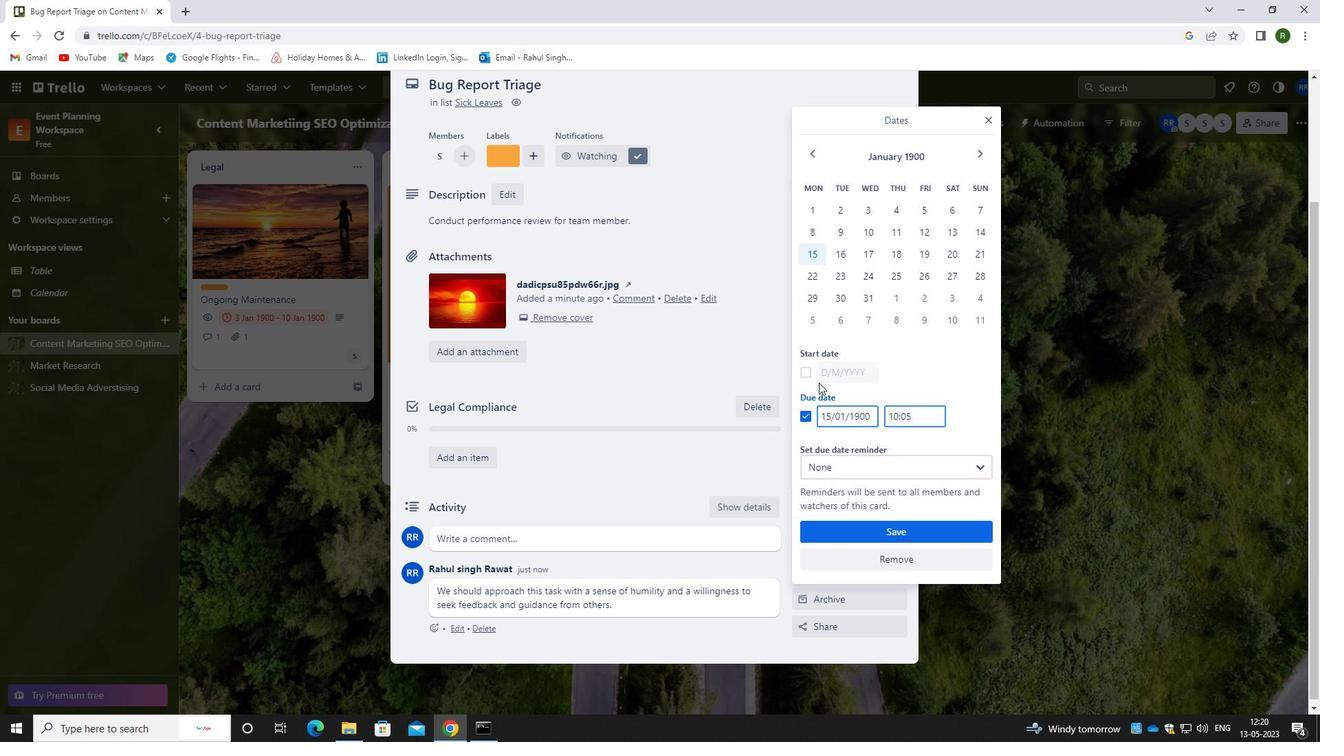 
Action: Mouse pressed left at (810, 374)
Screenshot: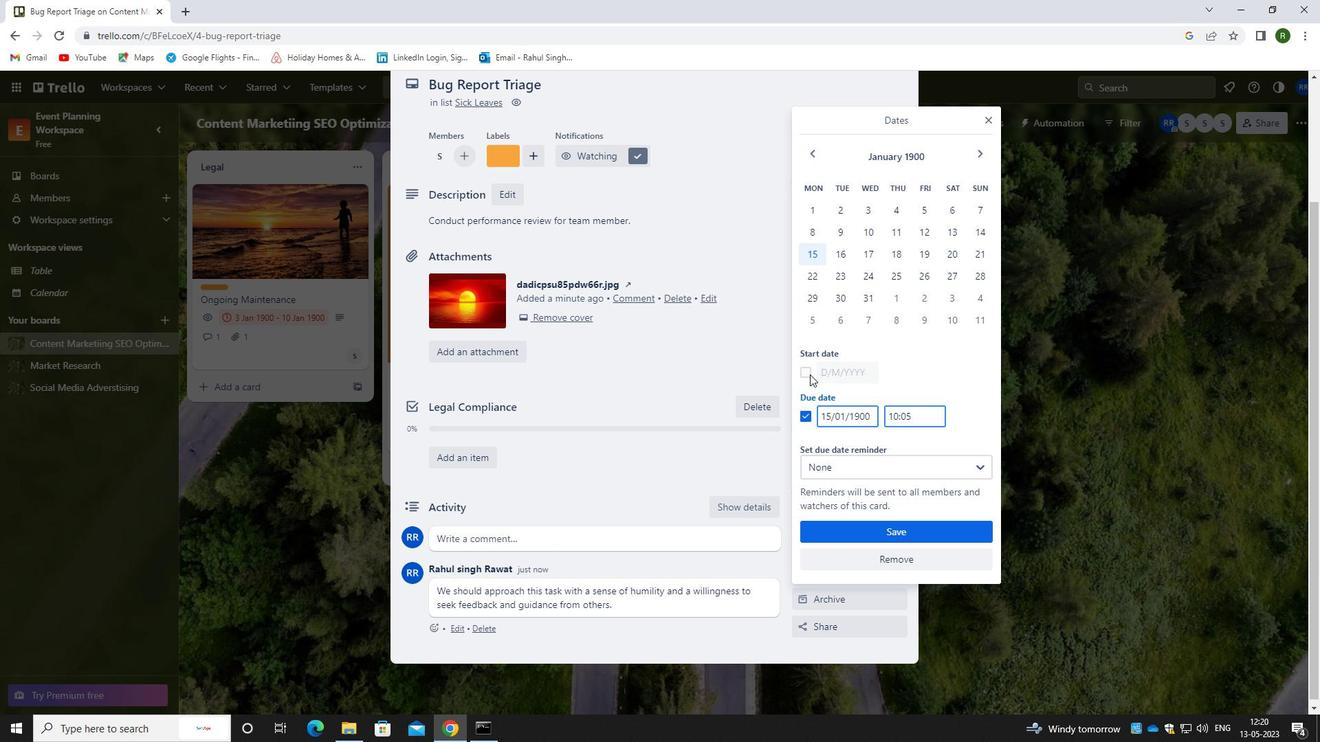 
Action: Mouse moved to (877, 372)
Screenshot: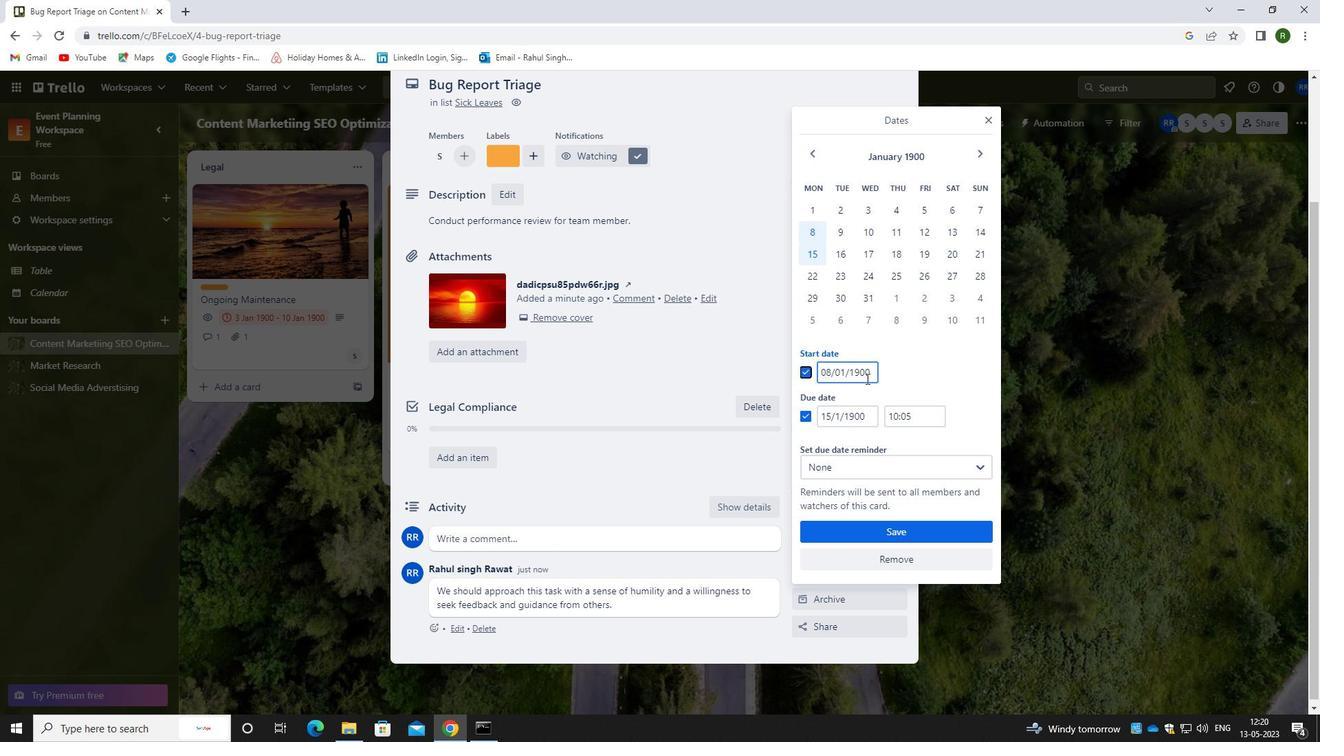 
Action: Mouse pressed left at (877, 372)
Screenshot: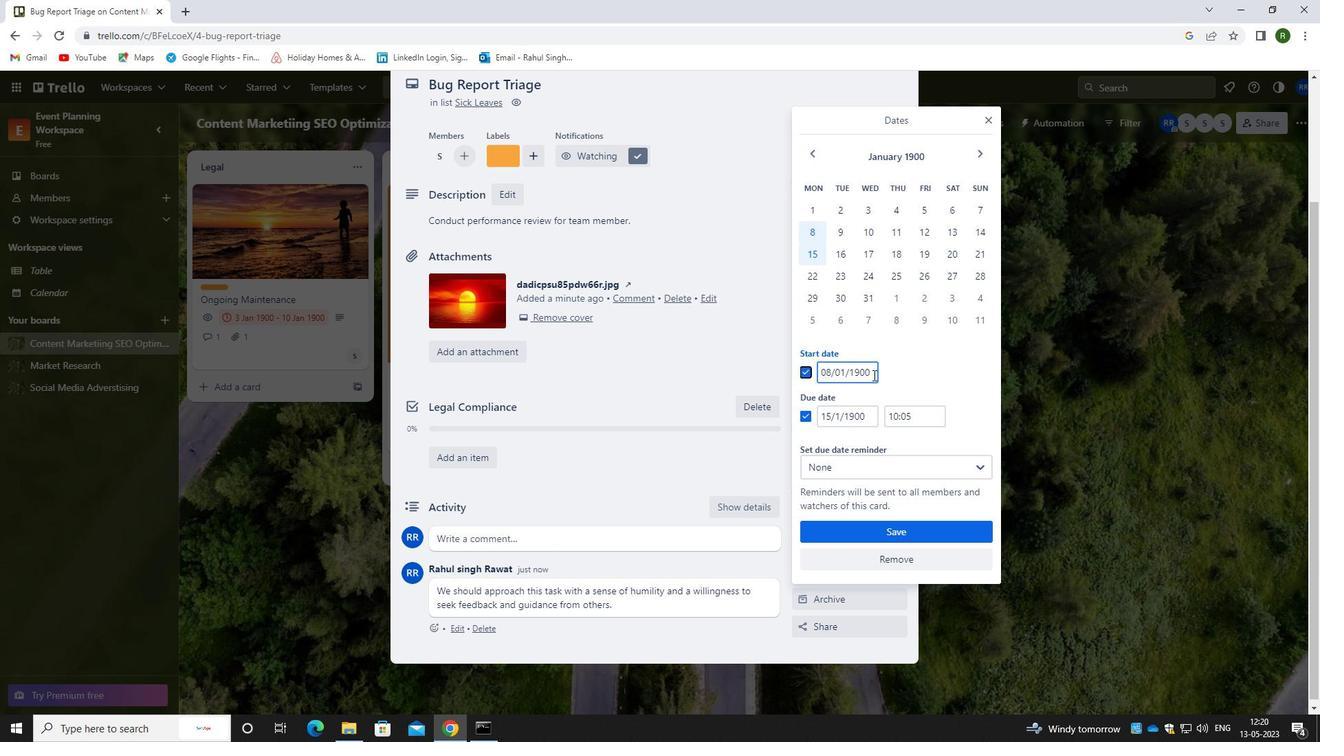 
Action: Mouse moved to (757, 334)
Screenshot: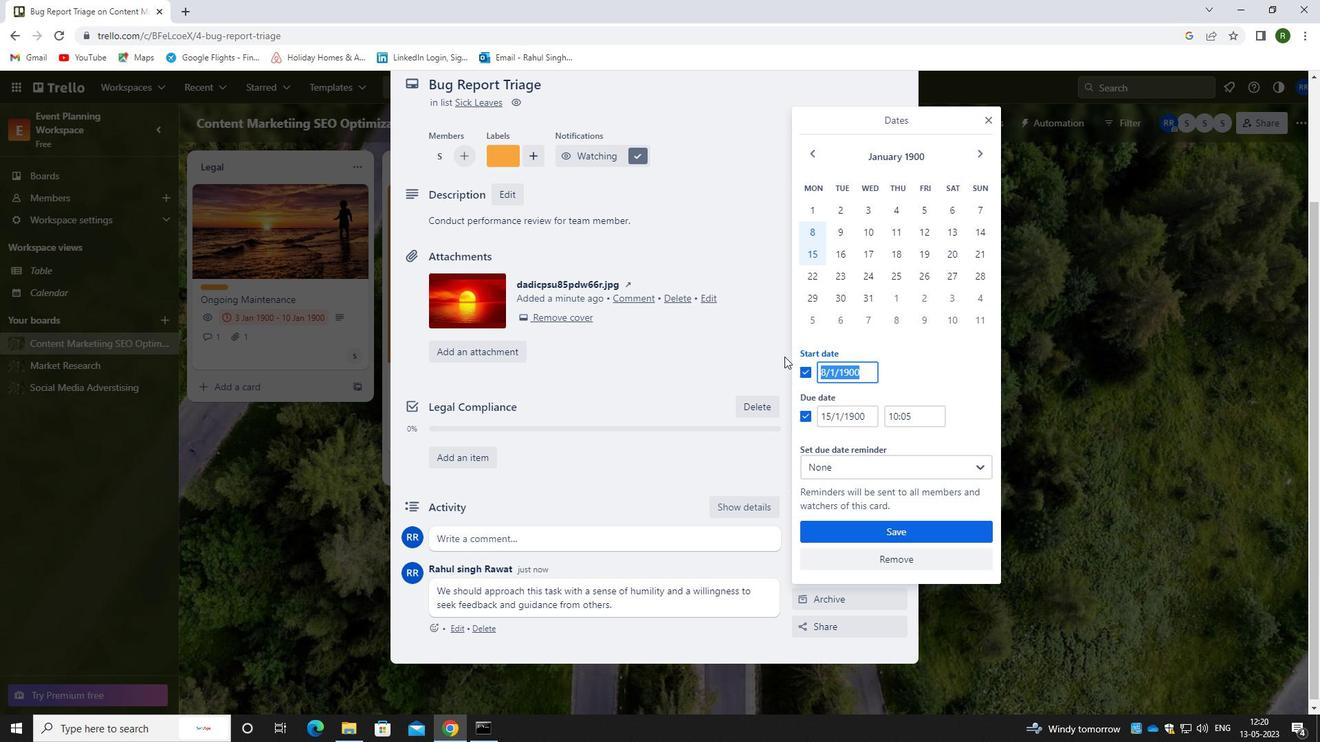 
Action: Key pressed 09/01/1900
Screenshot: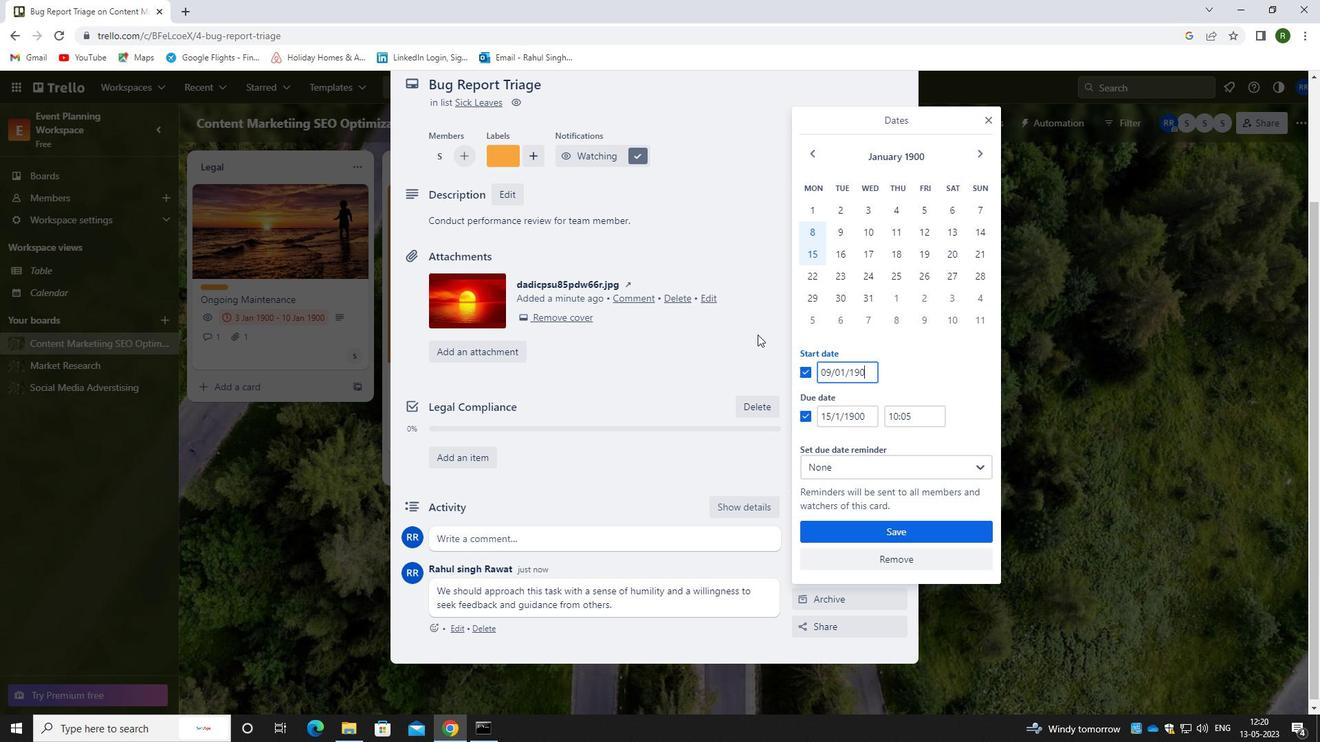 
Action: Mouse moved to (868, 414)
Screenshot: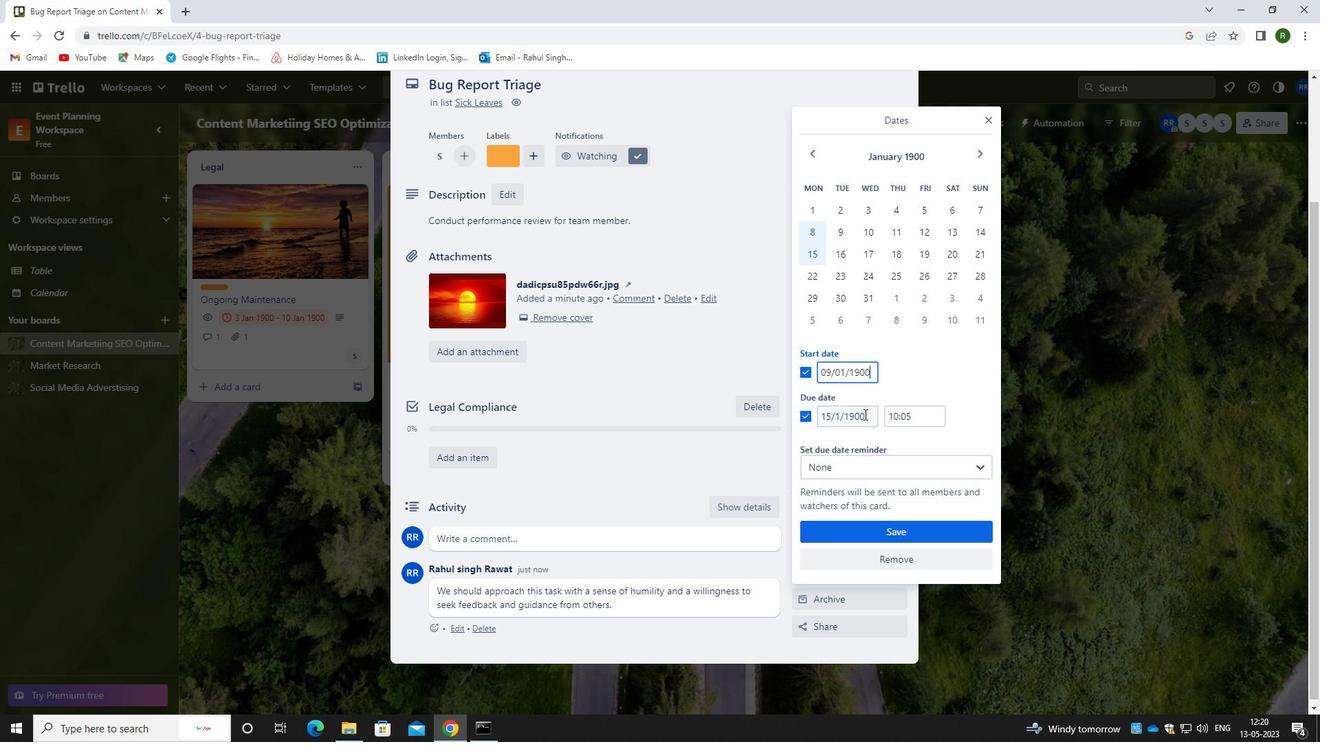 
Action: Mouse pressed left at (868, 414)
Screenshot: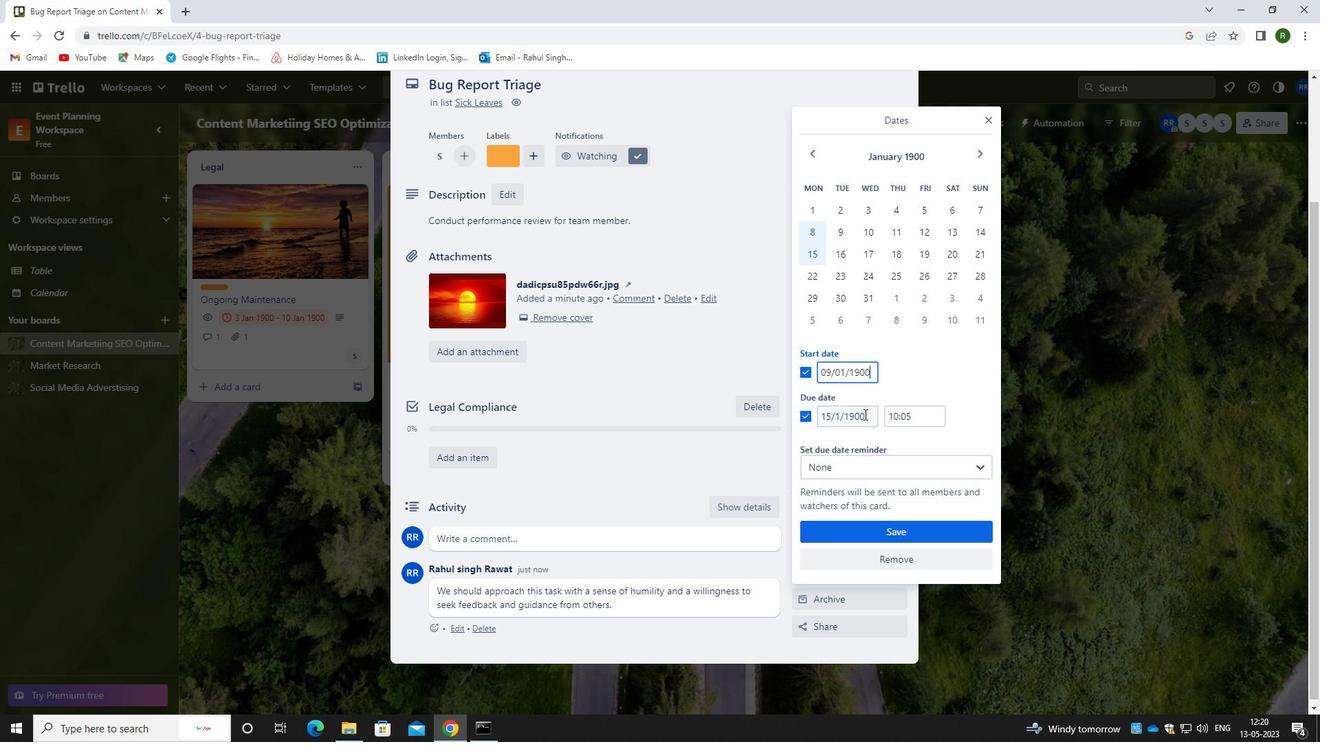 
Action: Mouse moved to (777, 404)
Screenshot: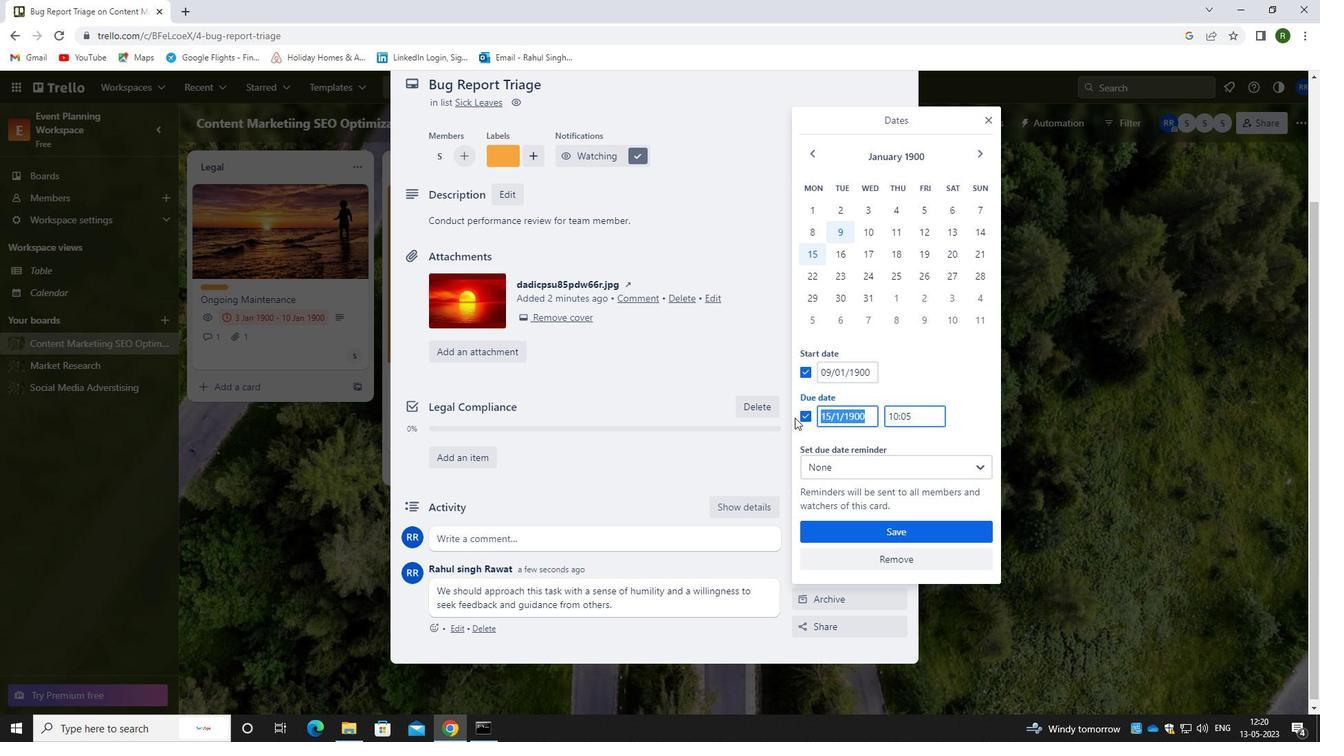 
Action: Key pressed 16/01/1900
Screenshot: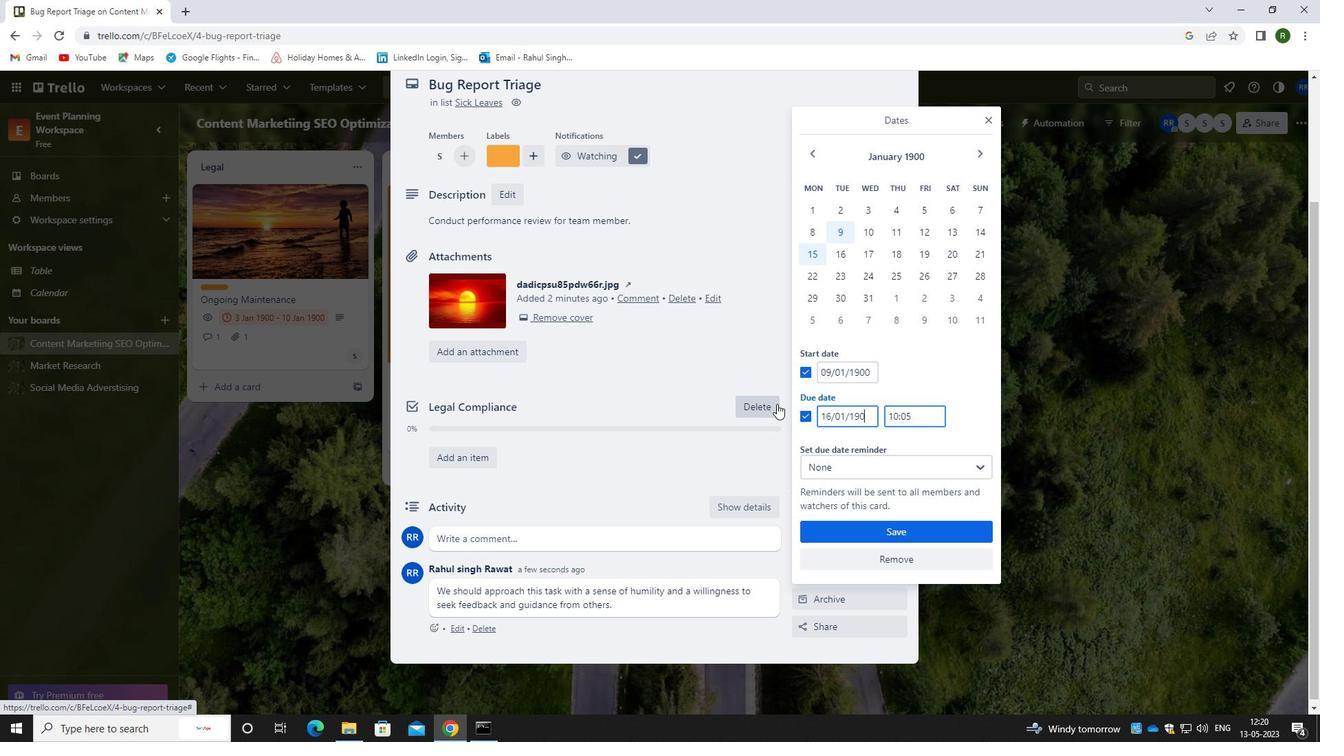 
Action: Mouse moved to (909, 535)
Screenshot: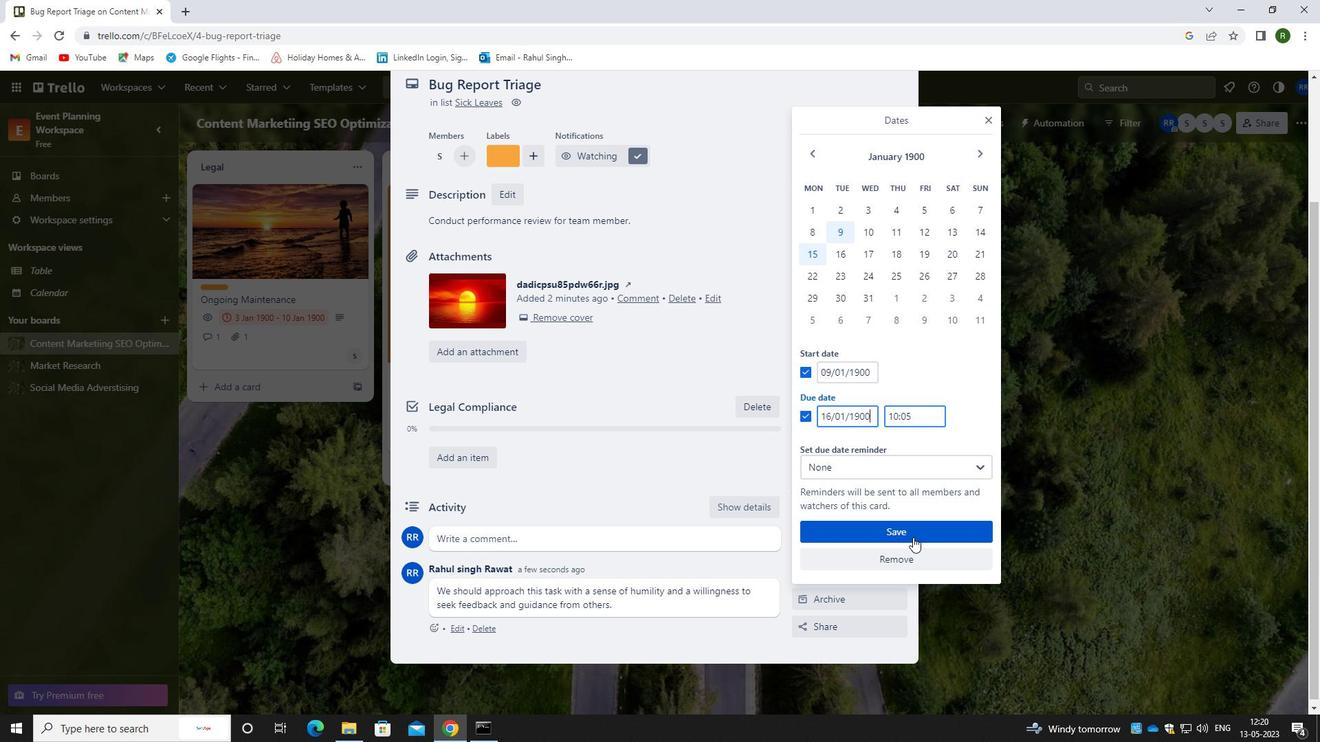 
Action: Mouse pressed left at (909, 535)
Screenshot: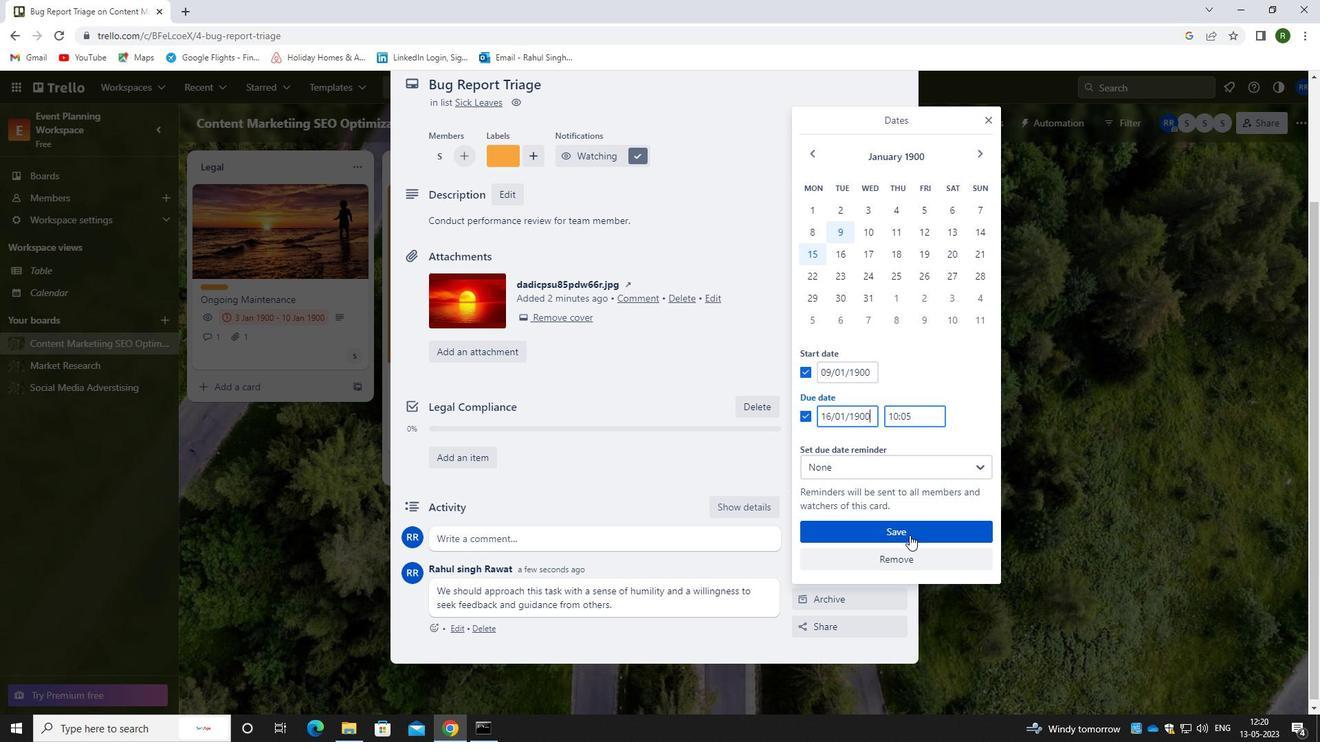 
Action: Mouse moved to (914, 506)
Screenshot: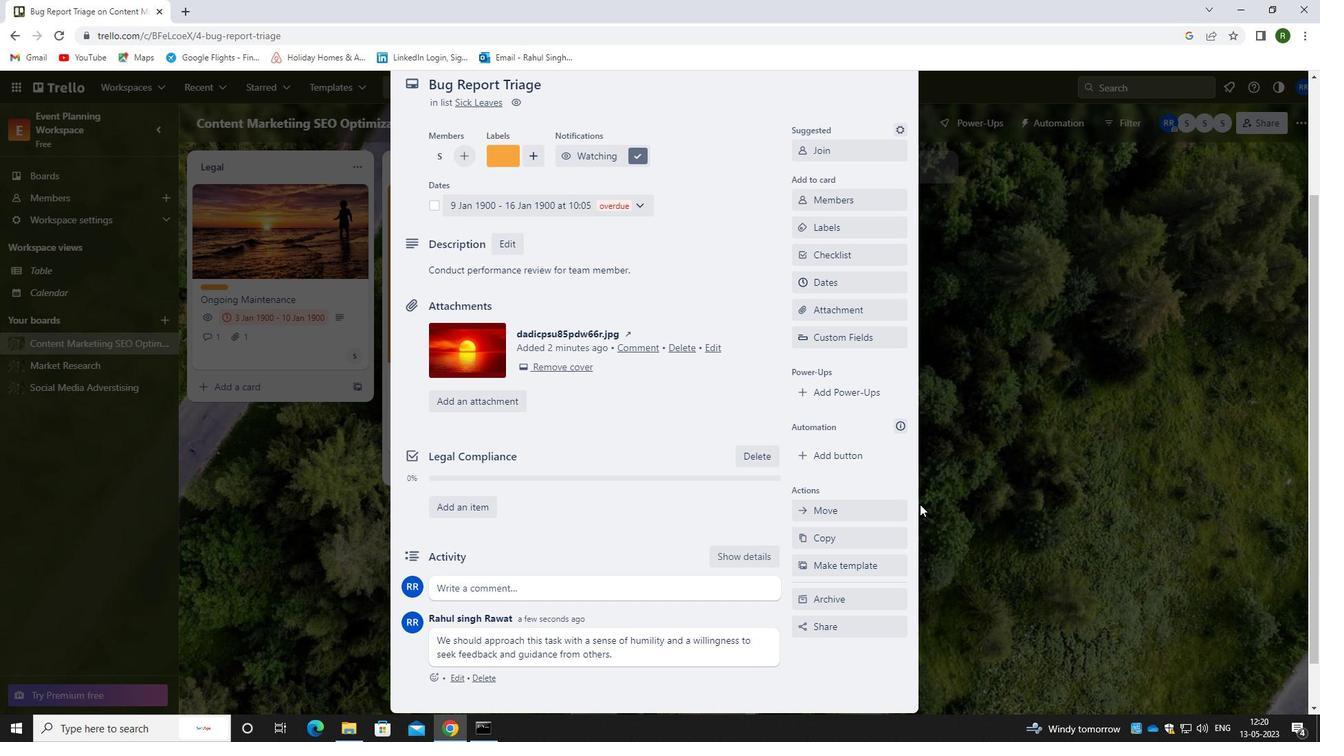 
